 Task: Find connections with filter location Guajará Mirim with filter topic #aviationwith filter profile language French with filter current company Randstad India with filter school Malnad College of Engineering with filter industry Public Policy Offices with filter service category Demand Generation with filter keywords title Office Clerk
Action: Mouse moved to (505, 232)
Screenshot: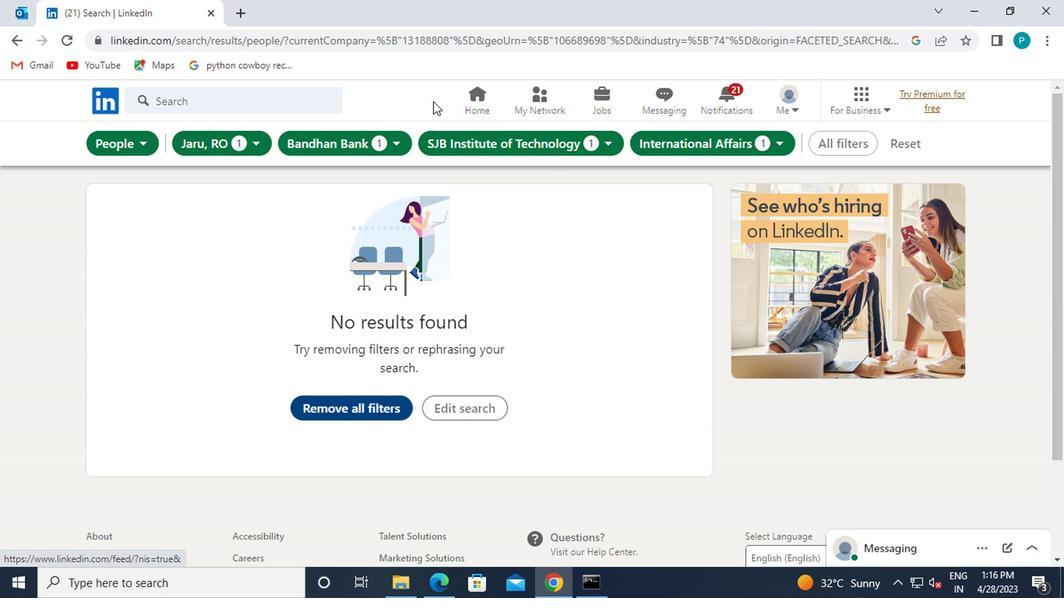 
Action: Mouse pressed left at (505, 232)
Screenshot: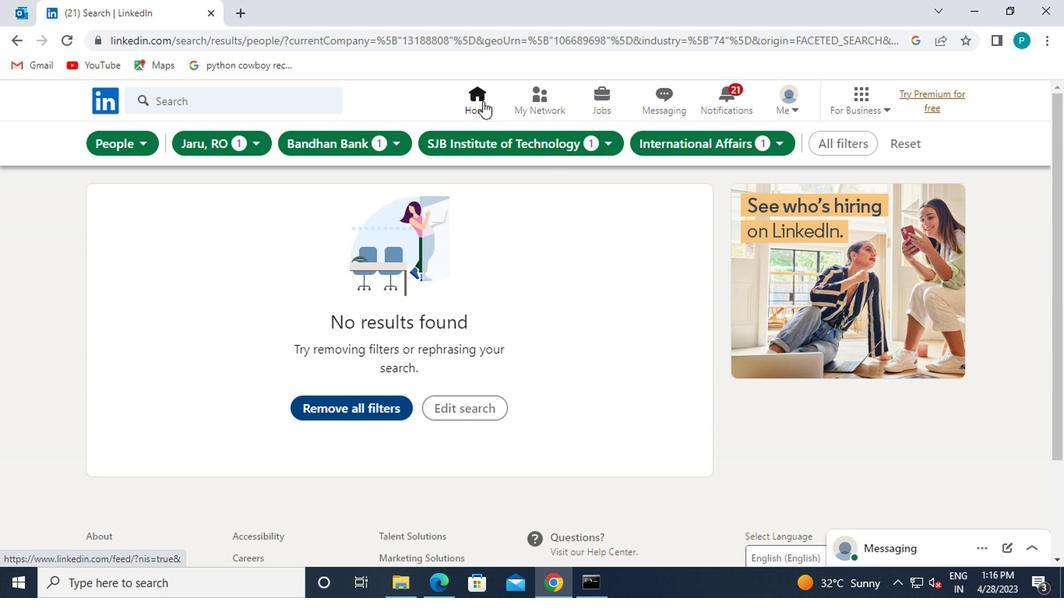 
Action: Mouse moved to (551, 228)
Screenshot: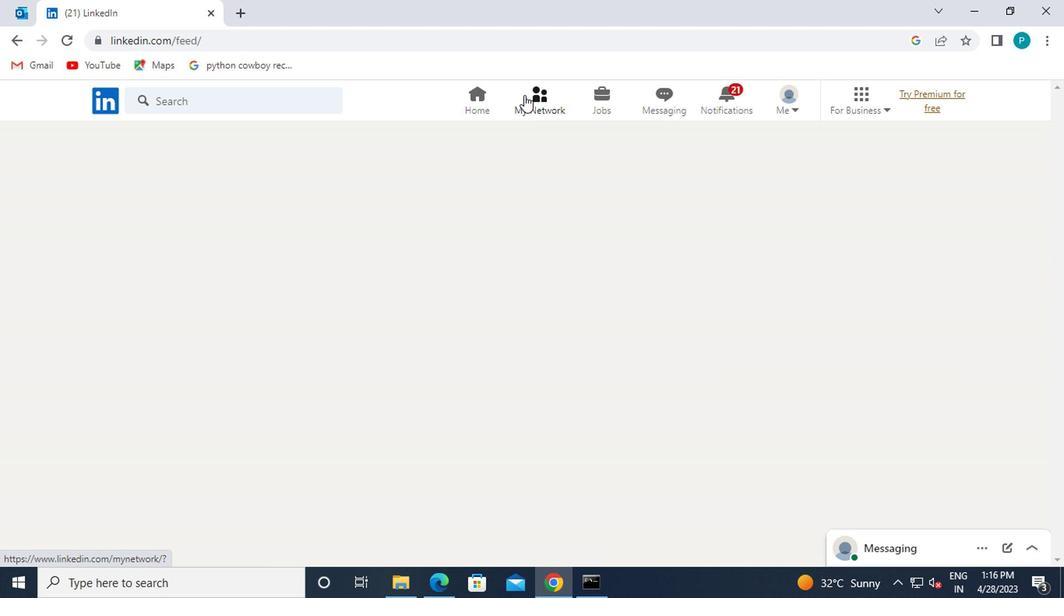 
Action: Mouse pressed left at (551, 228)
Screenshot: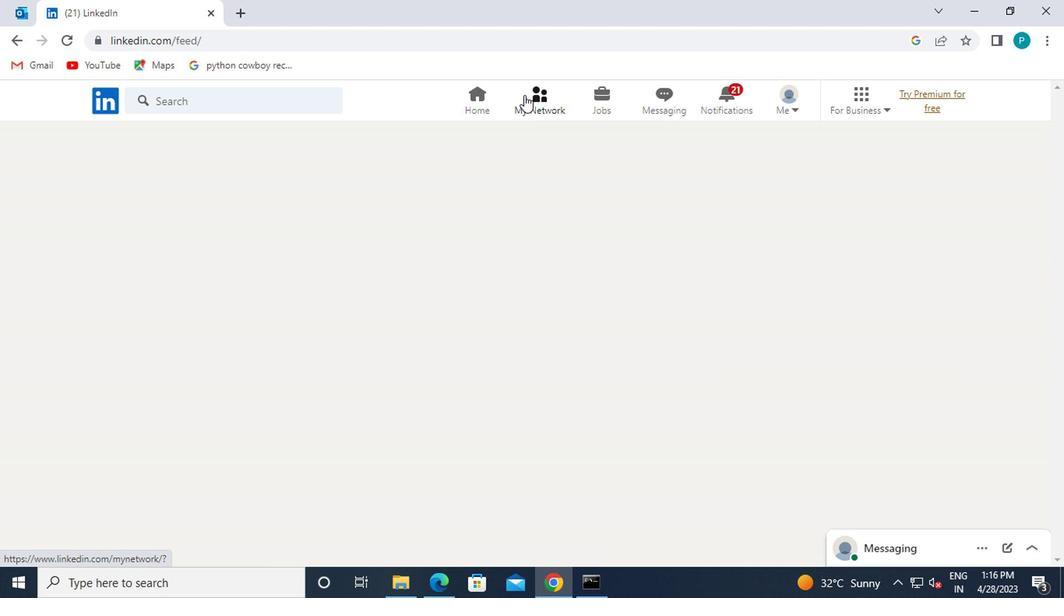 
Action: Mouse moved to (286, 282)
Screenshot: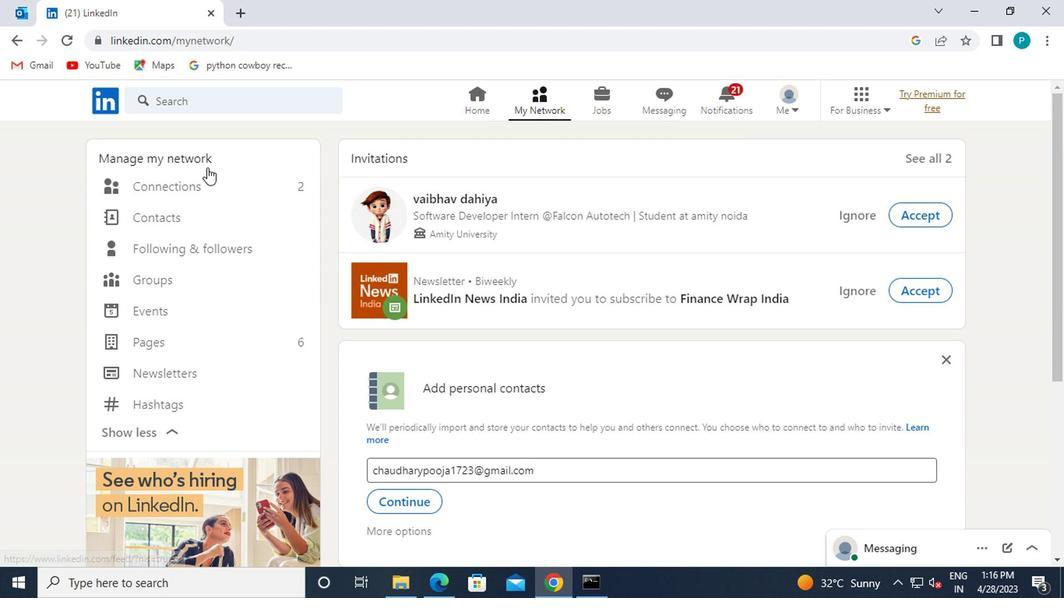
Action: Mouse pressed left at (286, 282)
Screenshot: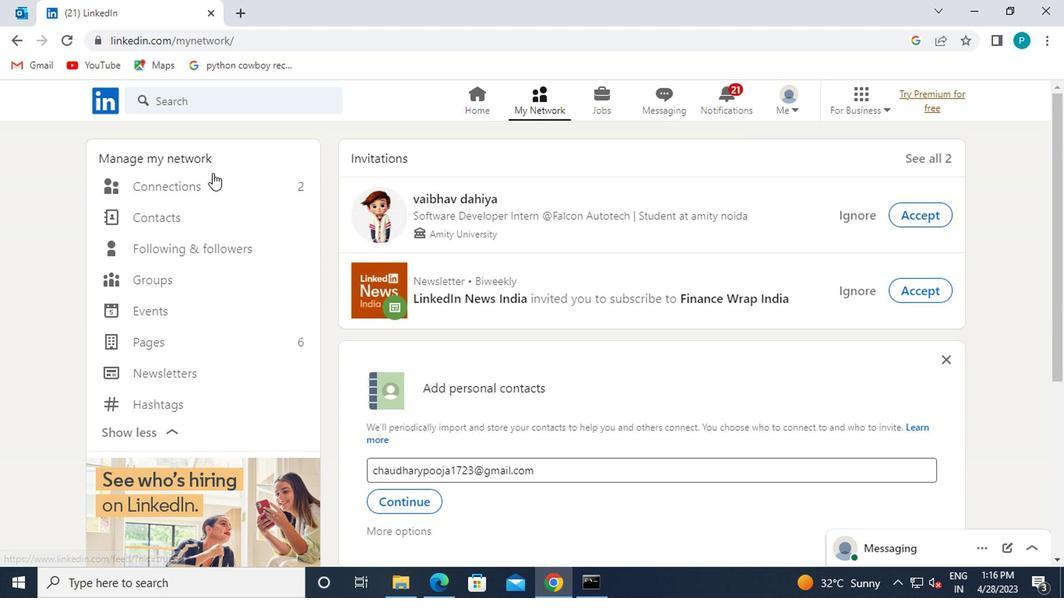 
Action: Mouse moved to (682, 282)
Screenshot: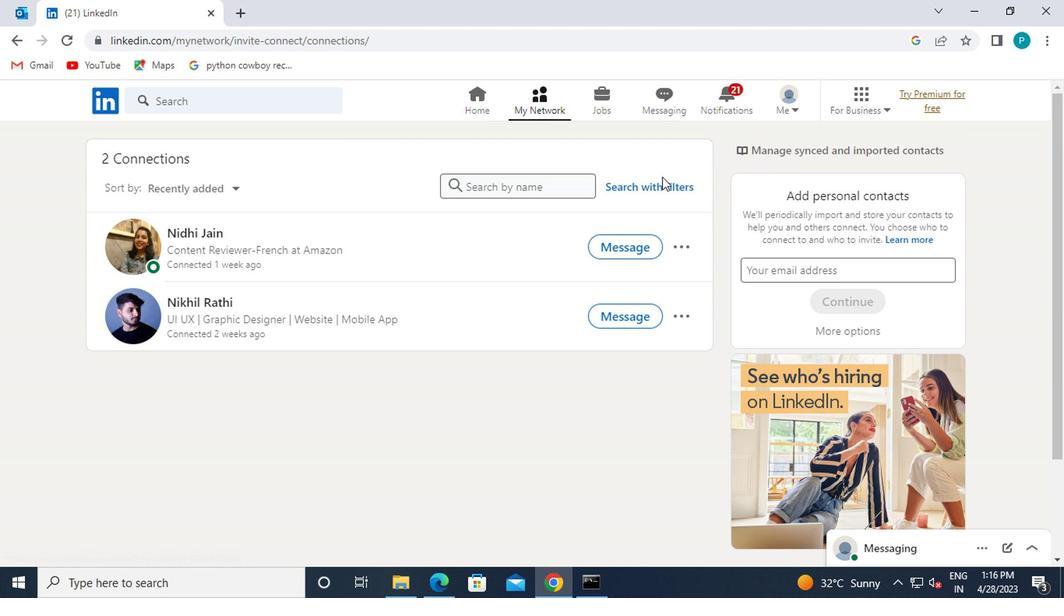 
Action: Mouse pressed left at (682, 282)
Screenshot: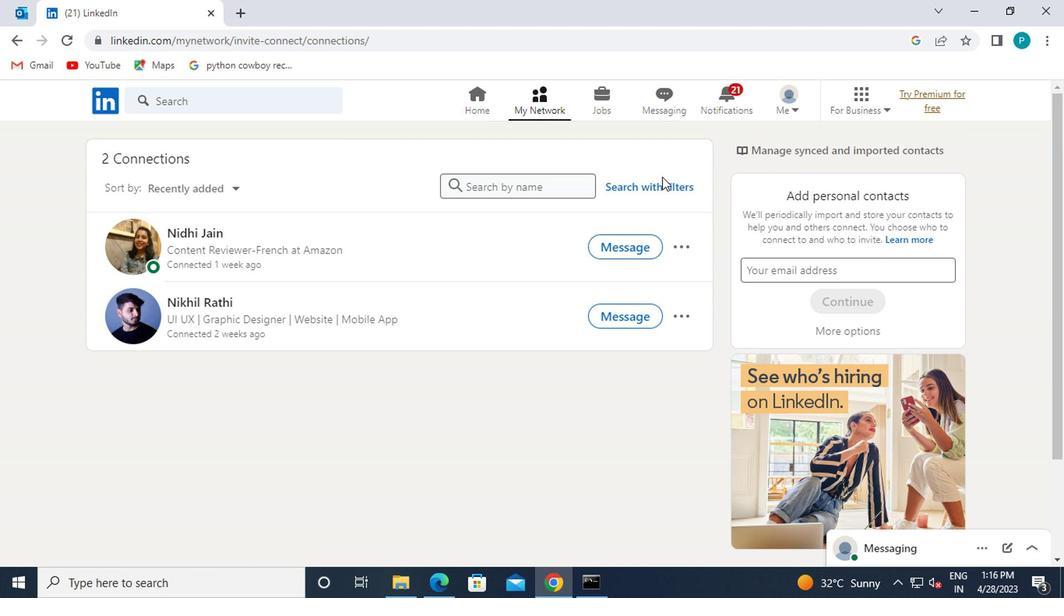 
Action: Mouse moved to (581, 256)
Screenshot: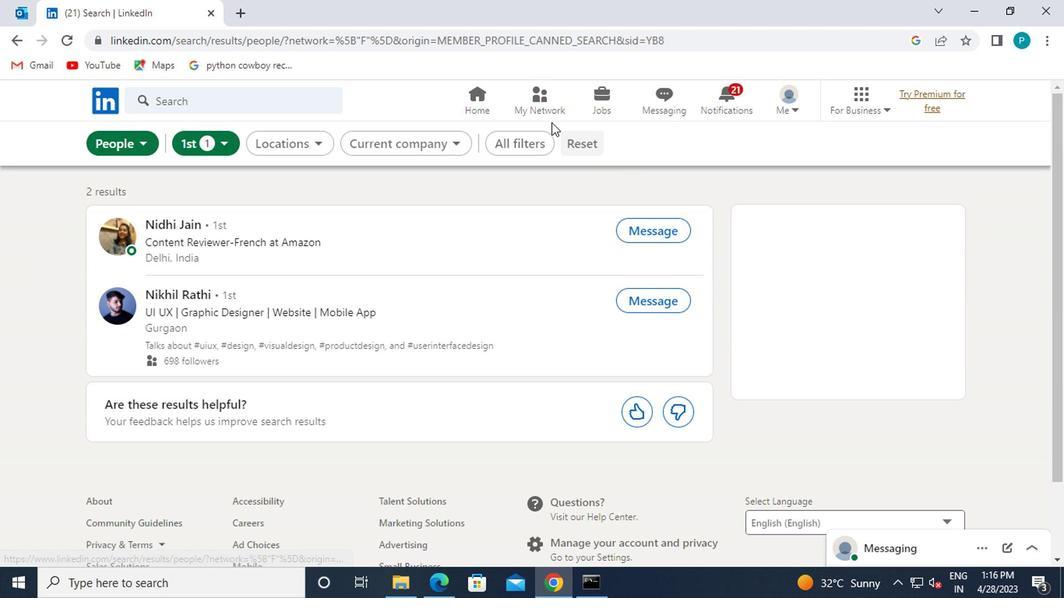 
Action: Mouse pressed left at (581, 256)
Screenshot: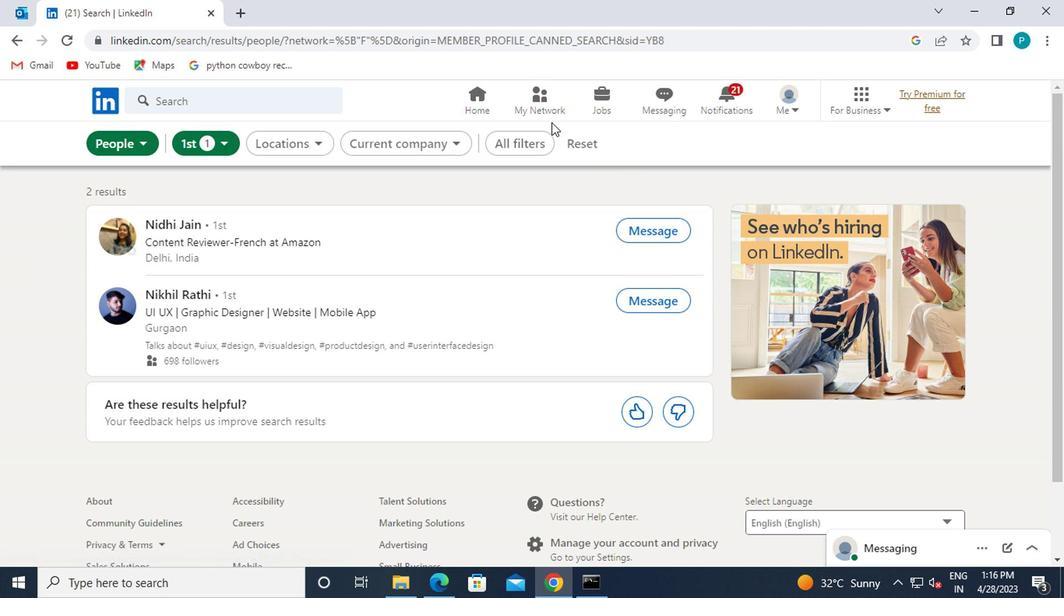 
Action: Mouse pressed left at (581, 256)
Screenshot: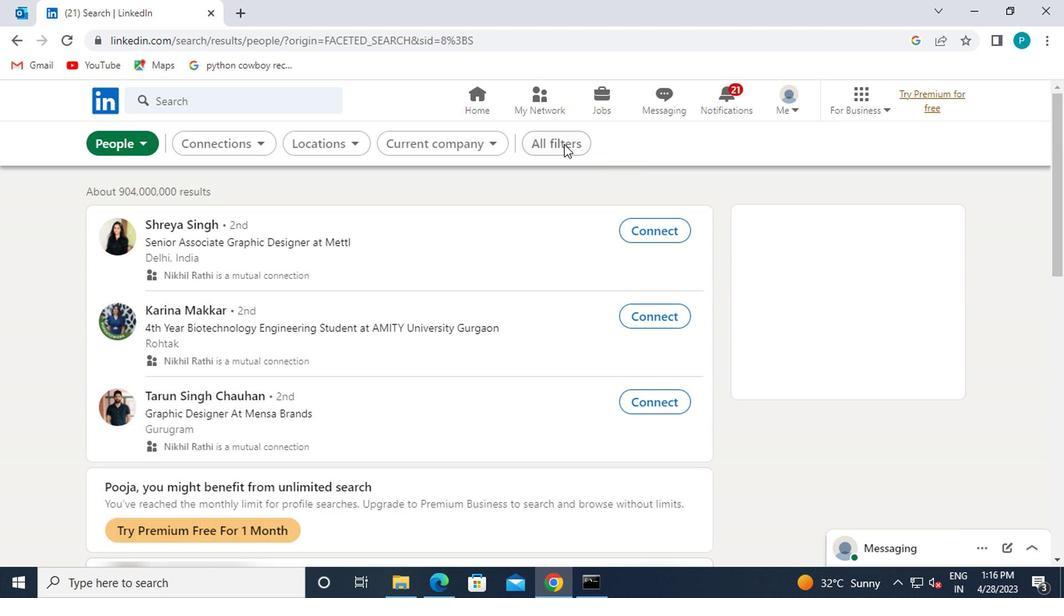 
Action: Mouse moved to (743, 311)
Screenshot: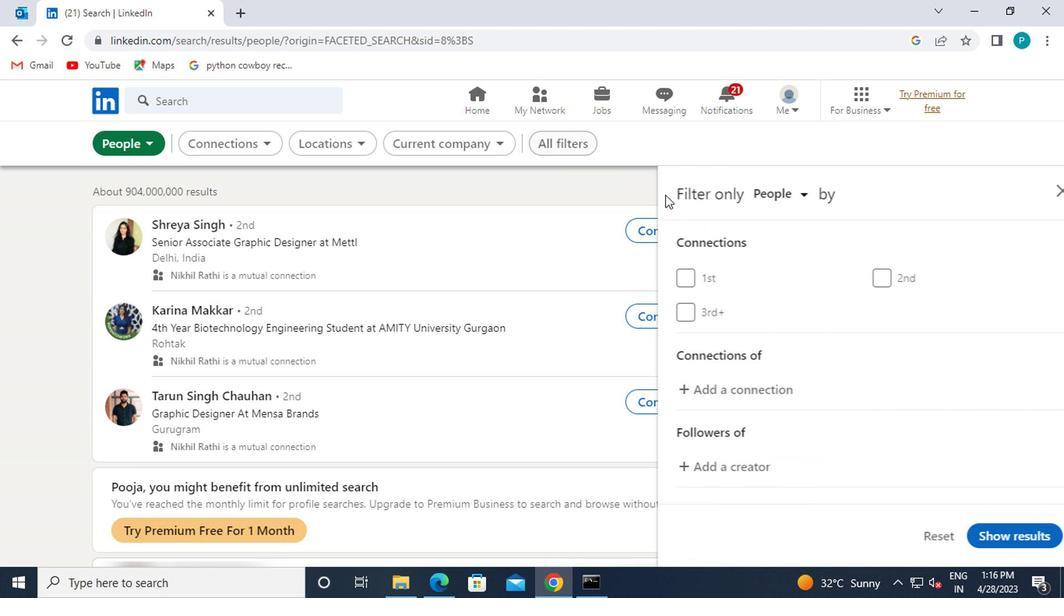 
Action: Mouse scrolled (743, 311) with delta (0, 0)
Screenshot: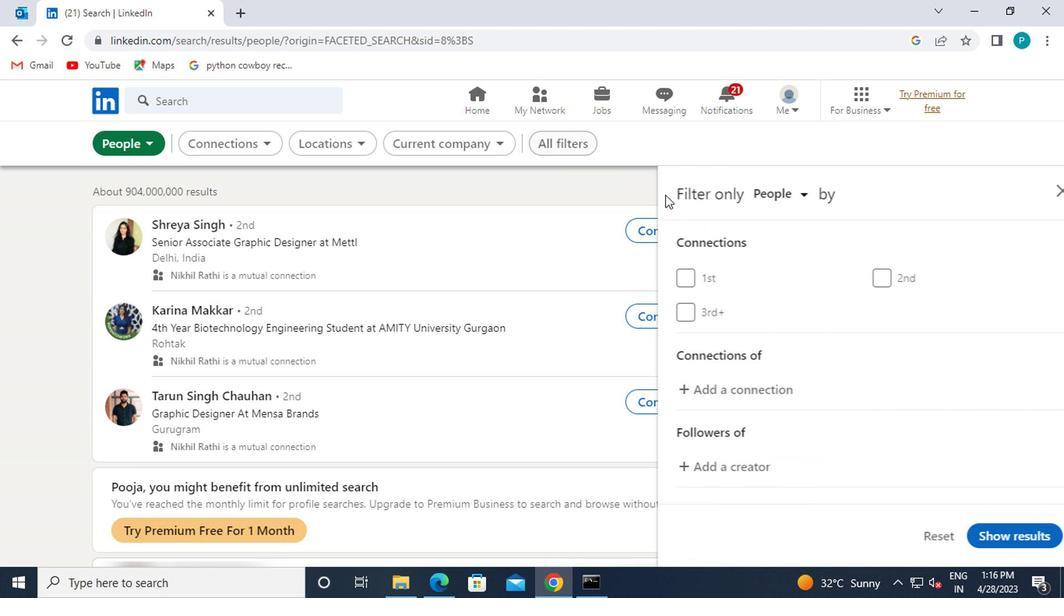 
Action: Mouse moved to (744, 312)
Screenshot: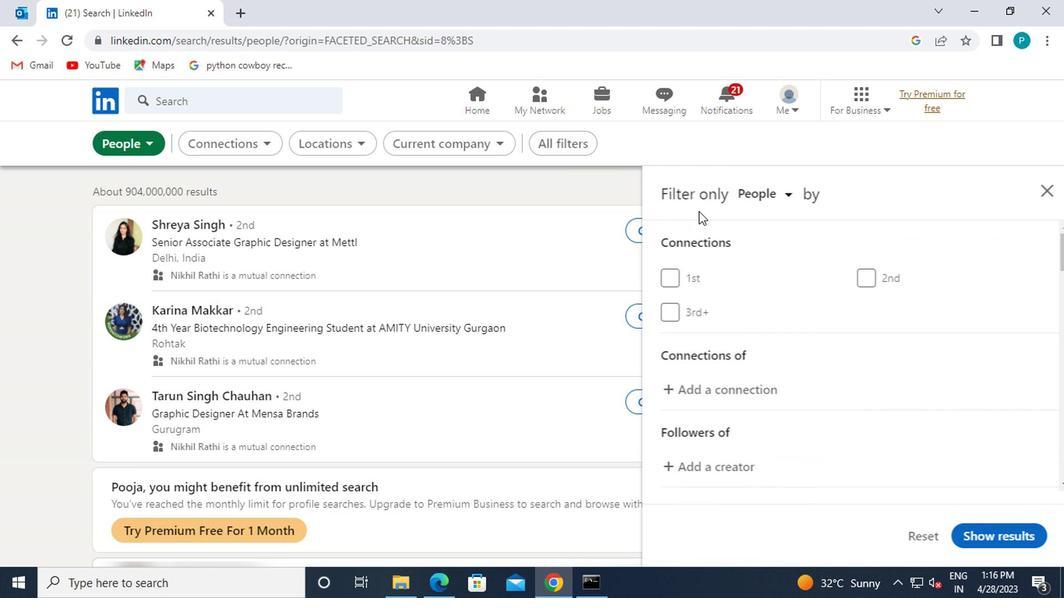 
Action: Mouse scrolled (744, 312) with delta (0, 0)
Screenshot: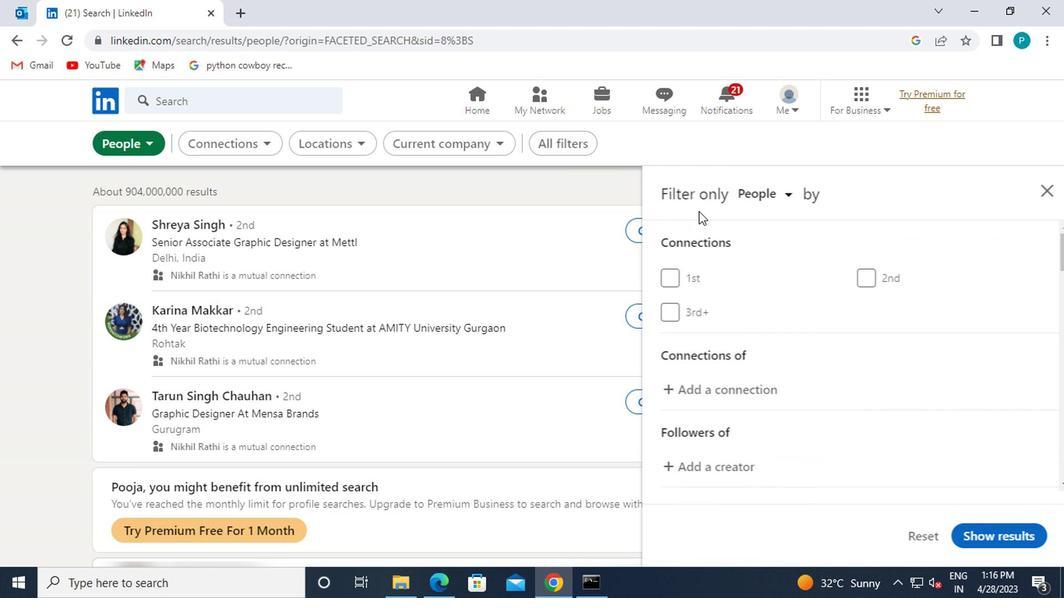 
Action: Mouse moved to (748, 318)
Screenshot: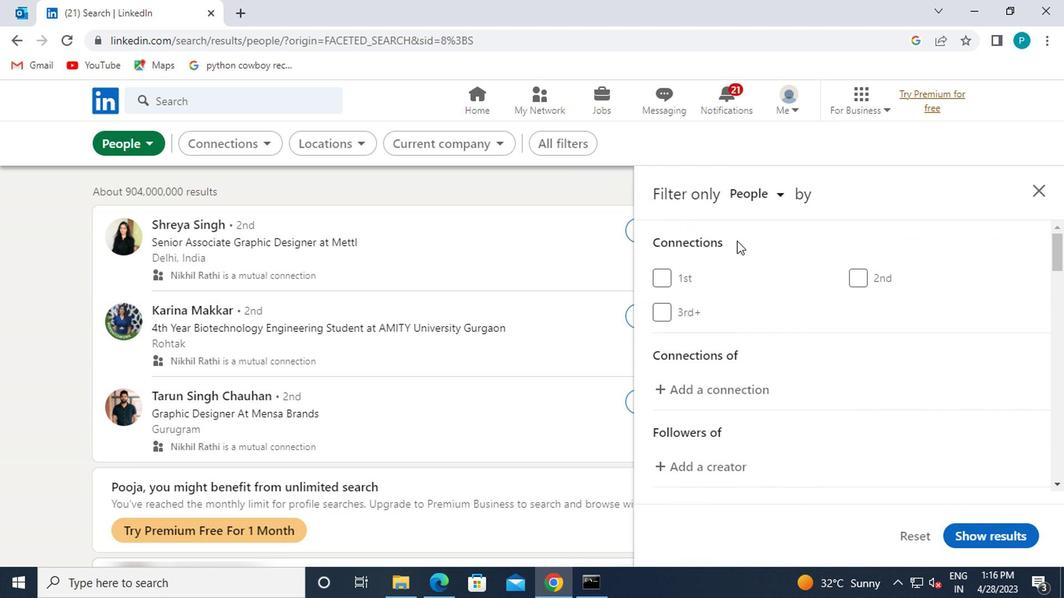 
Action: Mouse scrolled (748, 317) with delta (0, 0)
Screenshot: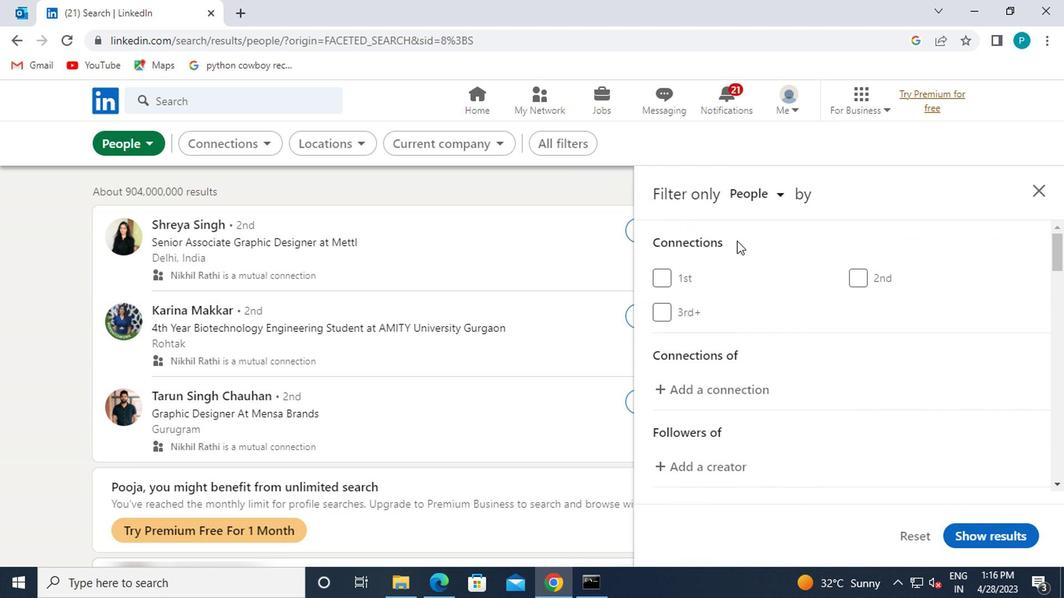 
Action: Mouse moved to (877, 392)
Screenshot: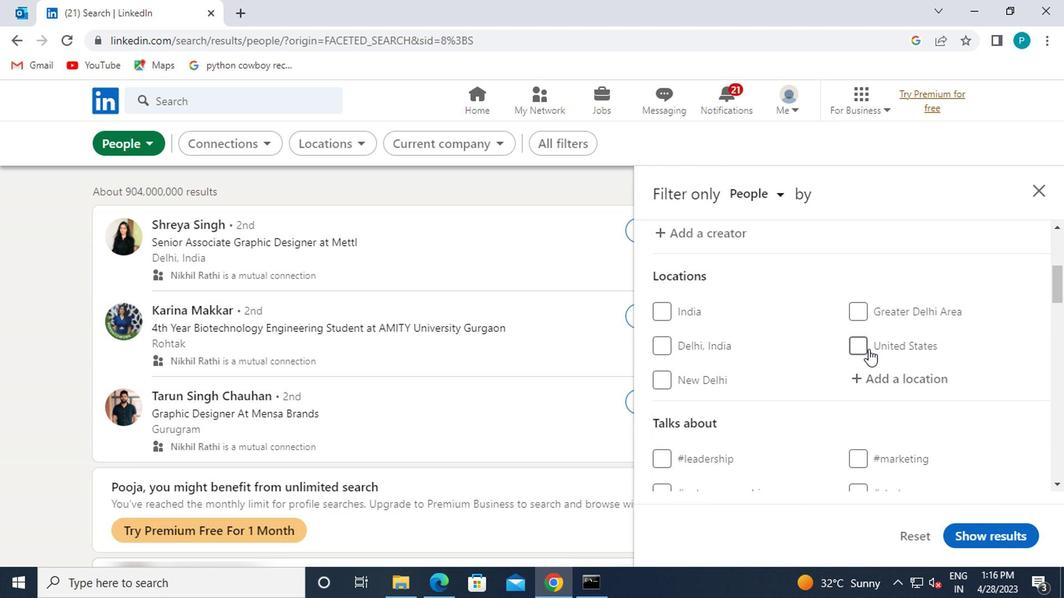 
Action: Mouse pressed left at (877, 392)
Screenshot: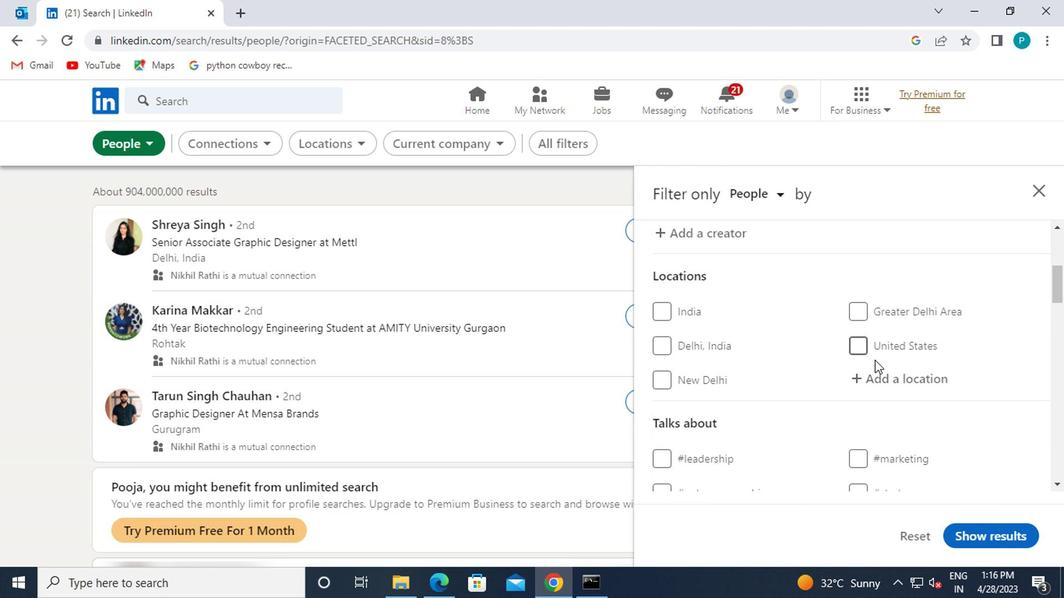 
Action: Key pressed <Key.caps_lock>g<Key.caps_lock>uajara
Screenshot: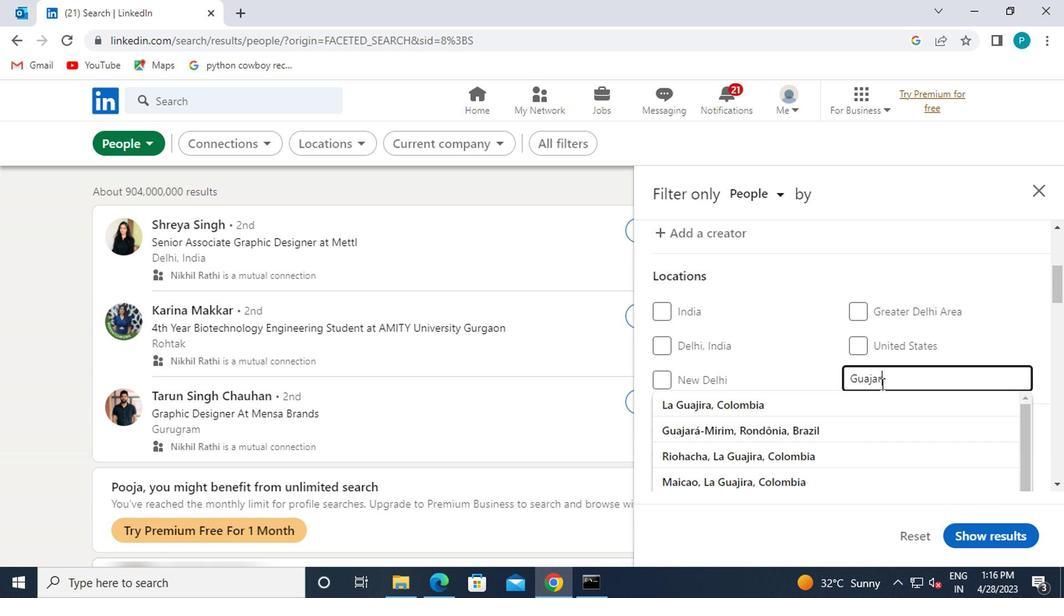 
Action: Mouse moved to (840, 402)
Screenshot: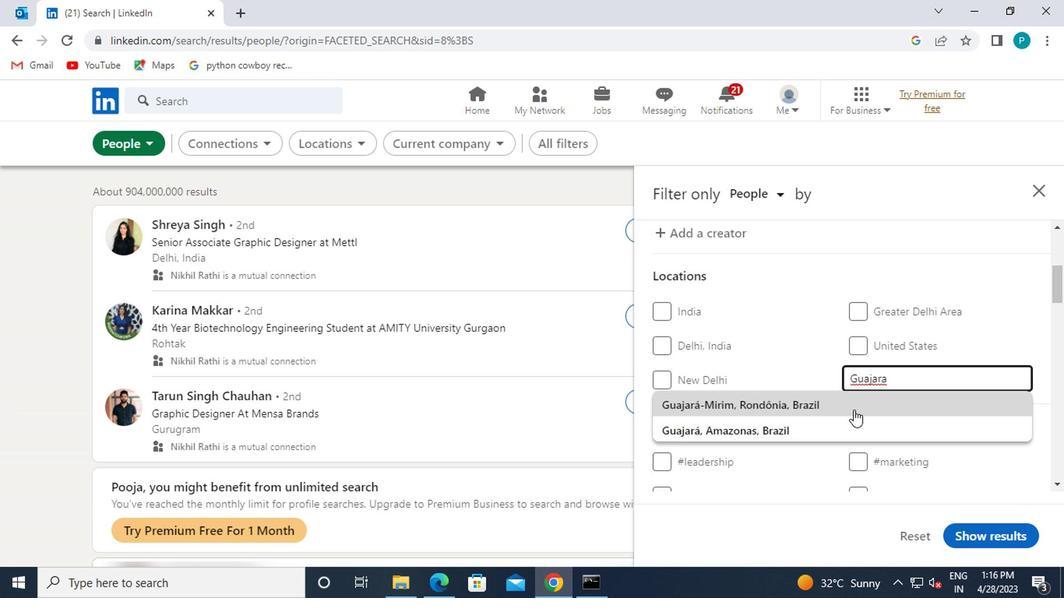 
Action: Mouse pressed left at (840, 402)
Screenshot: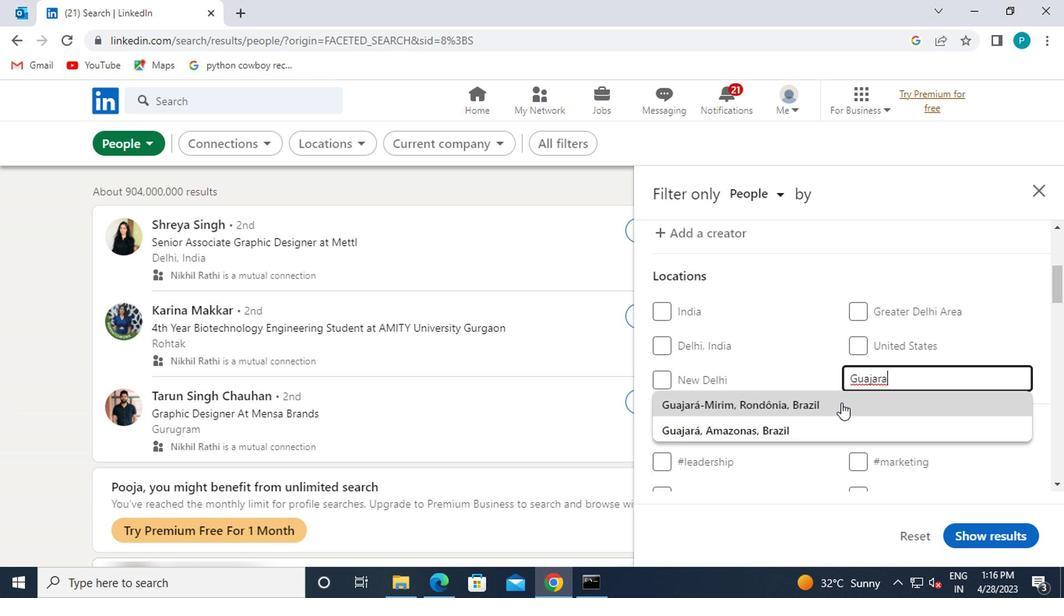 
Action: Mouse moved to (883, 402)
Screenshot: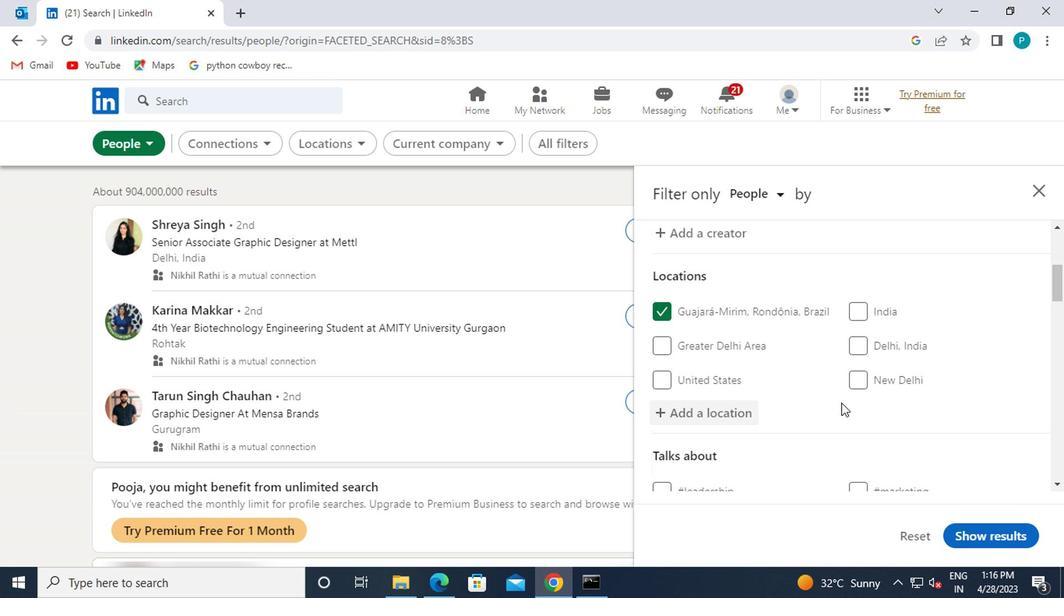 
Action: Mouse scrolled (883, 402) with delta (0, 0)
Screenshot: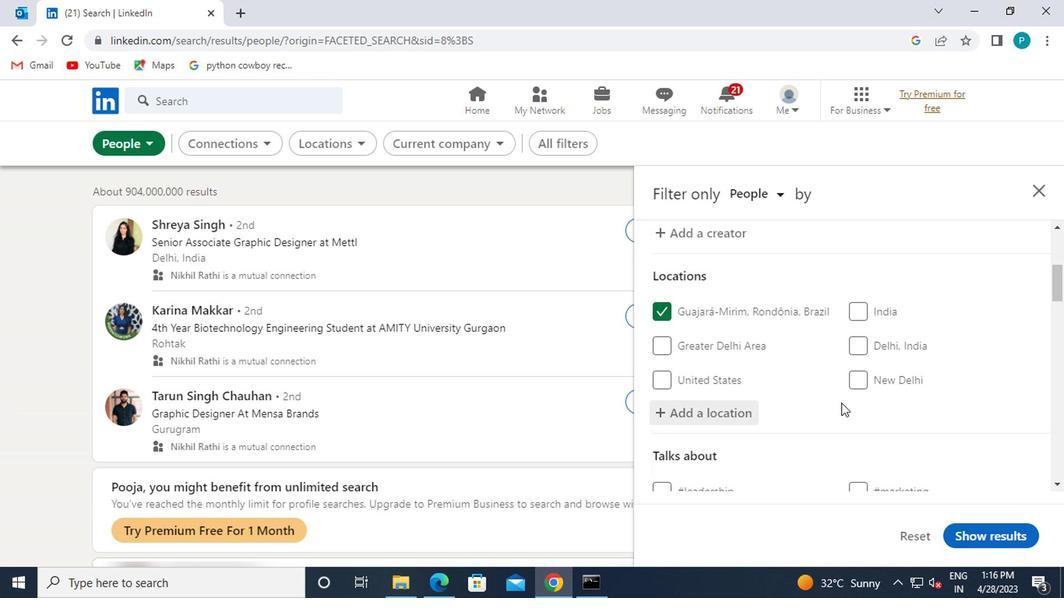 
Action: Mouse scrolled (883, 402) with delta (0, 0)
Screenshot: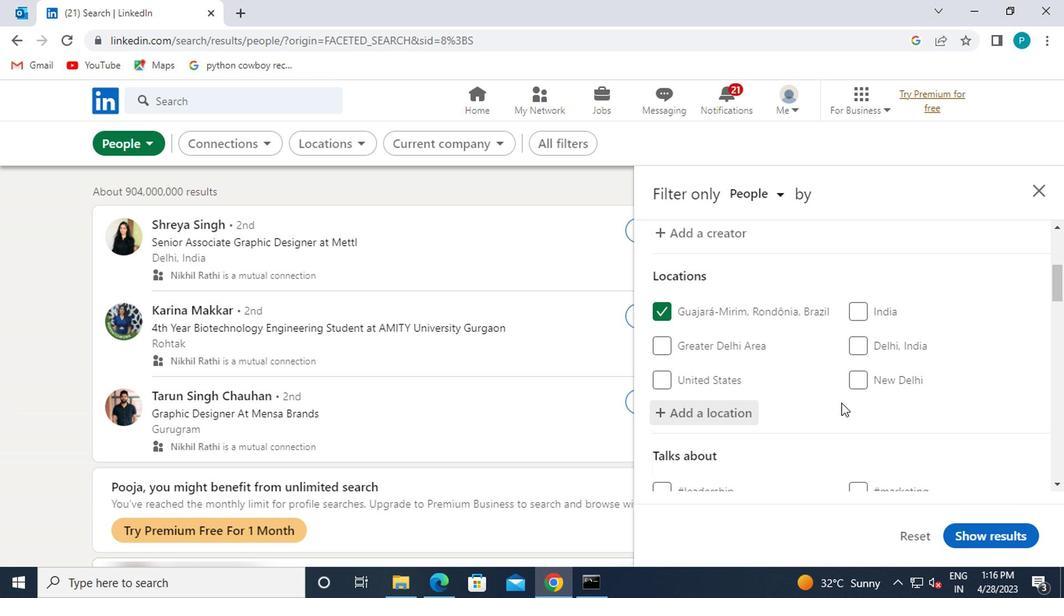 
Action: Mouse pressed left at (883, 402)
Screenshot: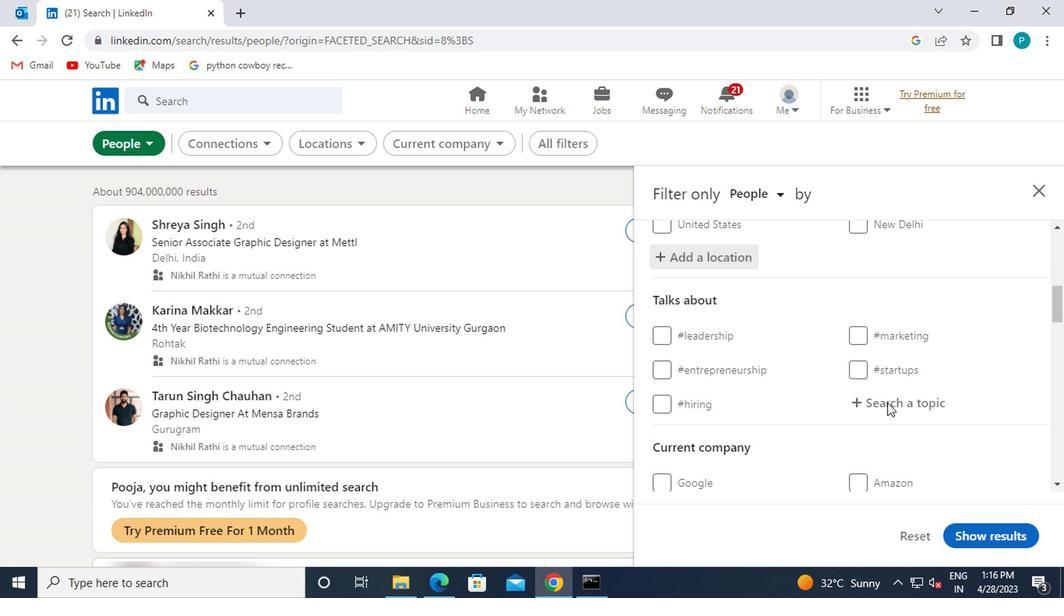 
Action: Mouse moved to (884, 402)
Screenshot: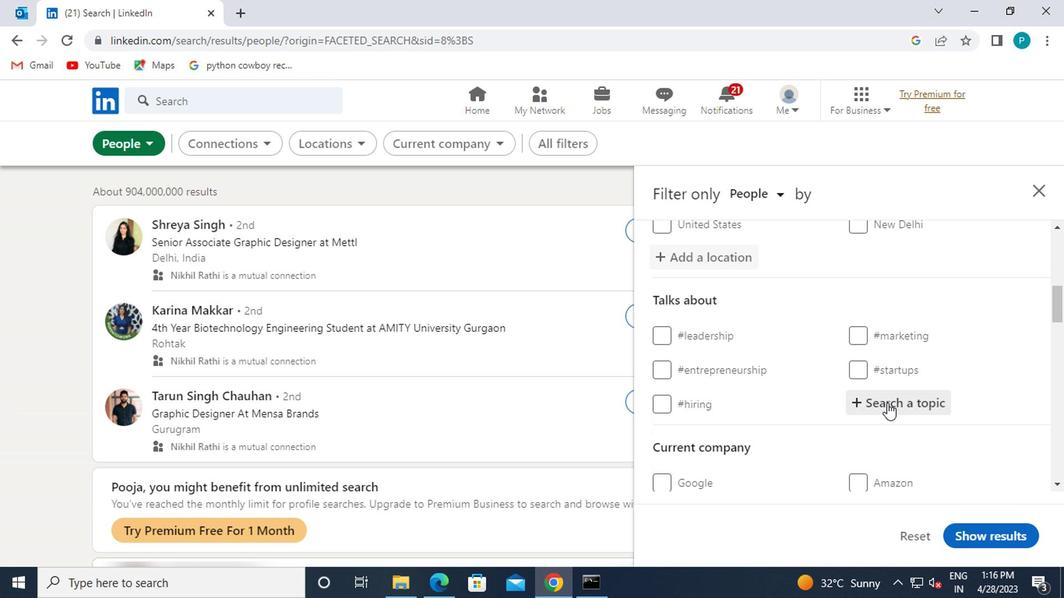 
Action: Key pressed <Key.shift>#AVIATION
Screenshot: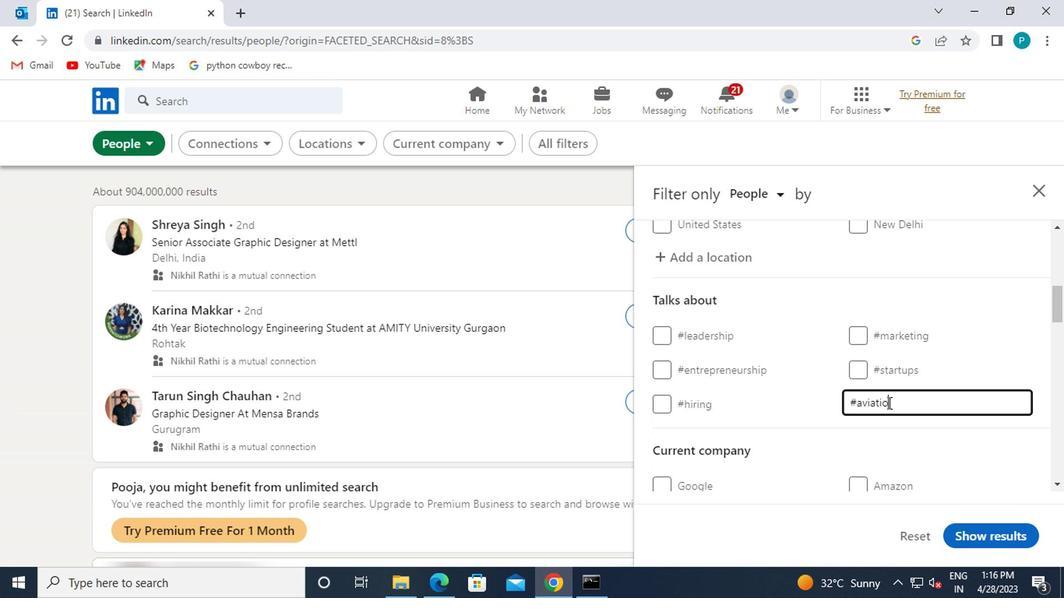 
Action: Mouse moved to (840, 402)
Screenshot: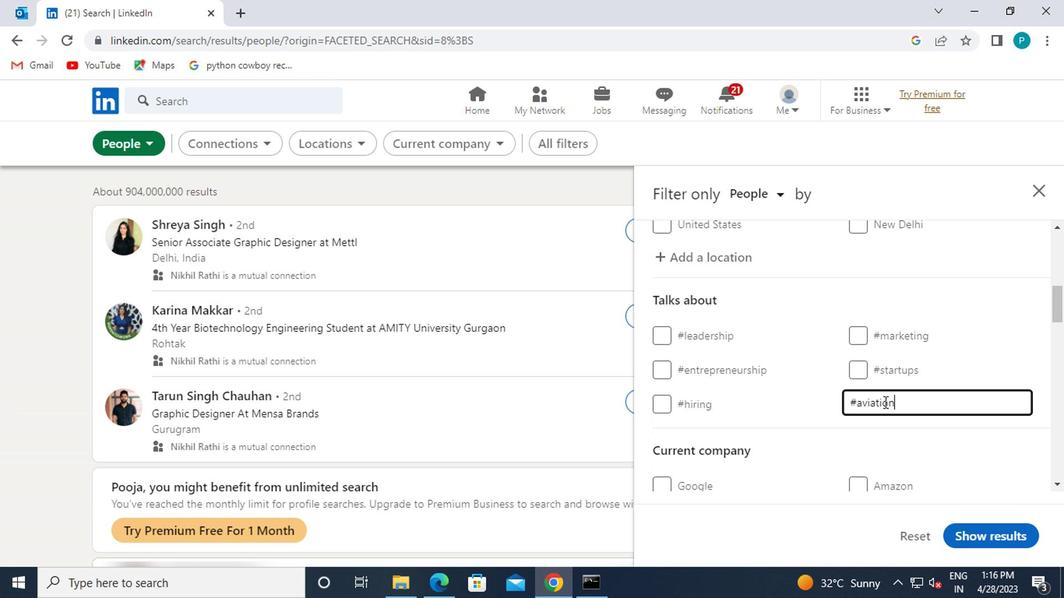 
Action: Mouse scrolled (840, 401) with delta (0, 0)
Screenshot: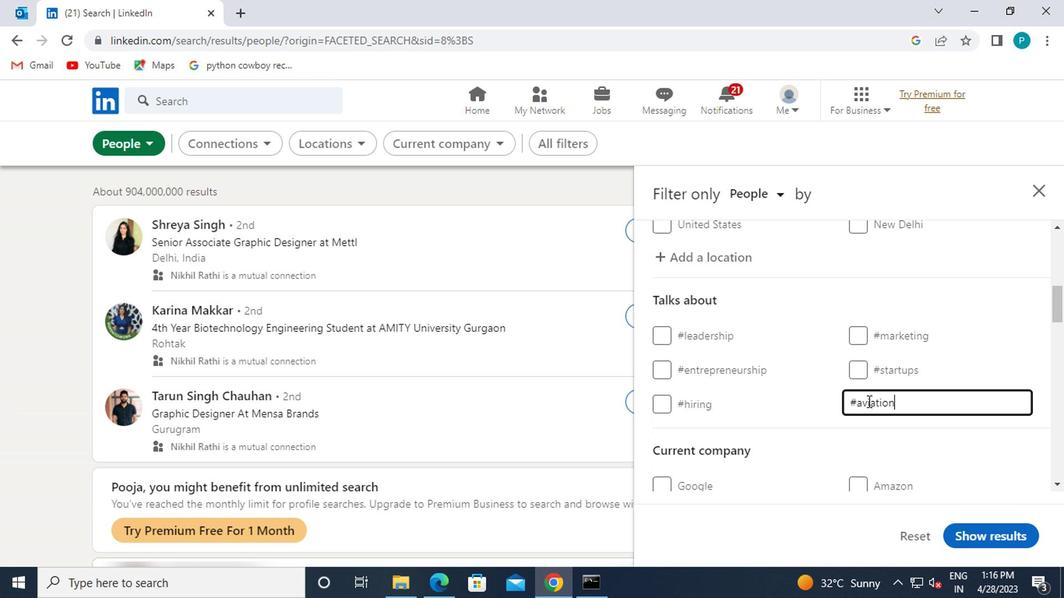 
Action: Mouse moved to (840, 402)
Screenshot: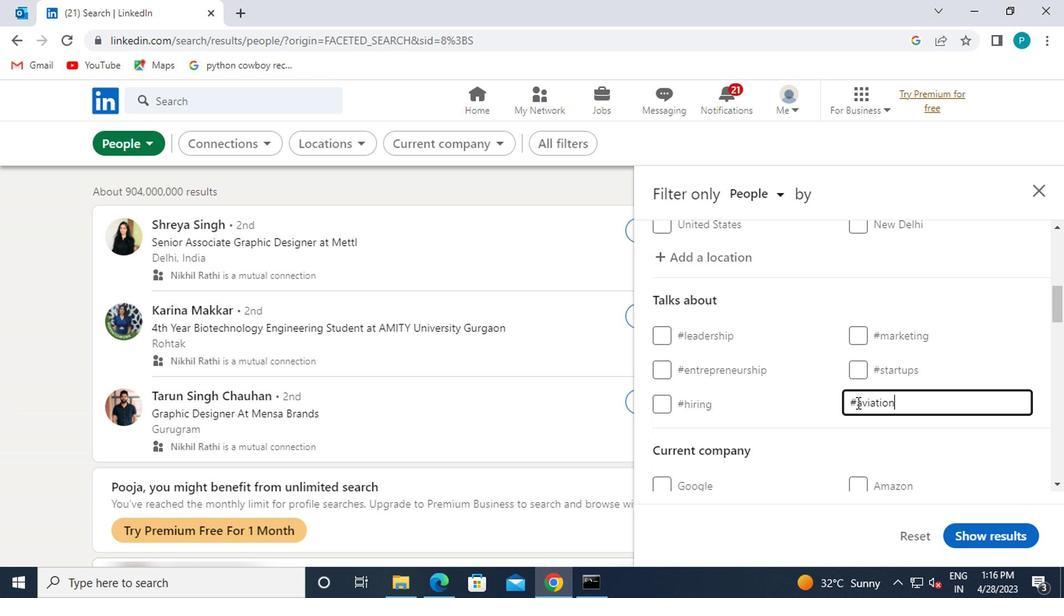 
Action: Mouse scrolled (840, 401) with delta (0, 0)
Screenshot: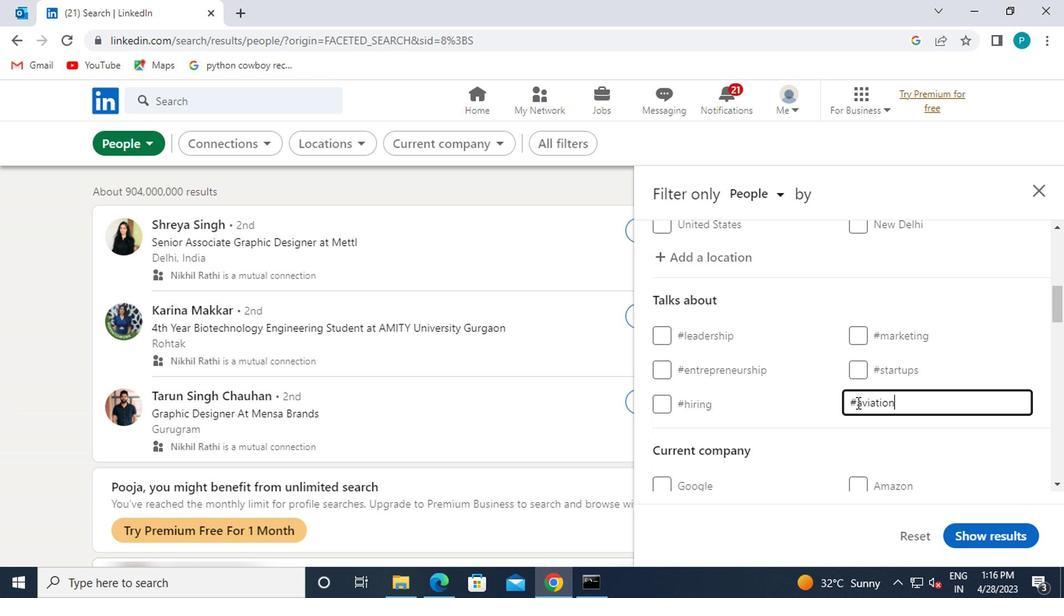 
Action: Mouse scrolled (840, 401) with delta (0, 0)
Screenshot: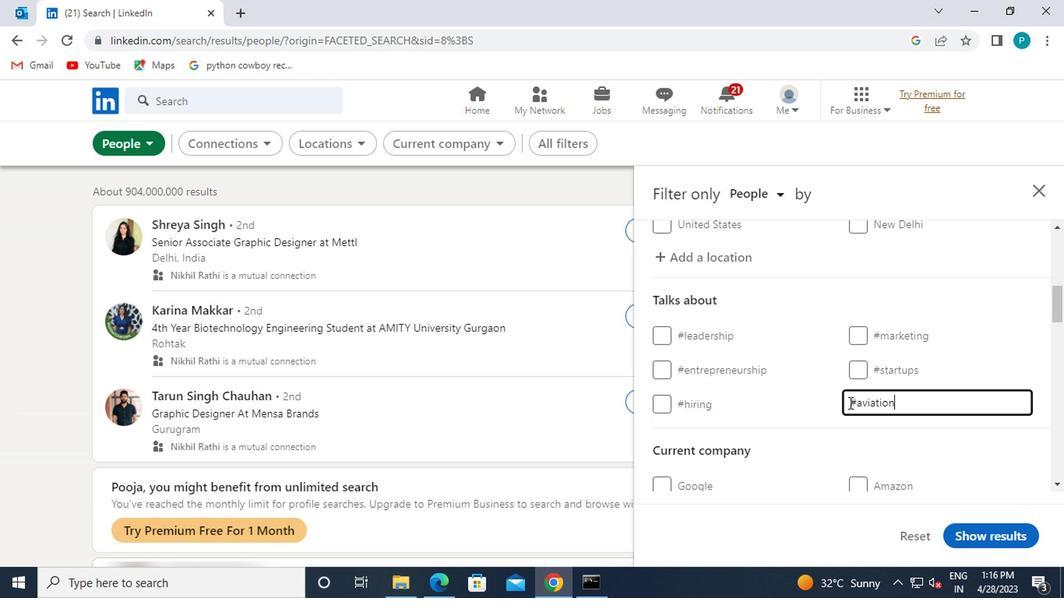 
Action: Mouse moved to (757, 389)
Screenshot: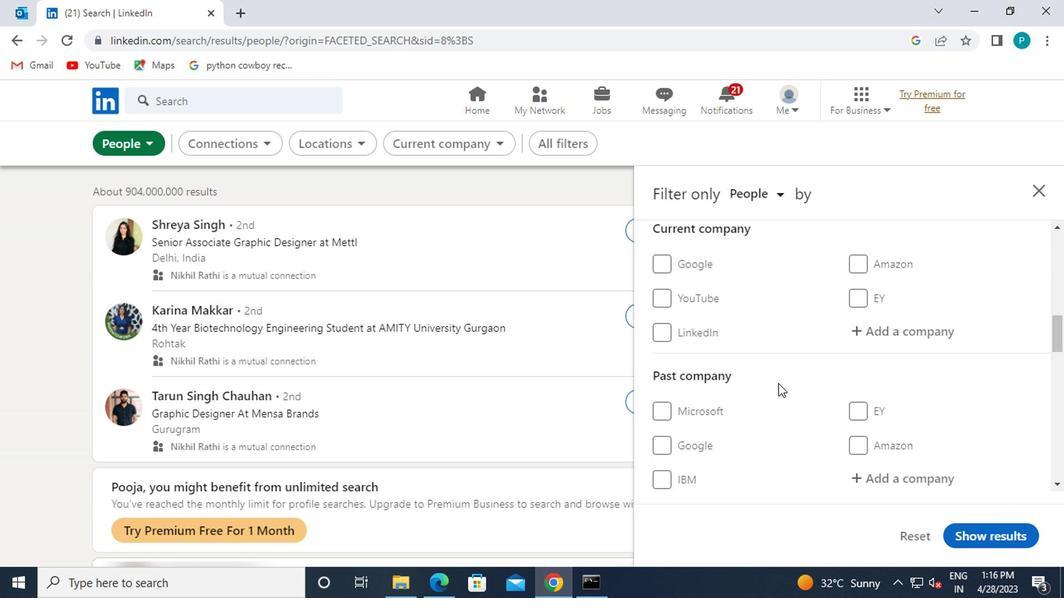 
Action: Mouse scrolled (757, 389) with delta (0, 0)
Screenshot: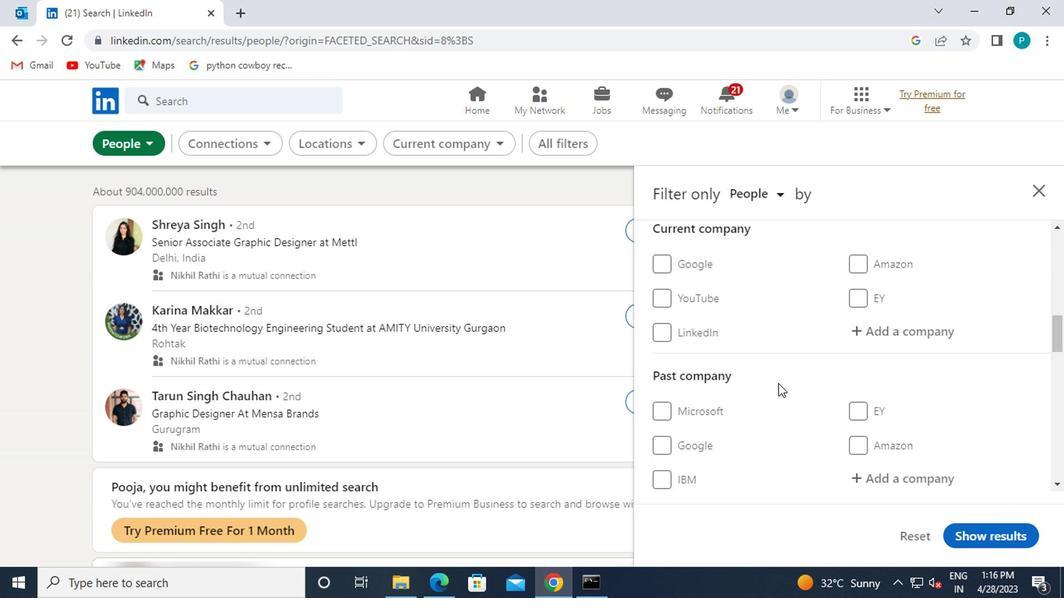 
Action: Mouse moved to (755, 389)
Screenshot: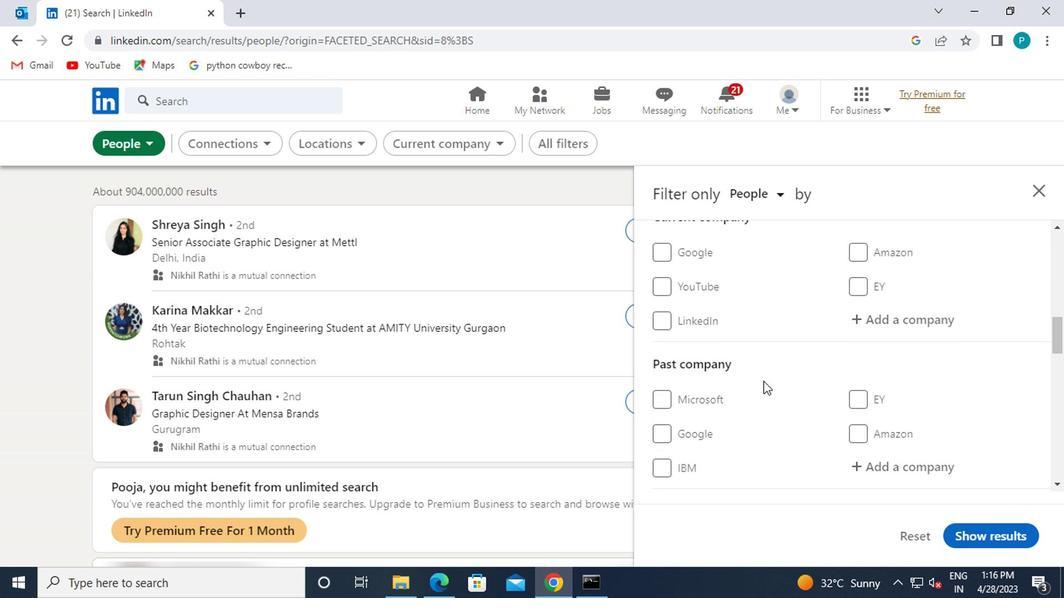 
Action: Mouse scrolled (755, 389) with delta (0, 0)
Screenshot: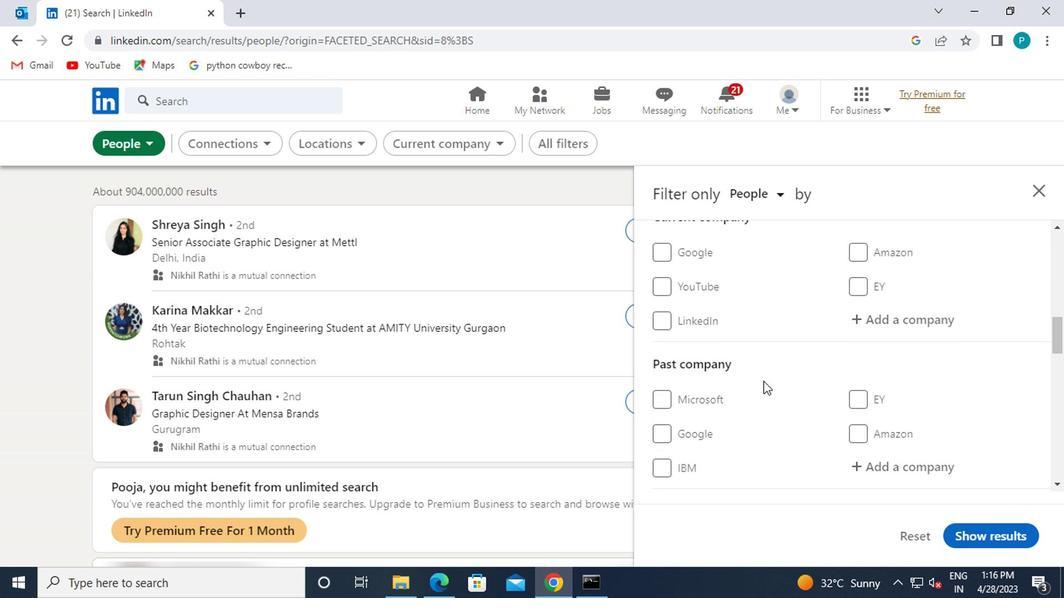 
Action: Mouse moved to (753, 389)
Screenshot: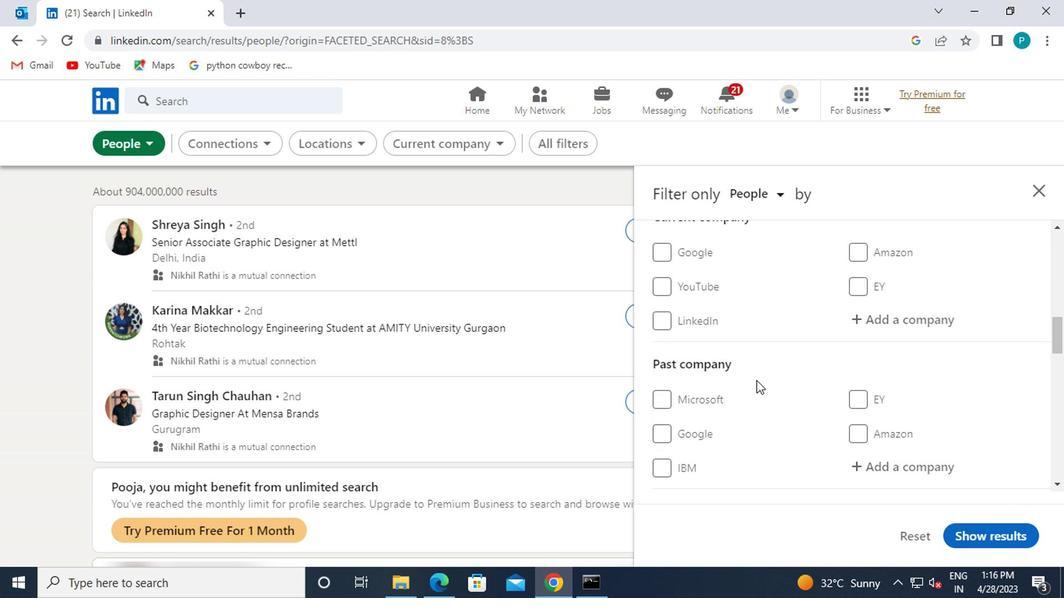 
Action: Mouse scrolled (753, 389) with delta (0, 0)
Screenshot: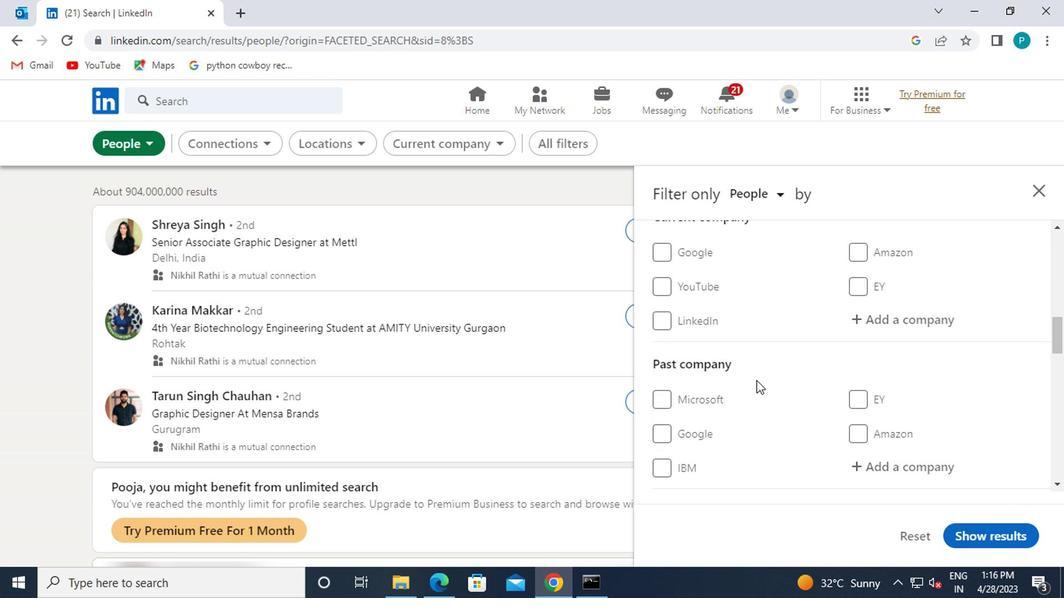 
Action: Mouse moved to (703, 390)
Screenshot: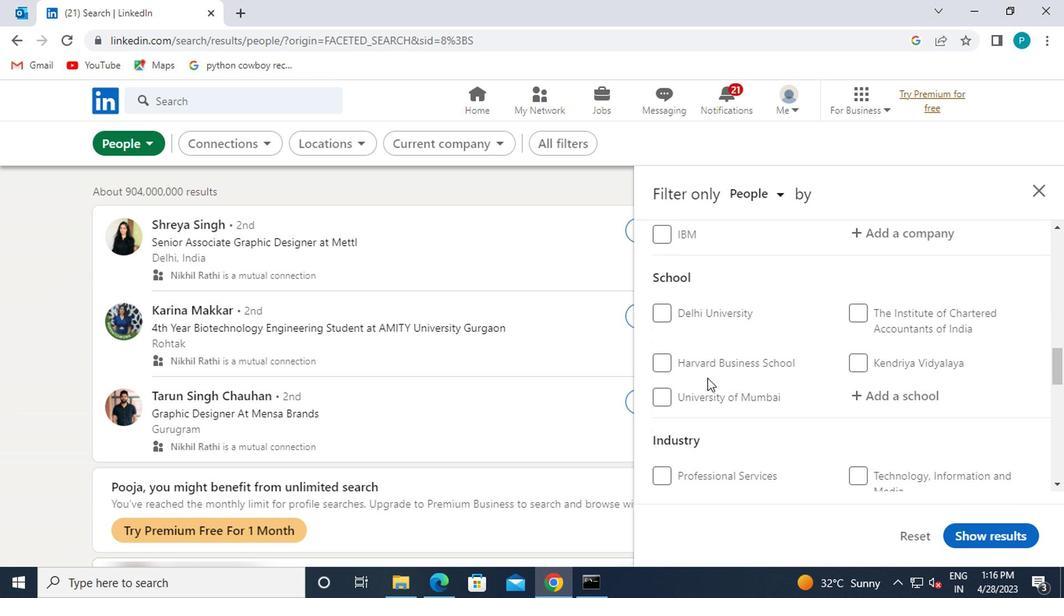 
Action: Mouse scrolled (703, 389) with delta (0, 0)
Screenshot: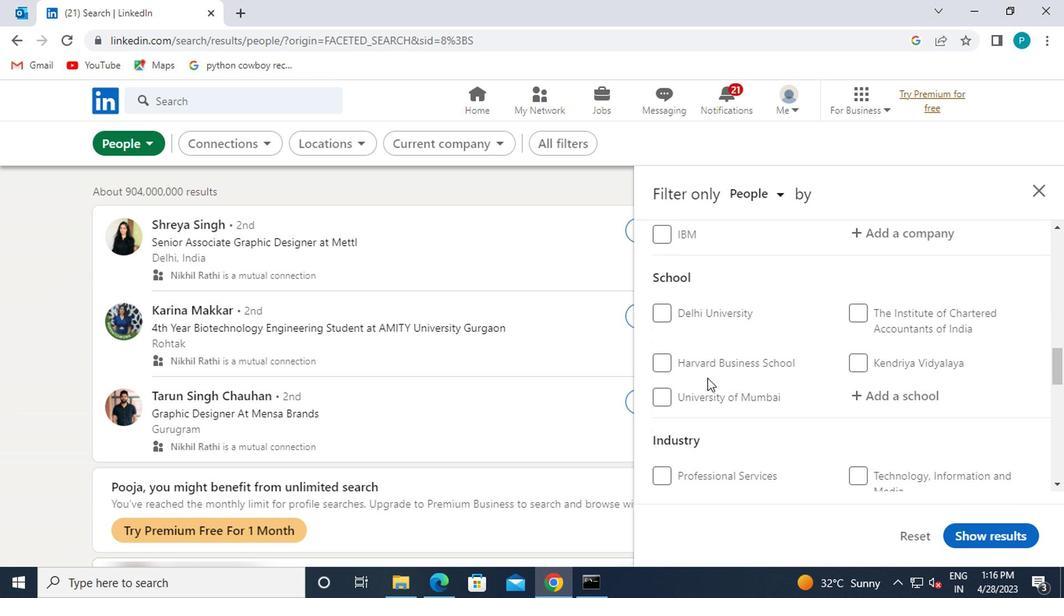 
Action: Mouse scrolled (703, 389) with delta (0, 0)
Screenshot: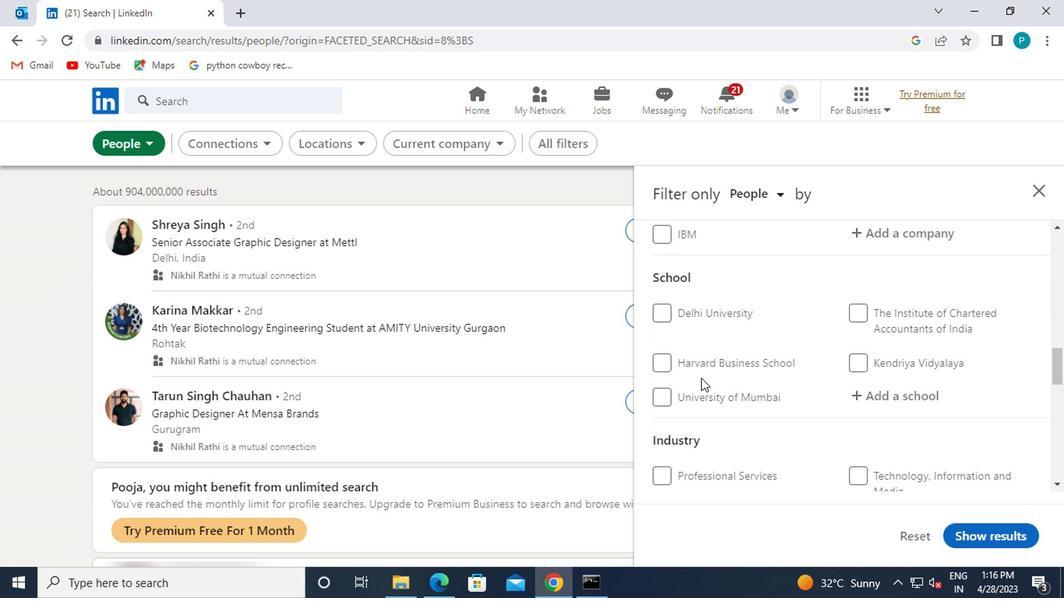 
Action: Mouse moved to (699, 399)
Screenshot: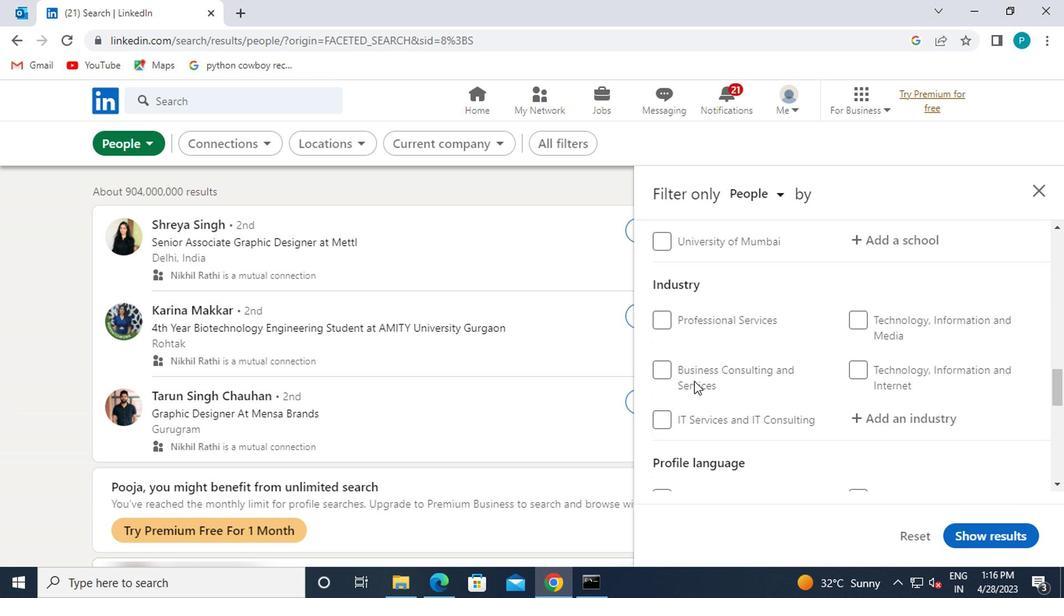 
Action: Mouse scrolled (699, 399) with delta (0, 0)
Screenshot: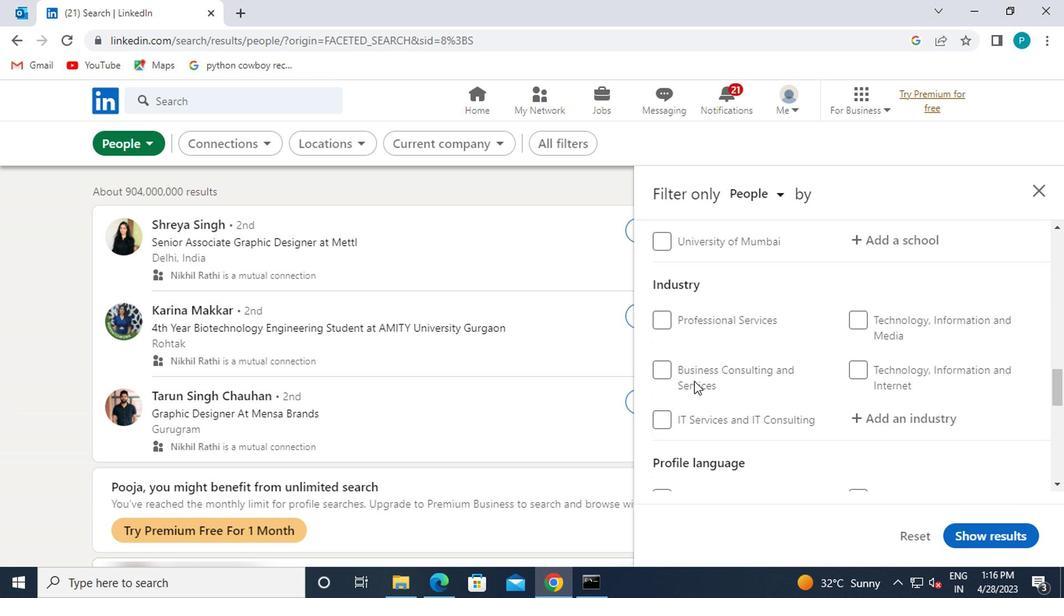 
Action: Mouse moved to (856, 413)
Screenshot: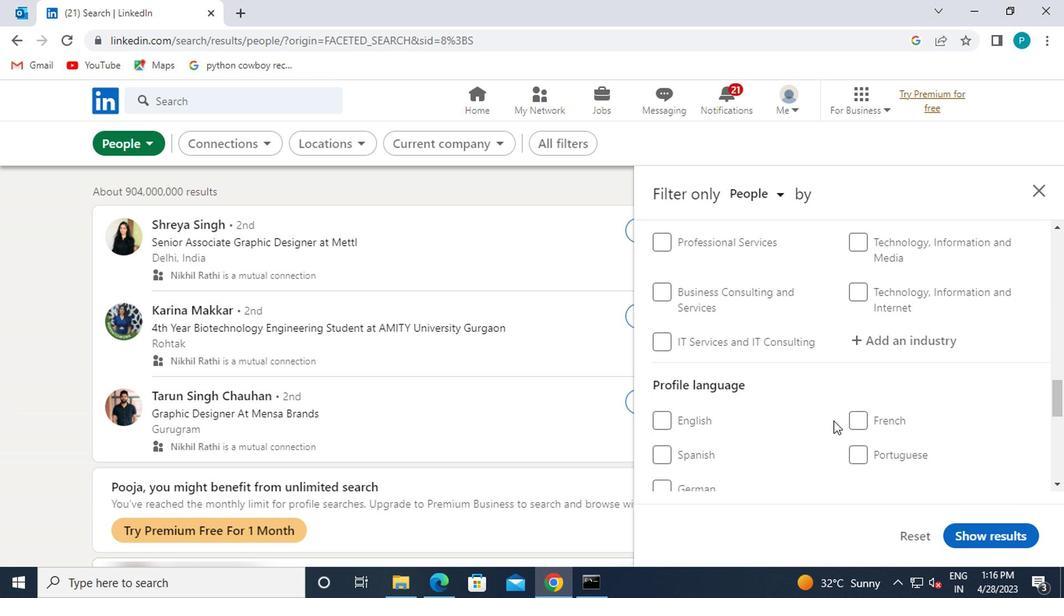 
Action: Mouse pressed left at (856, 413)
Screenshot: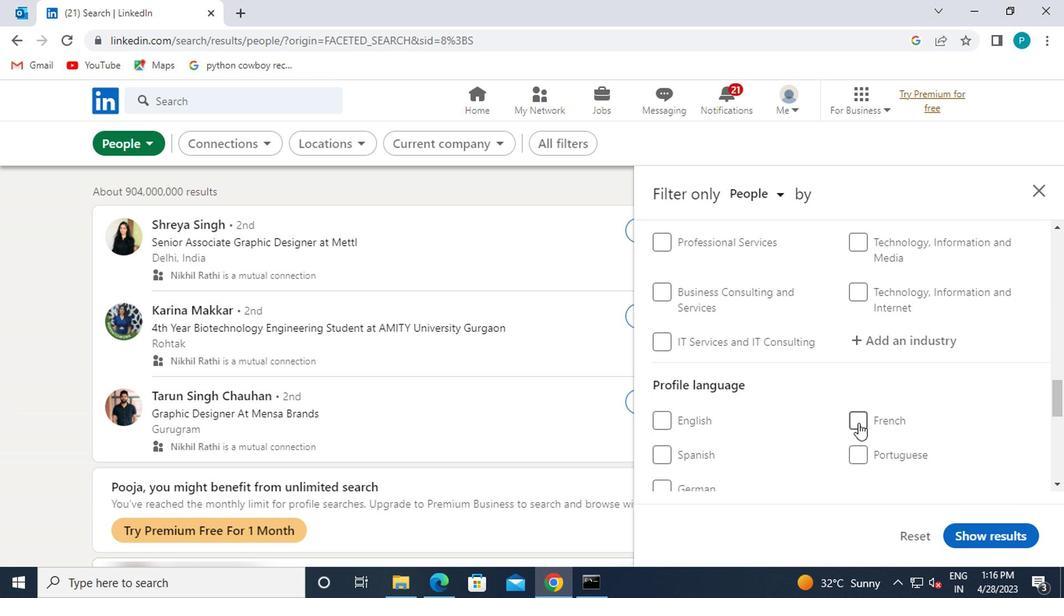 
Action: Mouse moved to (844, 402)
Screenshot: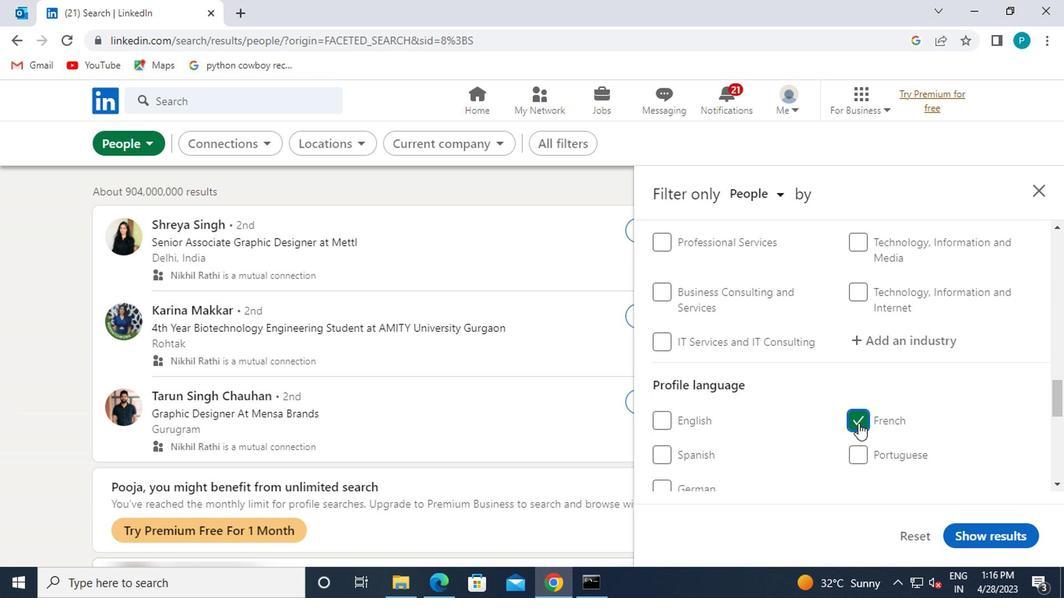 
Action: Mouse scrolled (844, 403) with delta (0, 0)
Screenshot: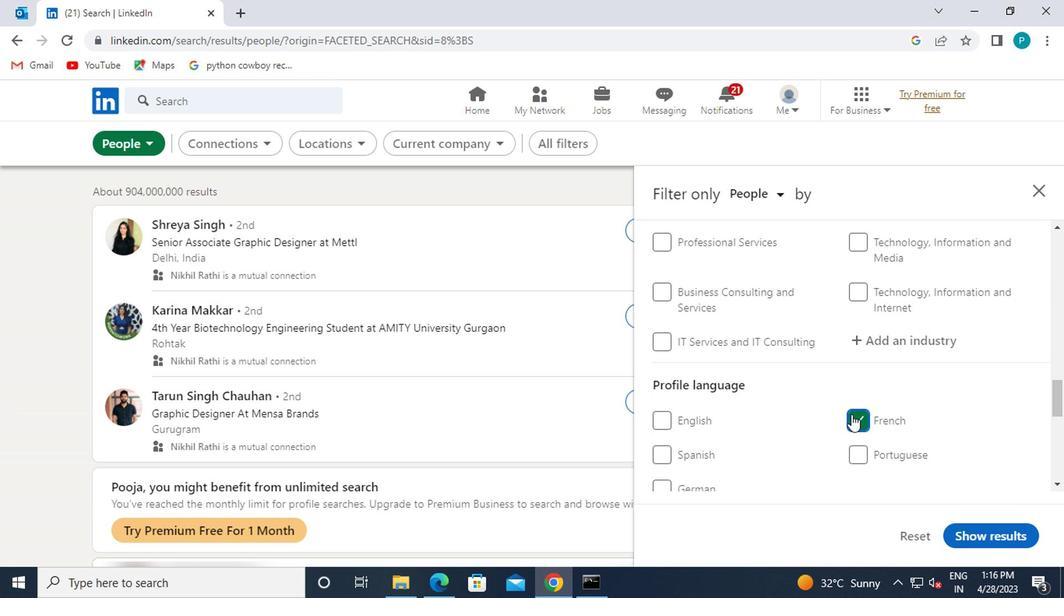 
Action: Mouse scrolled (844, 403) with delta (0, 0)
Screenshot: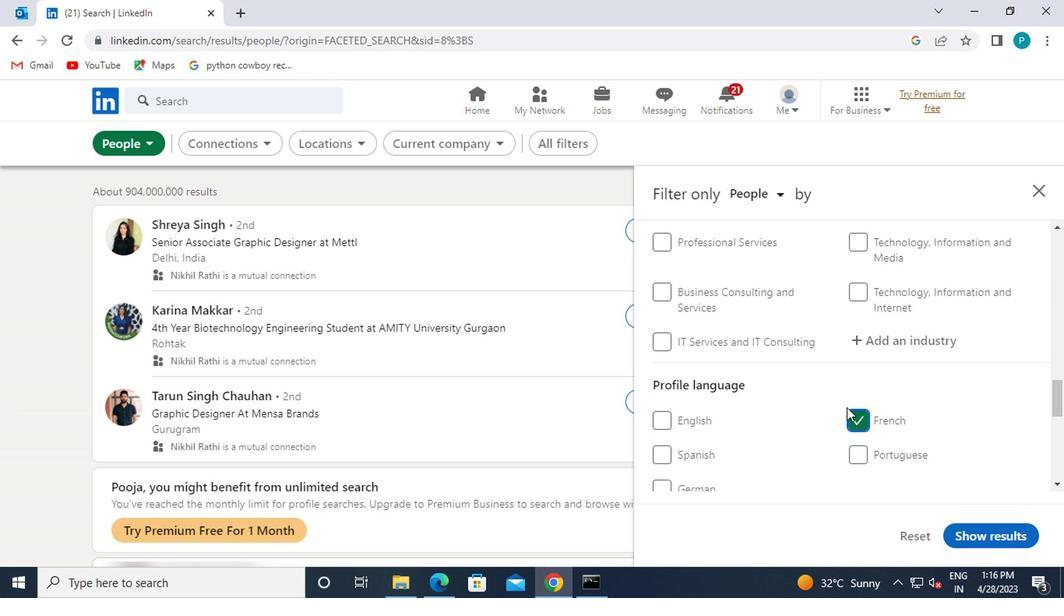 
Action: Mouse scrolled (844, 403) with delta (0, 0)
Screenshot: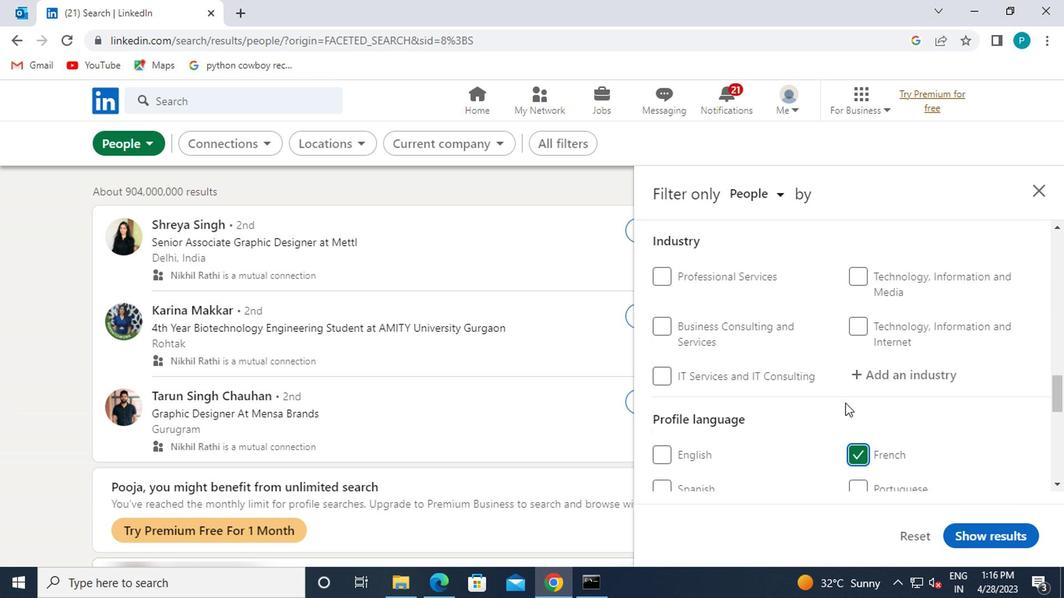 
Action: Mouse scrolled (844, 403) with delta (0, 0)
Screenshot: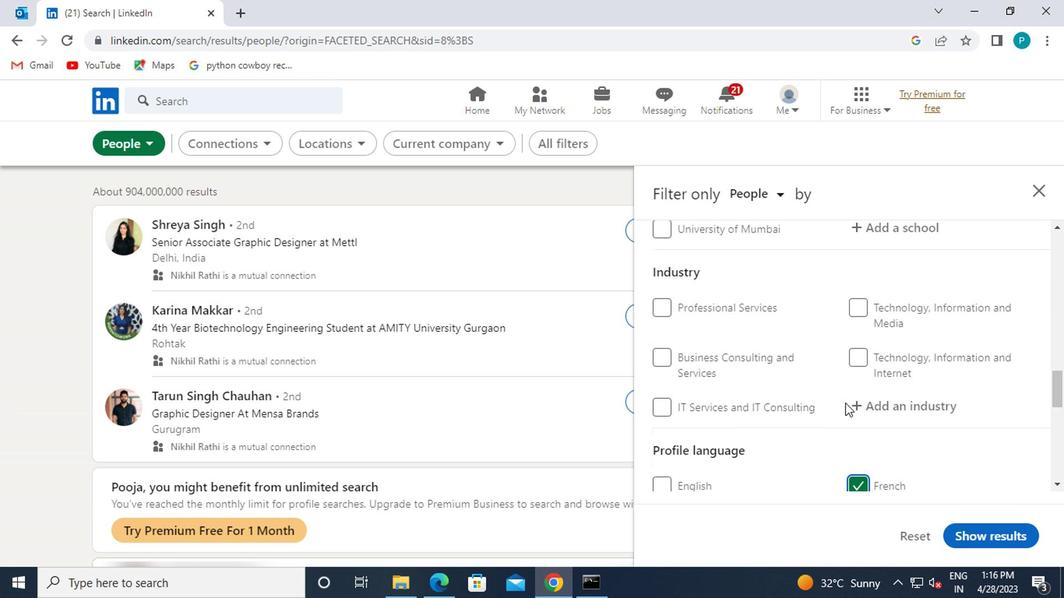 
Action: Mouse scrolled (844, 403) with delta (0, 0)
Screenshot: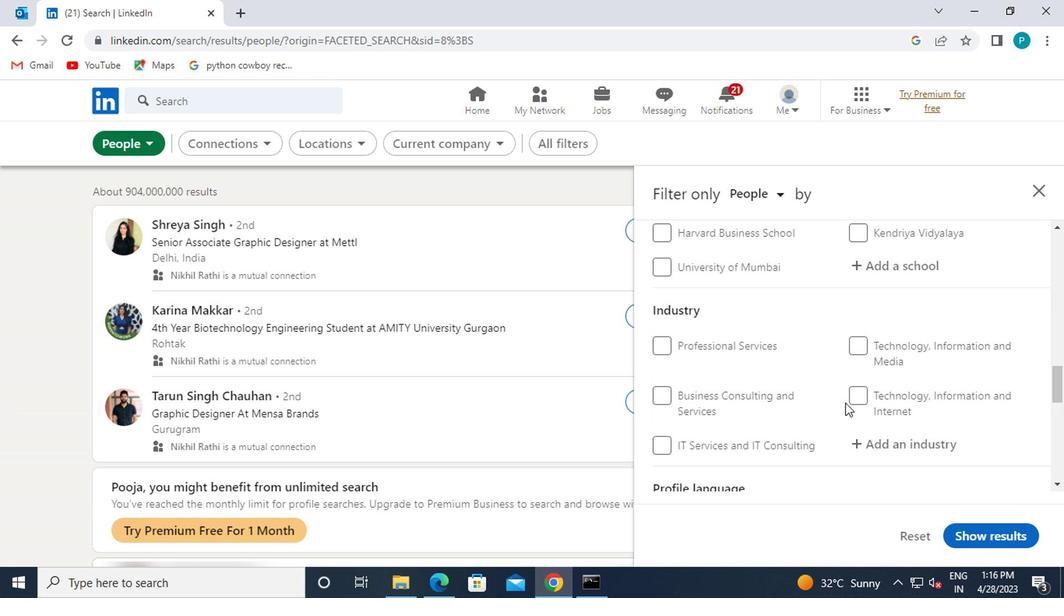 
Action: Mouse scrolled (844, 403) with delta (0, 0)
Screenshot: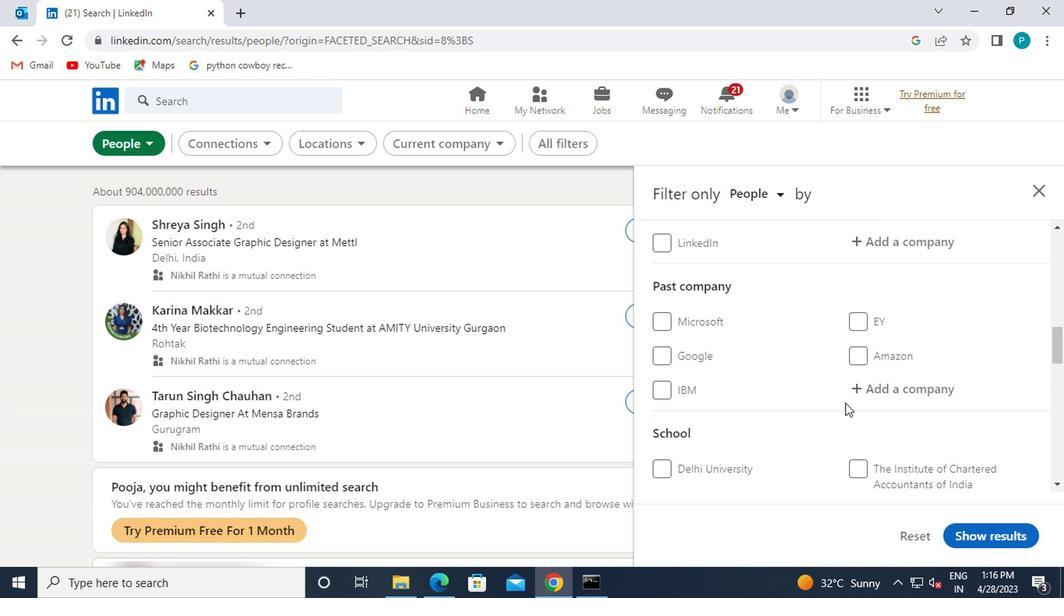 
Action: Mouse scrolled (844, 403) with delta (0, 0)
Screenshot: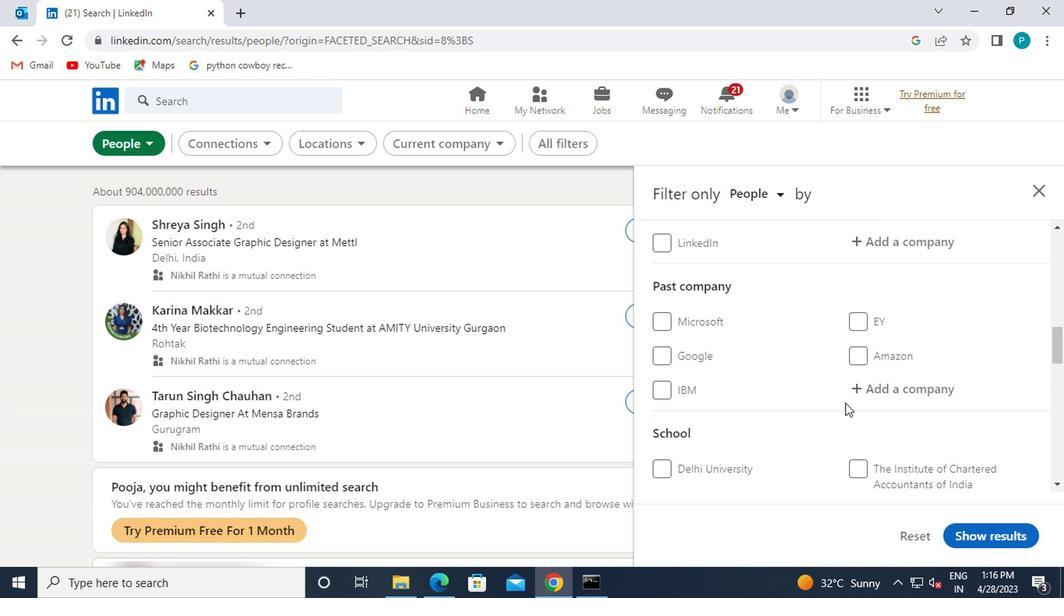 
Action: Mouse moved to (870, 400)
Screenshot: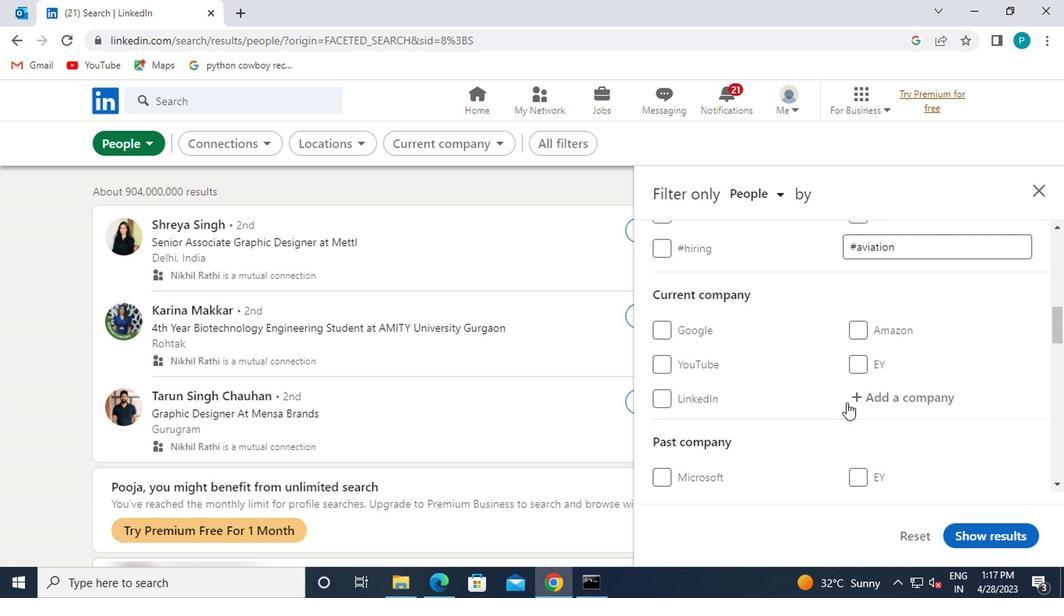 
Action: Mouse pressed left at (870, 400)
Screenshot: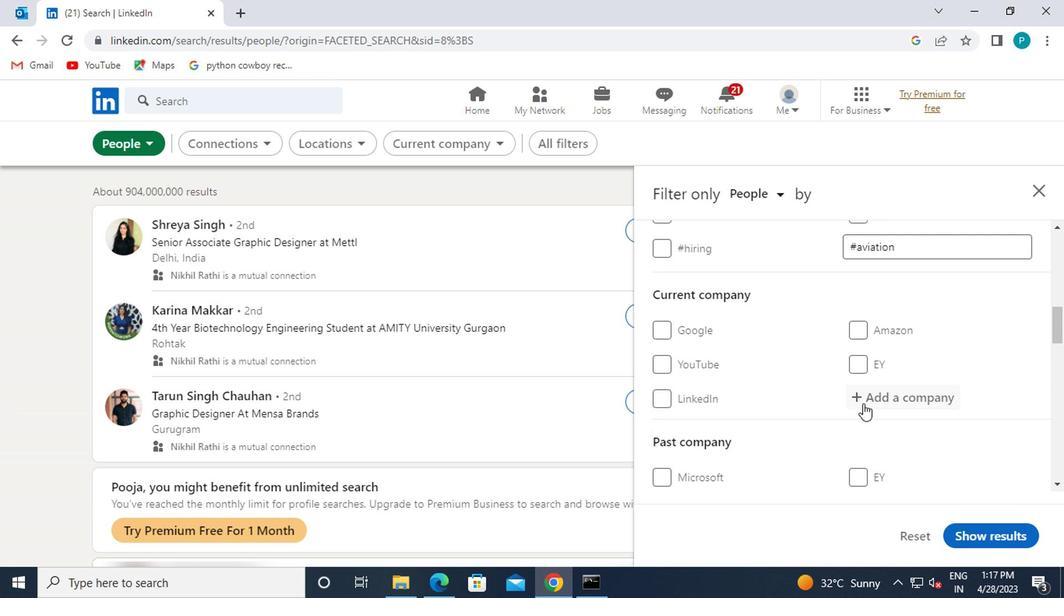 
Action: Key pressed <Key.caps_lock>R<Key.caps_lock>ANDSTAD
Screenshot: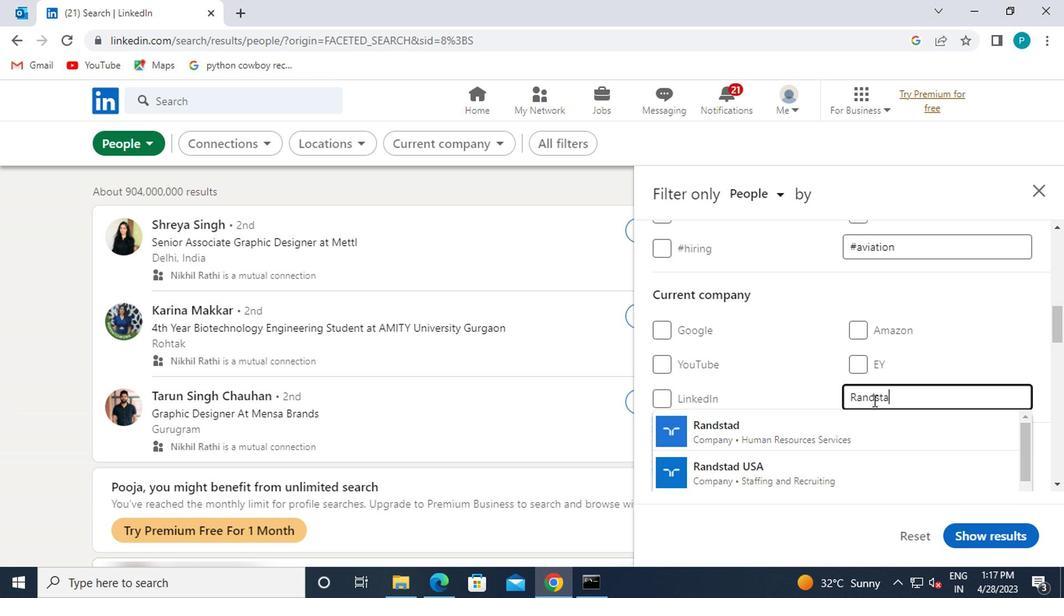 
Action: Mouse moved to (852, 408)
Screenshot: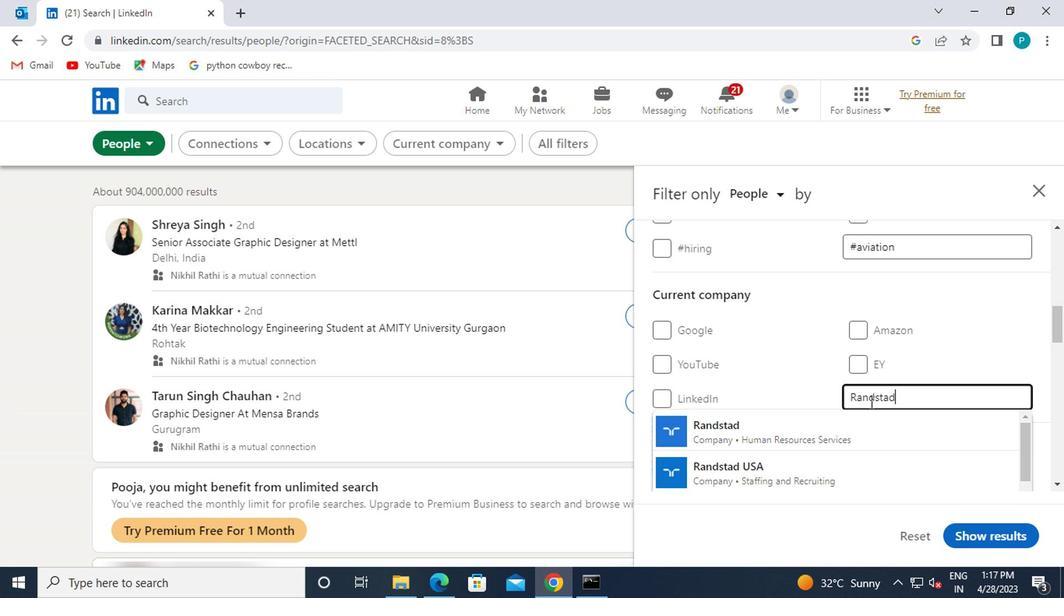 
Action: Mouse scrolled (852, 407) with delta (0, 0)
Screenshot: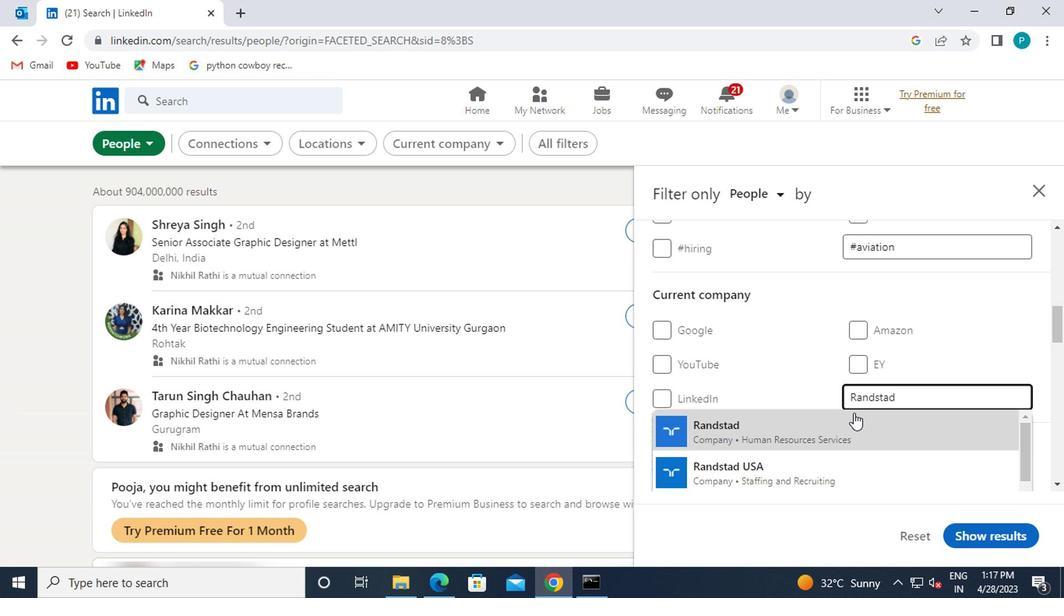 
Action: Mouse moved to (854, 407)
Screenshot: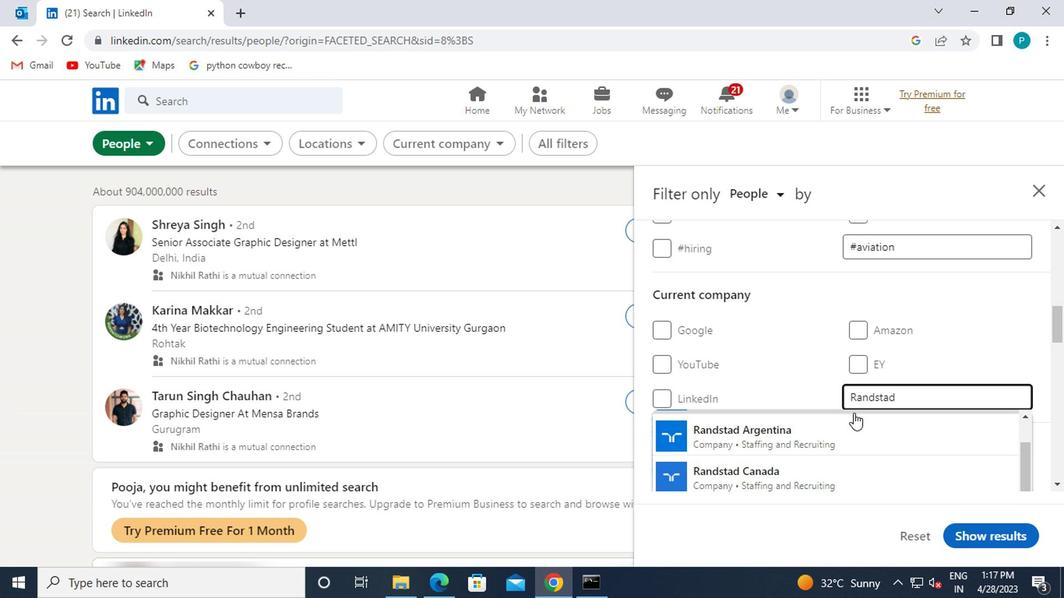 
Action: Key pressed <Key.space><Key.caps_lock>I<Key.caps_lock>ND
Screenshot: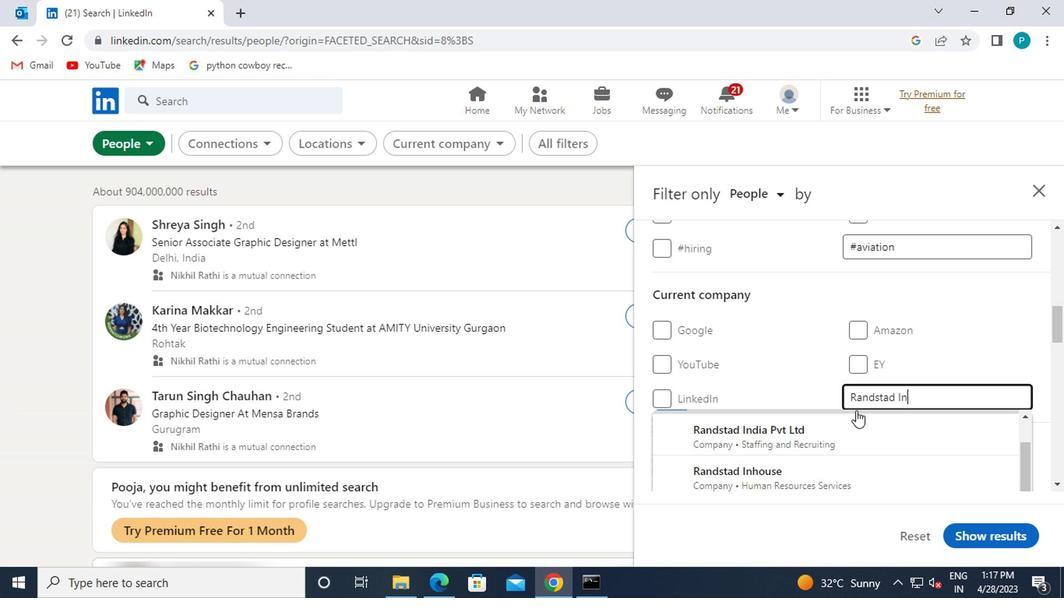 
Action: Mouse moved to (847, 416)
Screenshot: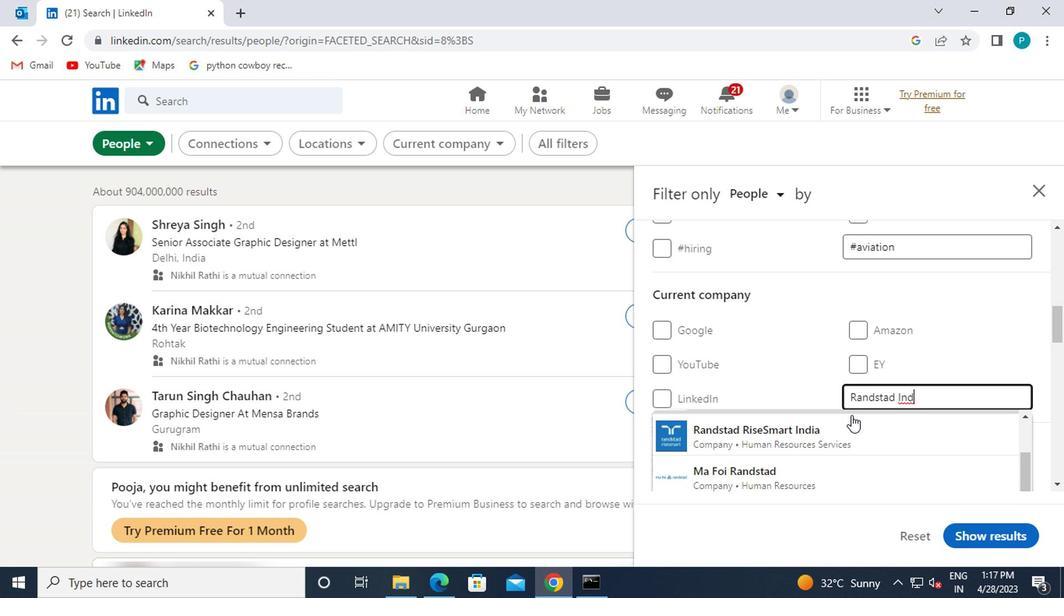 
Action: Mouse scrolled (847, 417) with delta (0, 0)
Screenshot: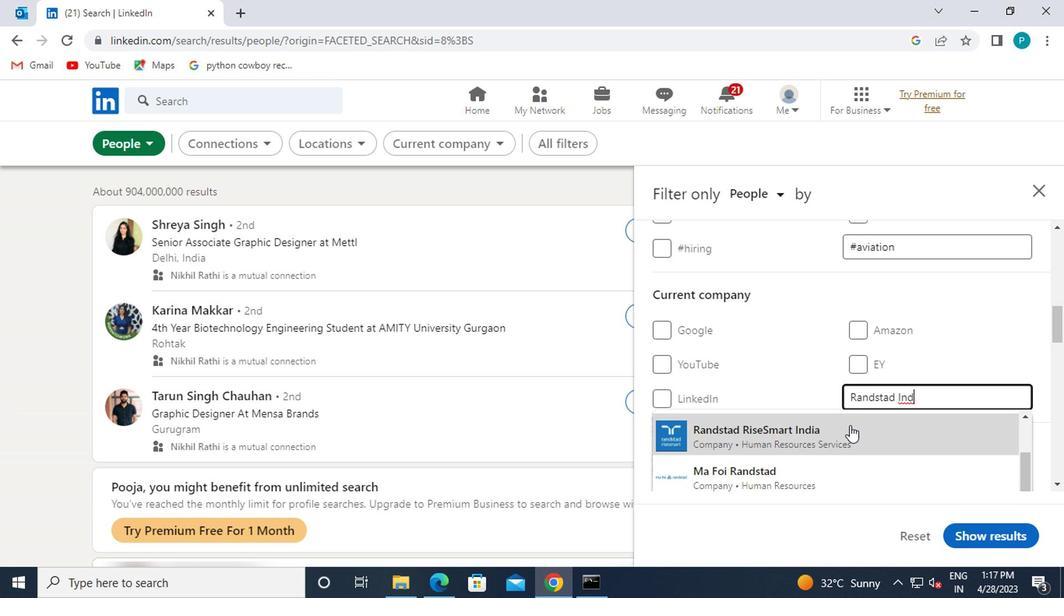 
Action: Mouse scrolled (847, 417) with delta (0, 0)
Screenshot: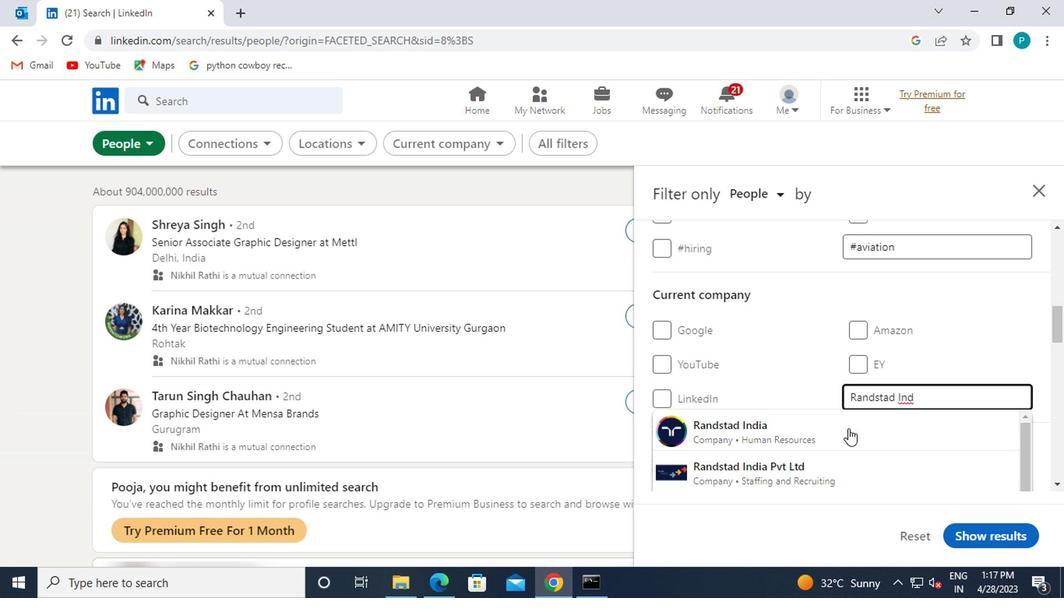 
Action: Mouse moved to (829, 421)
Screenshot: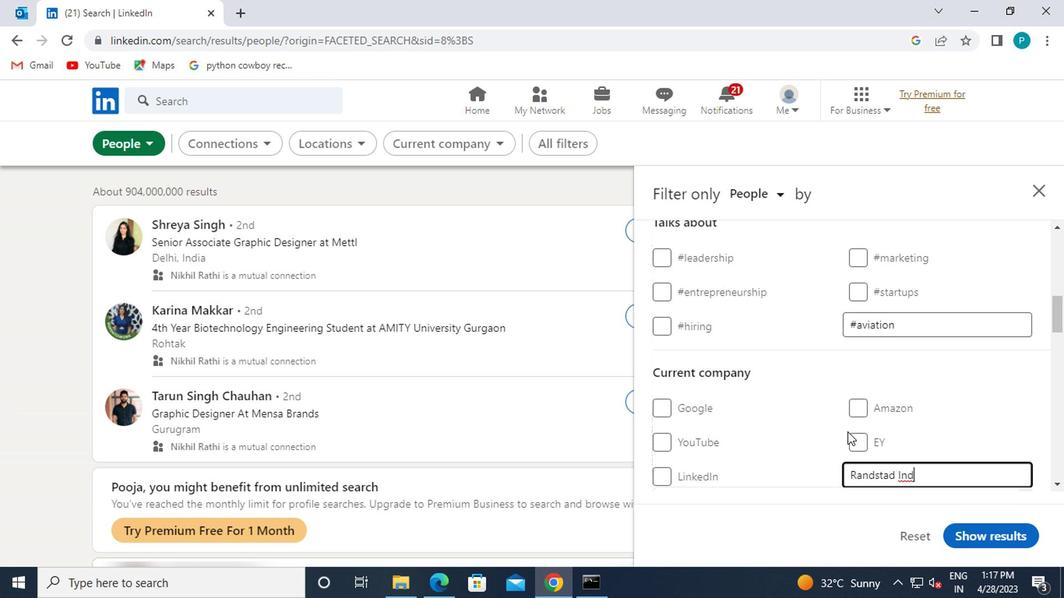 
Action: Mouse scrolled (829, 421) with delta (0, 0)
Screenshot: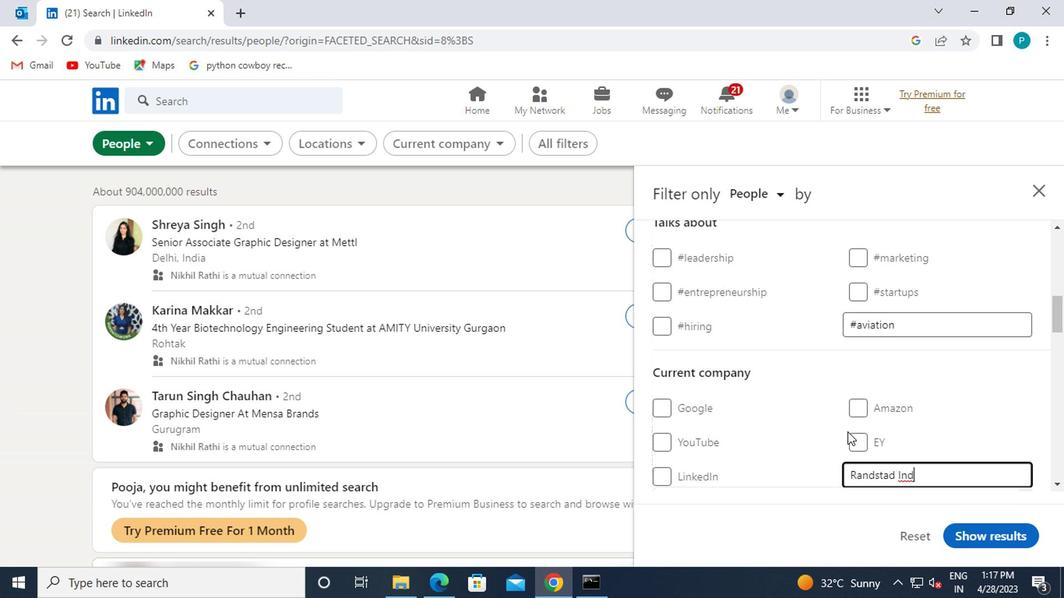 
Action: Mouse moved to (817, 417)
Screenshot: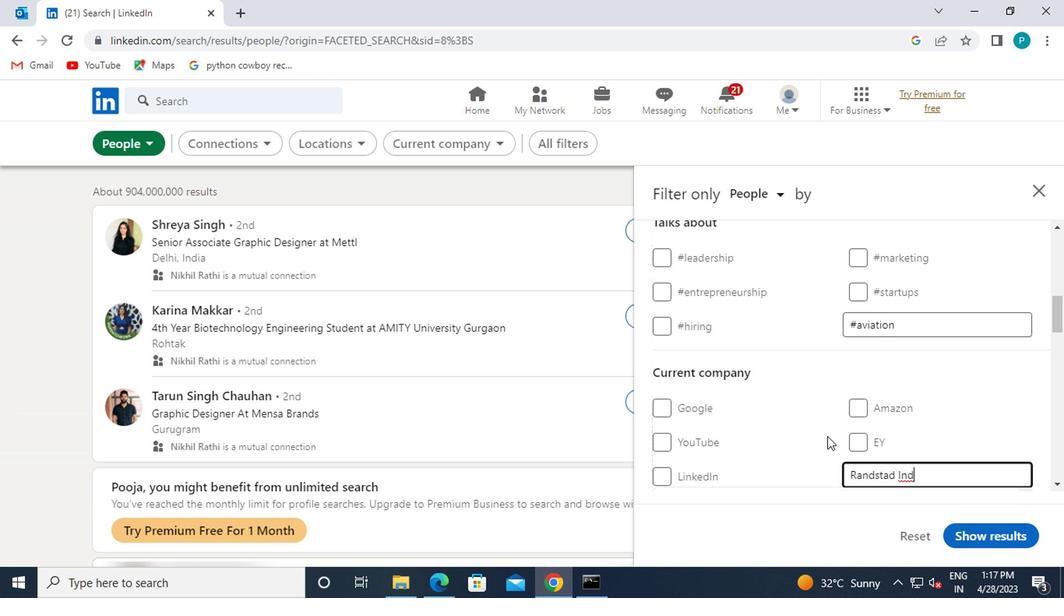 
Action: Mouse scrolled (817, 416) with delta (0, 0)
Screenshot: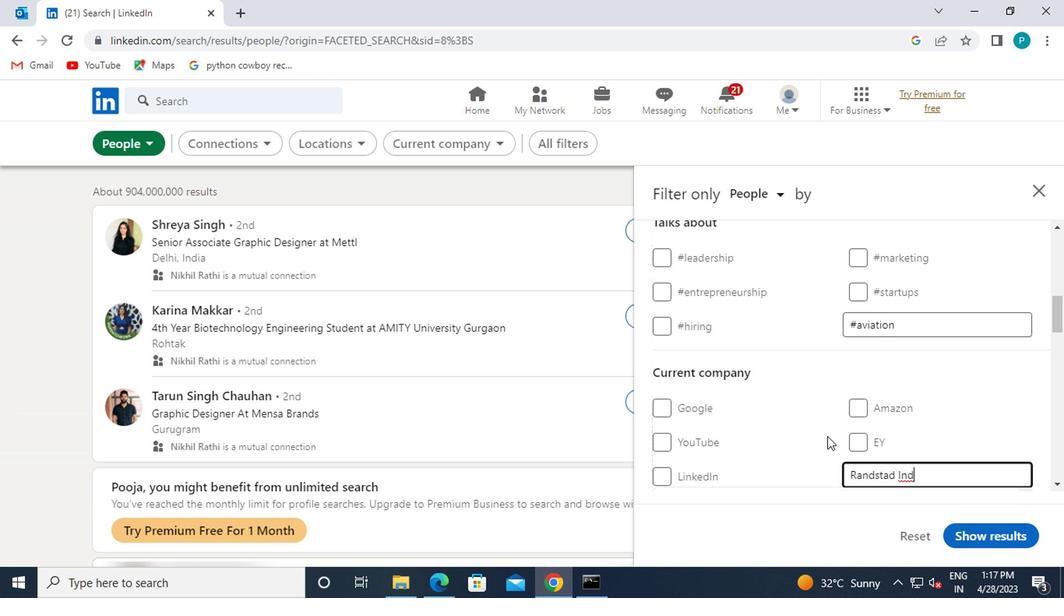 
Action: Mouse moved to (812, 414)
Screenshot: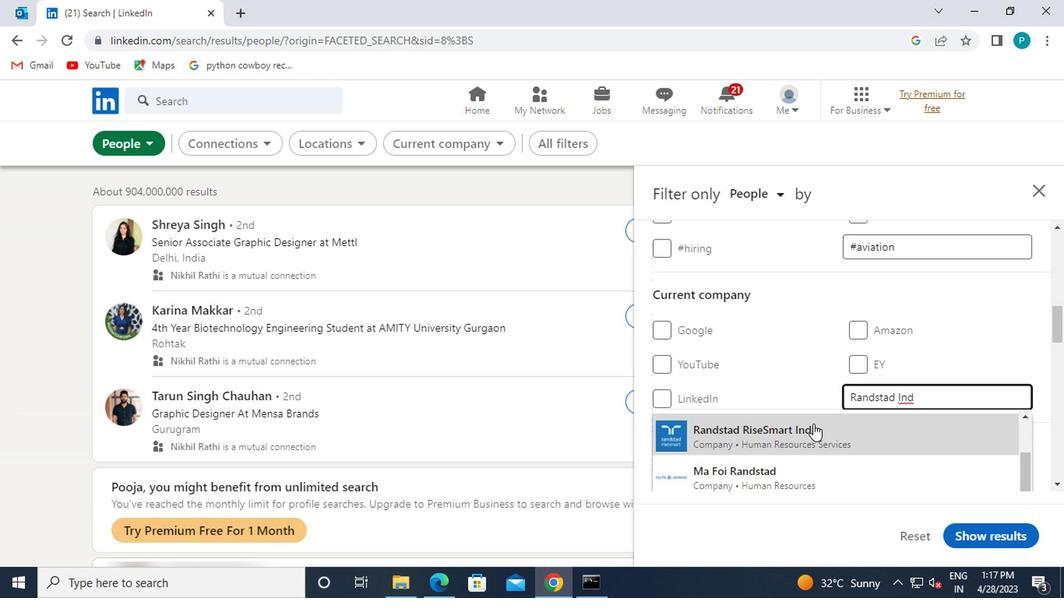 
Action: Mouse scrolled (812, 414) with delta (0, 0)
Screenshot: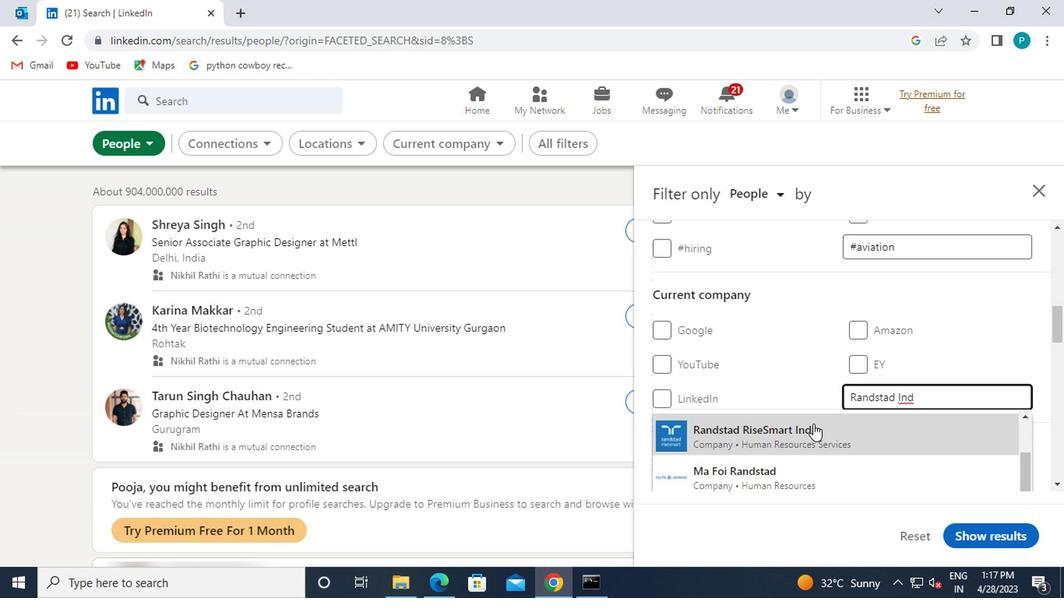 
Action: Mouse moved to (812, 417)
Screenshot: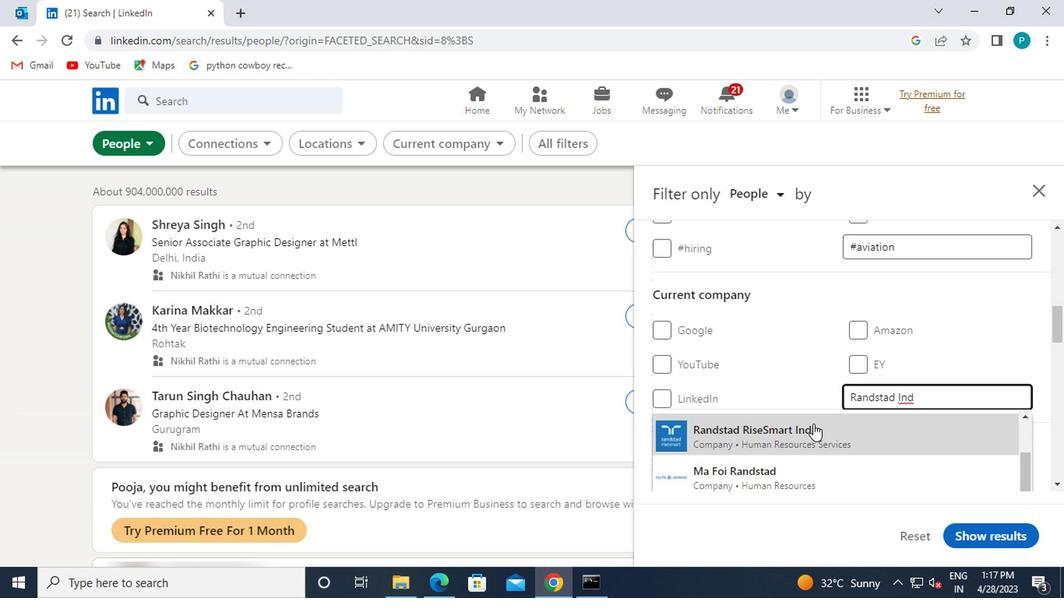 
Action: Mouse scrolled (812, 418) with delta (0, 0)
Screenshot: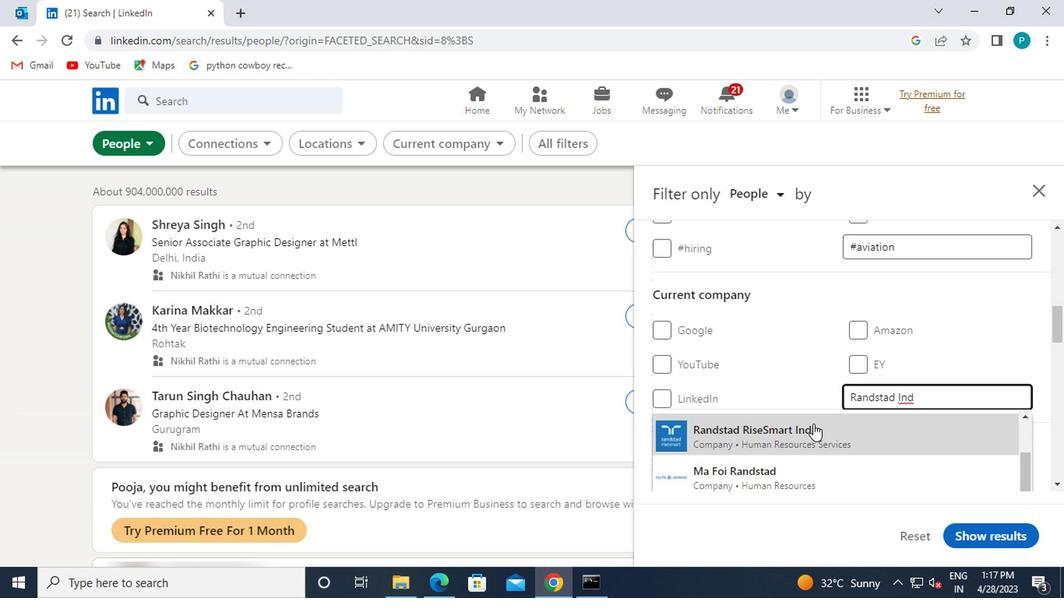 
Action: Mouse moved to (812, 422)
Screenshot: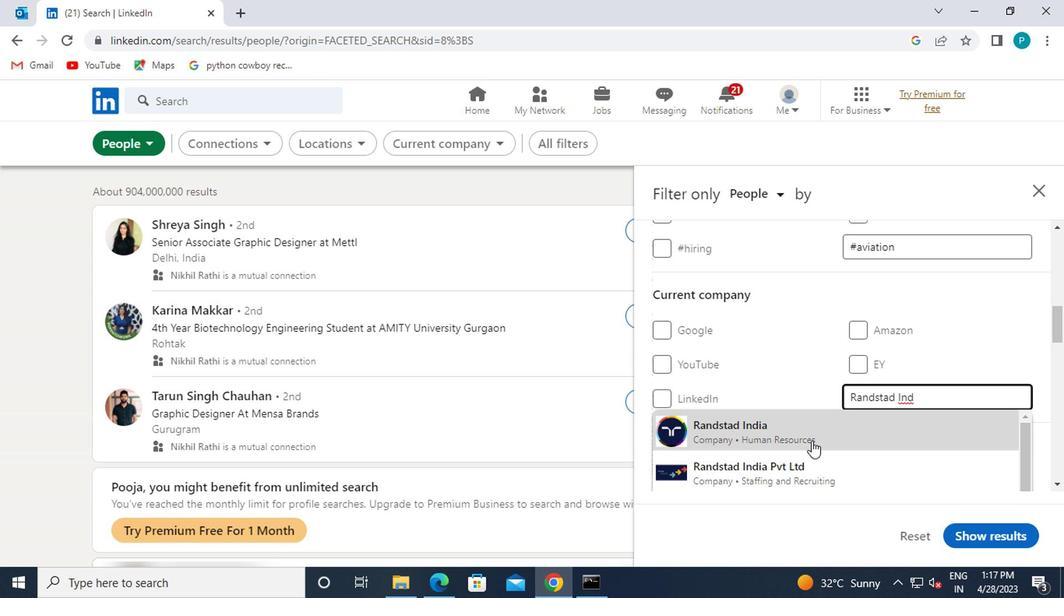 
Action: Mouse pressed left at (812, 422)
Screenshot: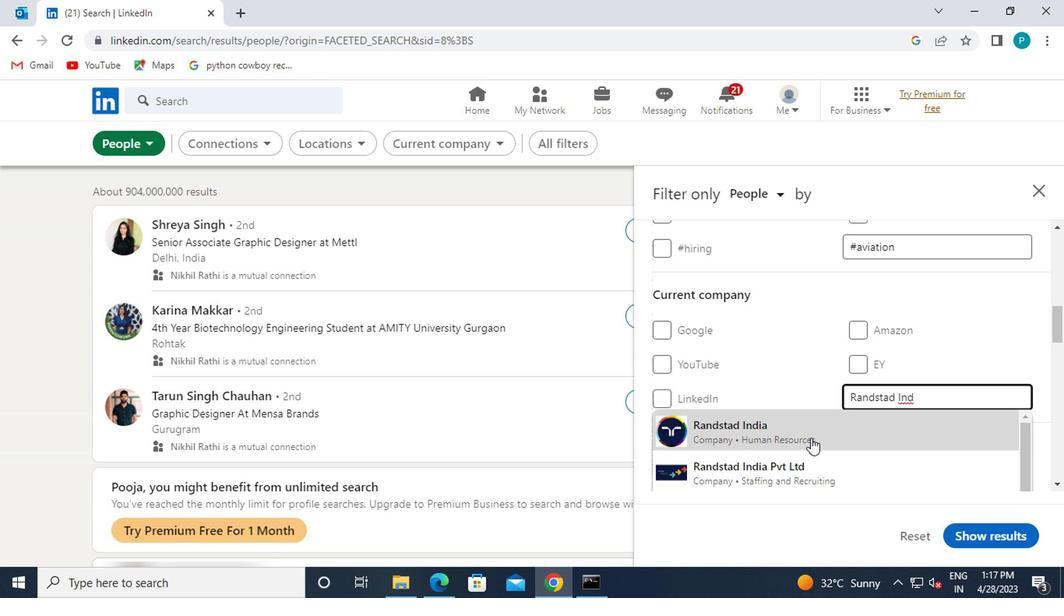 
Action: Mouse moved to (769, 415)
Screenshot: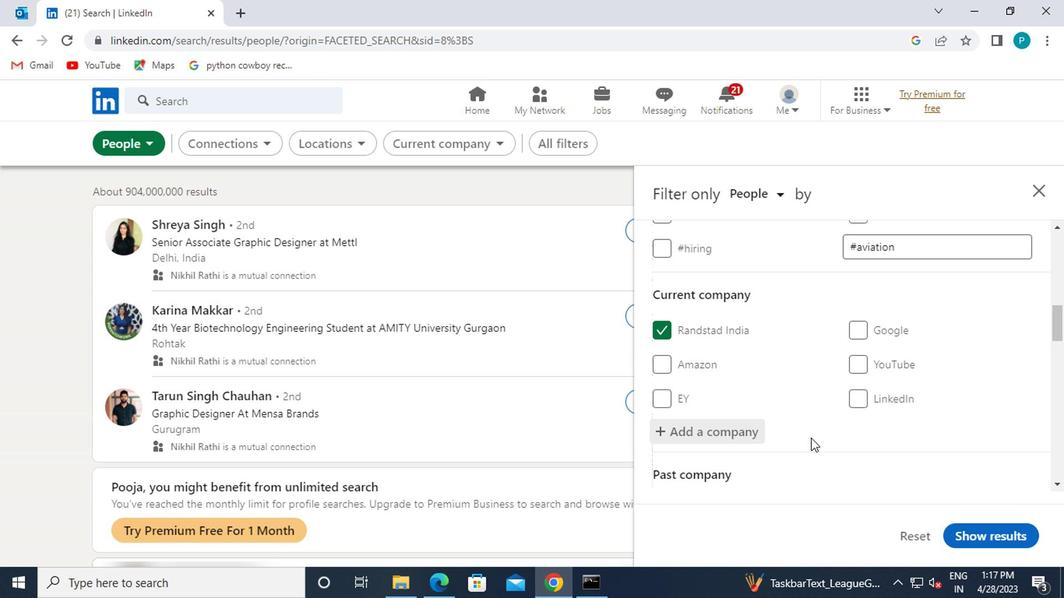 
Action: Mouse scrolled (769, 414) with delta (0, 0)
Screenshot: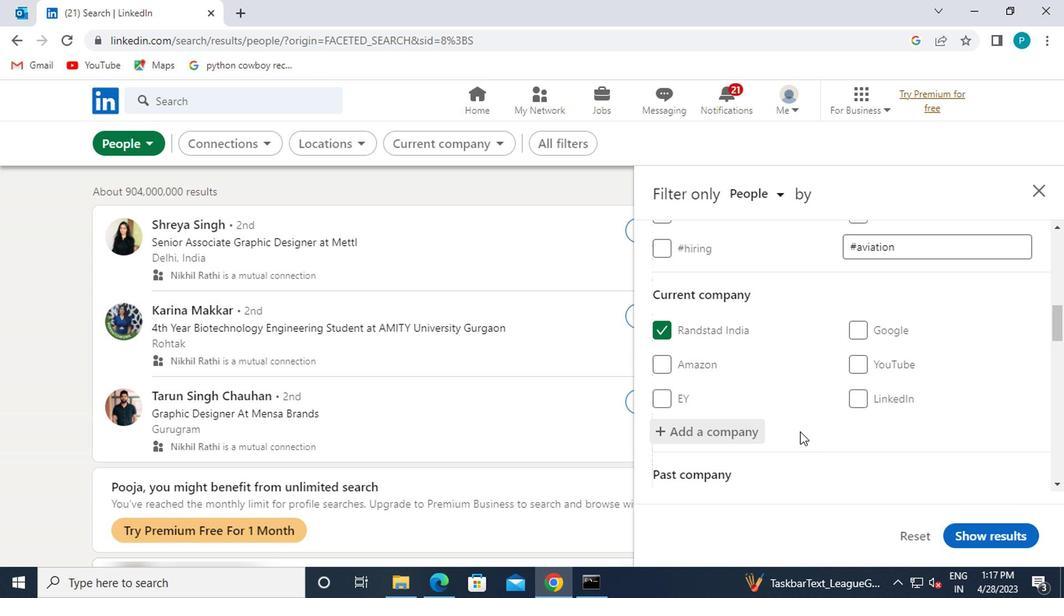 
Action: Mouse scrolled (769, 414) with delta (0, 0)
Screenshot: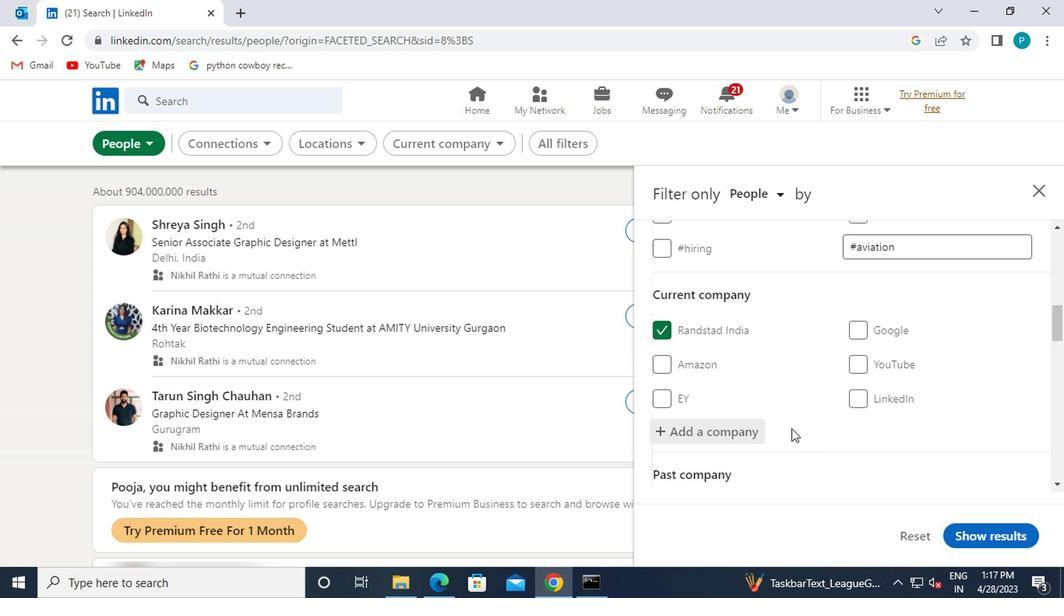 
Action: Mouse moved to (855, 416)
Screenshot: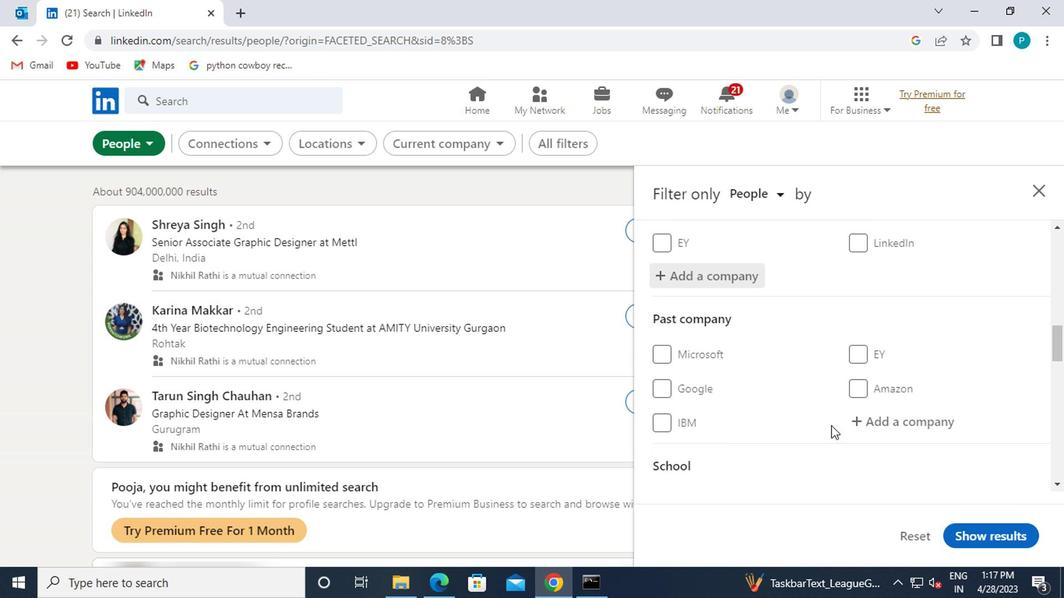 
Action: Mouse scrolled (855, 416) with delta (0, 0)
Screenshot: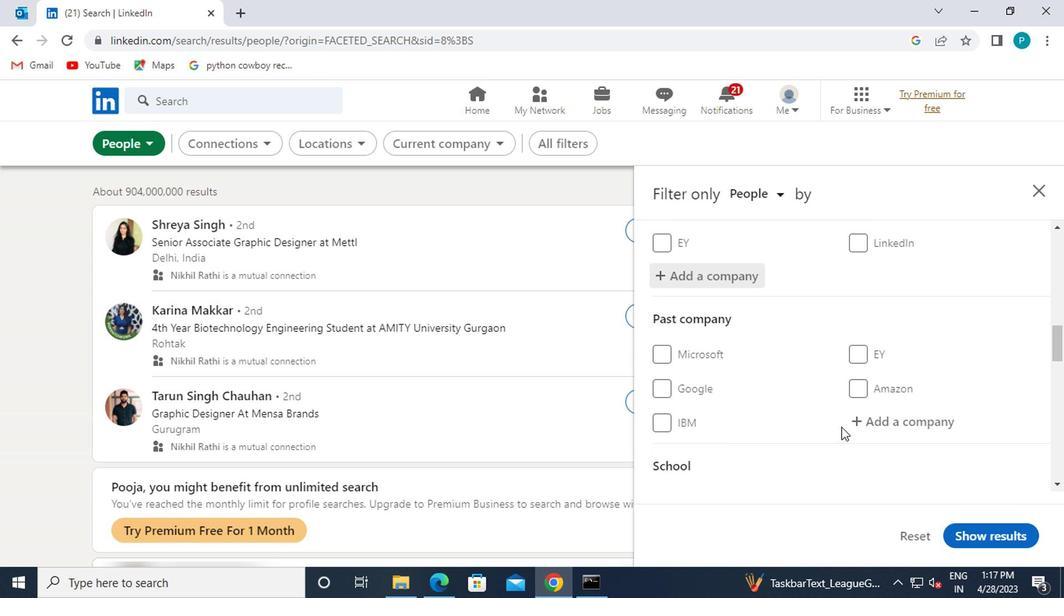 
Action: Mouse moved to (876, 439)
Screenshot: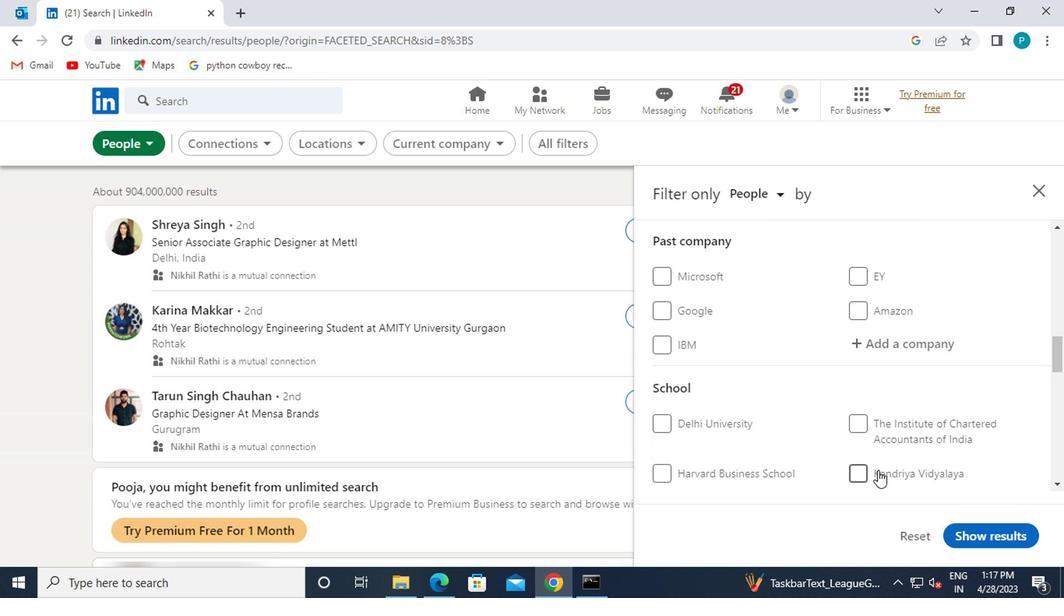 
Action: Mouse scrolled (876, 439) with delta (0, 0)
Screenshot: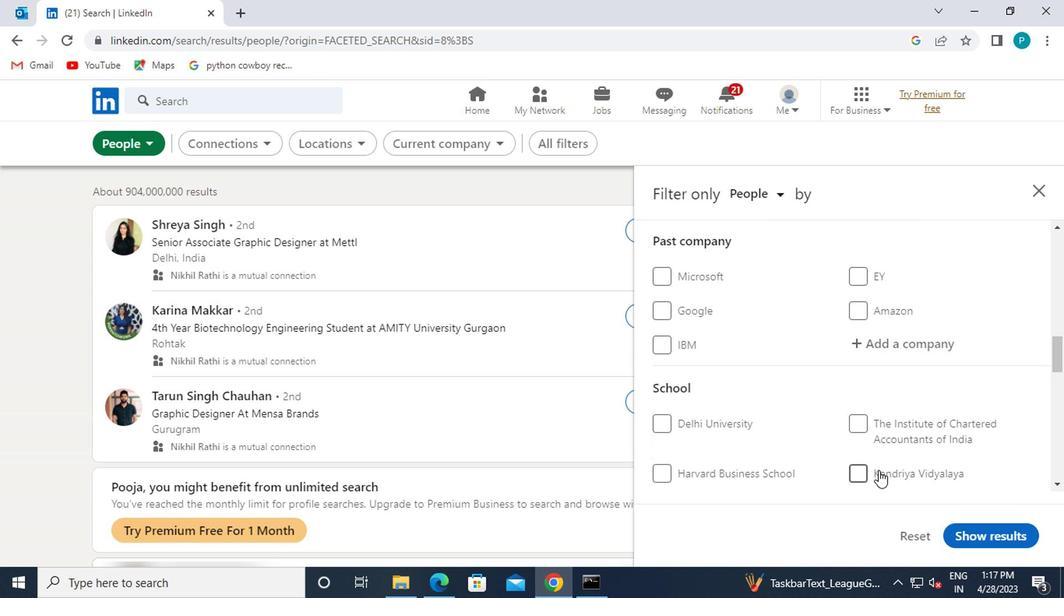
Action: Mouse moved to (873, 421)
Screenshot: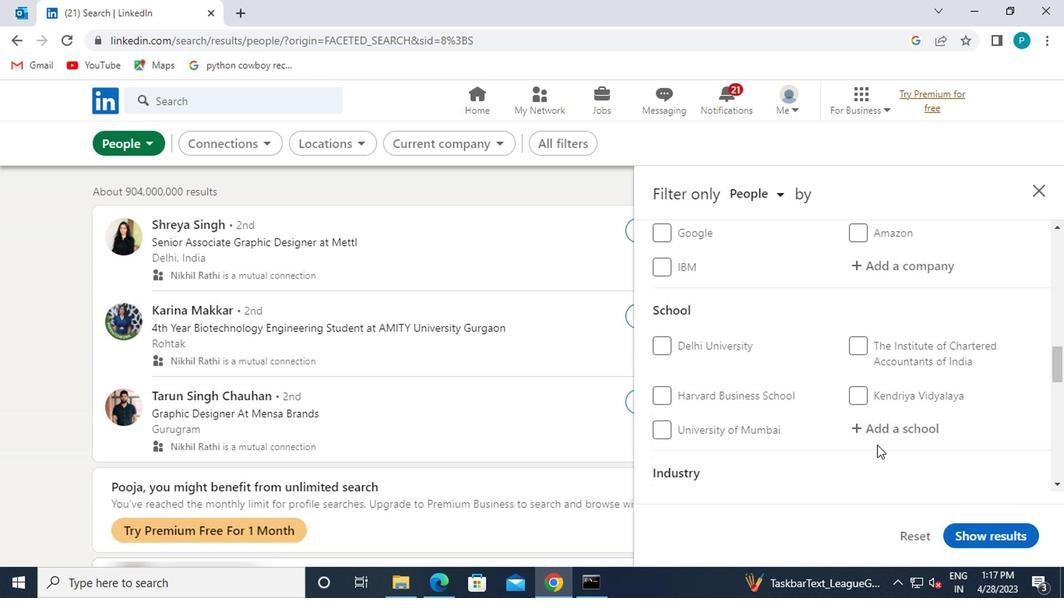 
Action: Mouse pressed left at (873, 421)
Screenshot: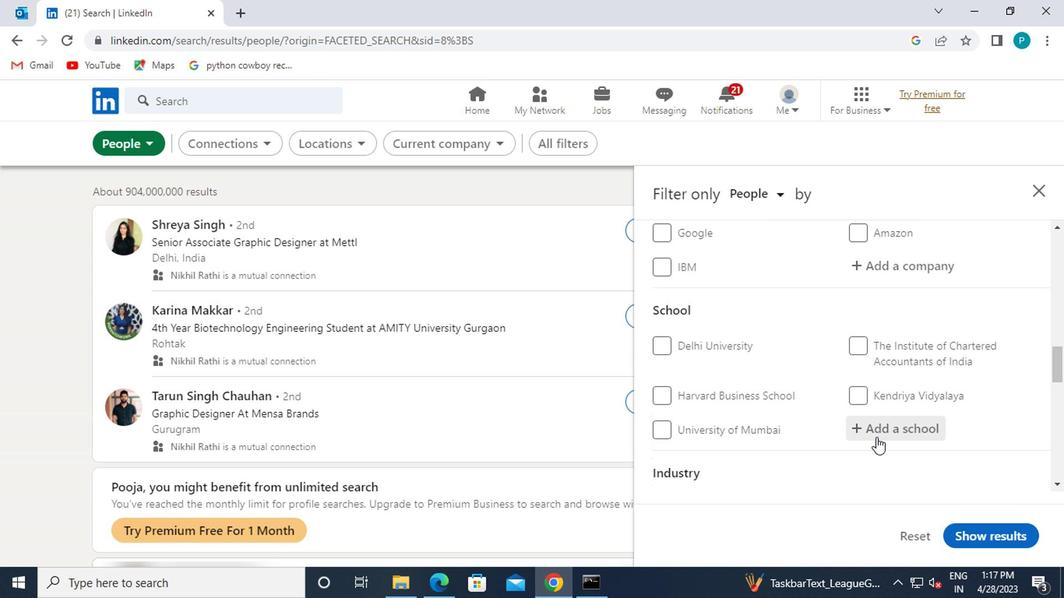 
Action: Key pressed <Key.caps_lock>M<Key.caps_lock>ALNAD
Screenshot: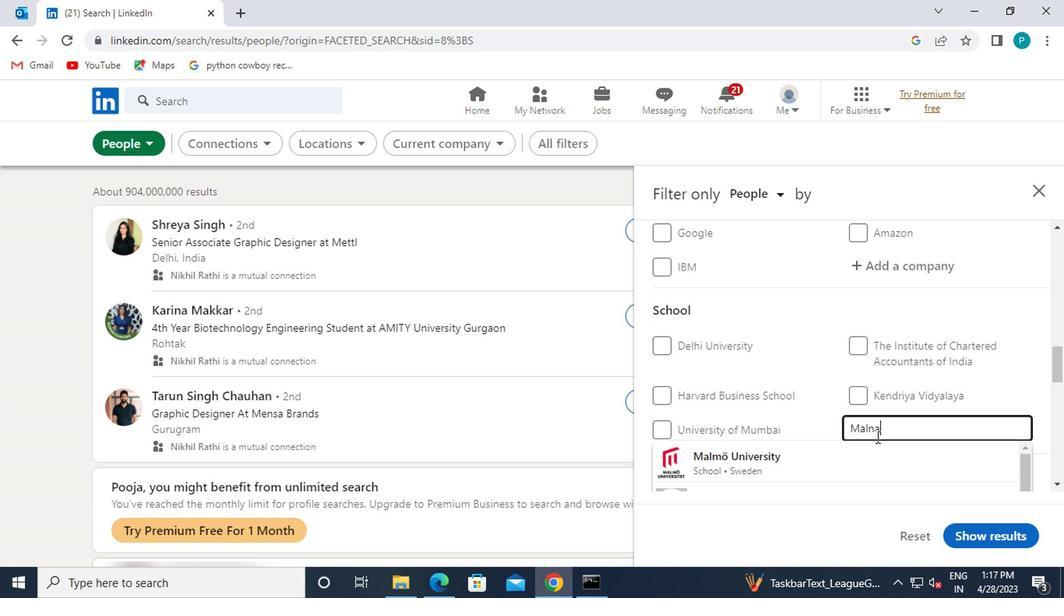 
Action: Mouse moved to (840, 382)
Screenshot: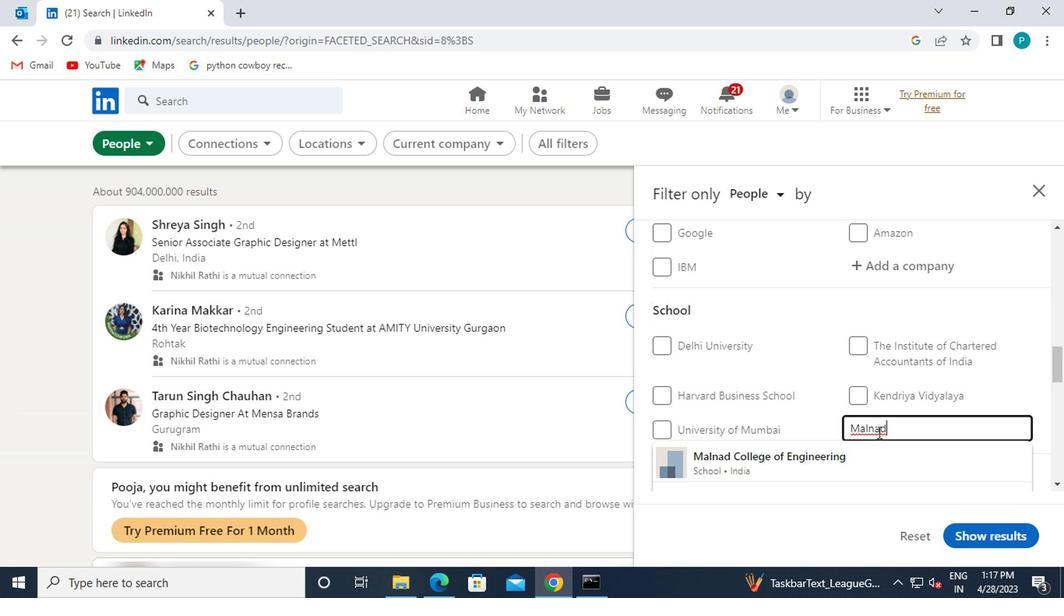 
Action: Mouse scrolled (840, 381) with delta (0, 0)
Screenshot: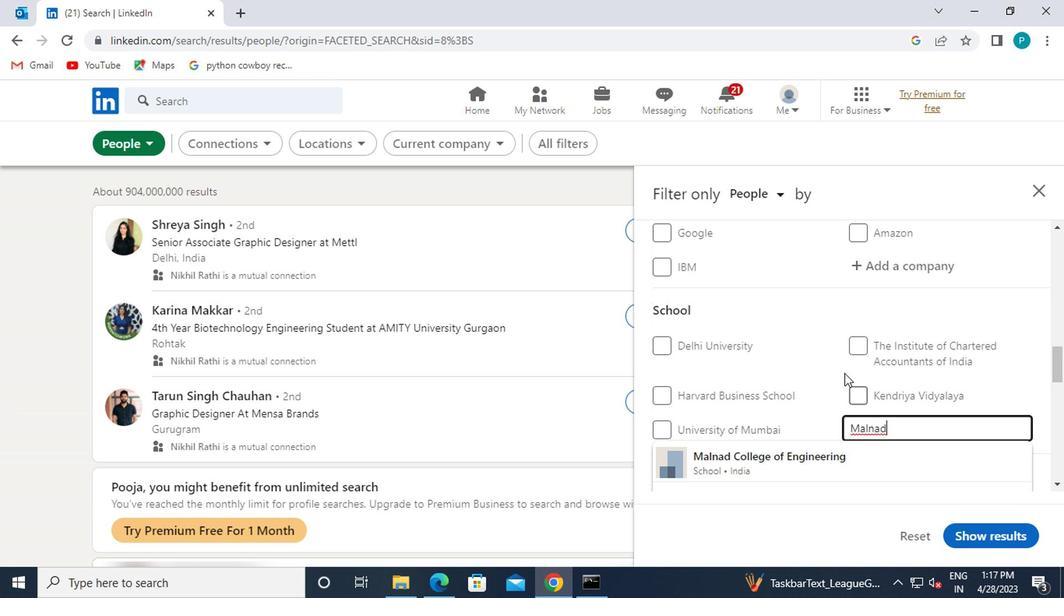 
Action: Mouse moved to (799, 387)
Screenshot: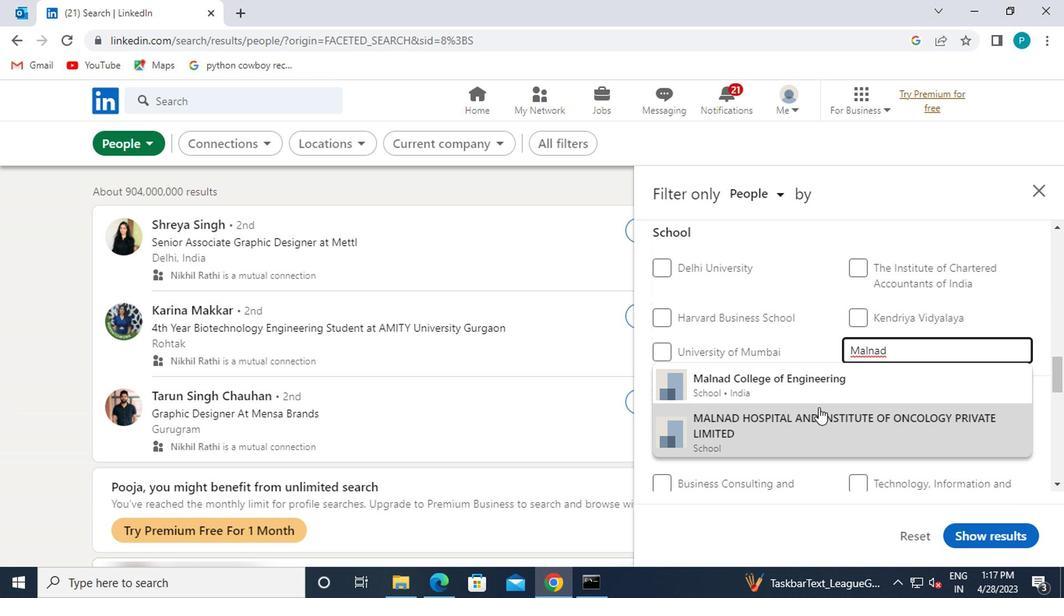 
Action: Mouse pressed left at (799, 387)
Screenshot: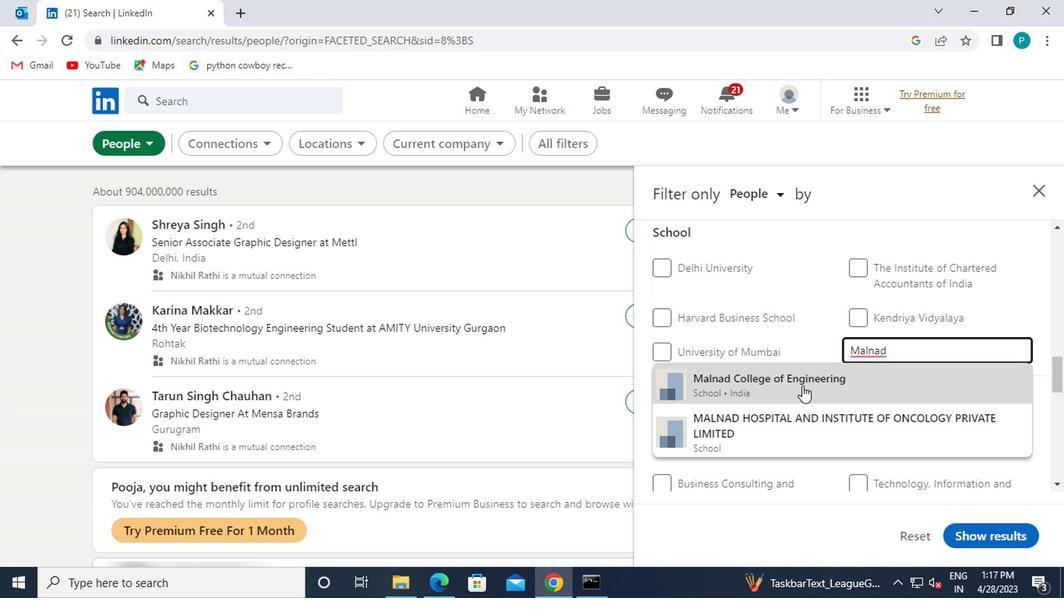 
Action: Mouse scrolled (799, 387) with delta (0, 0)
Screenshot: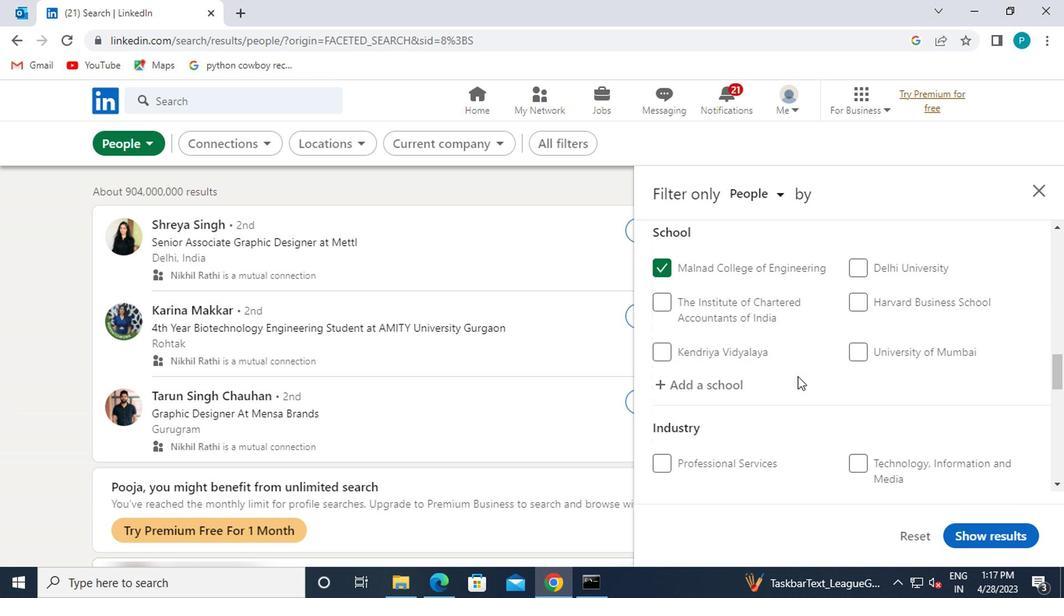 
Action: Mouse scrolled (799, 387) with delta (0, 0)
Screenshot: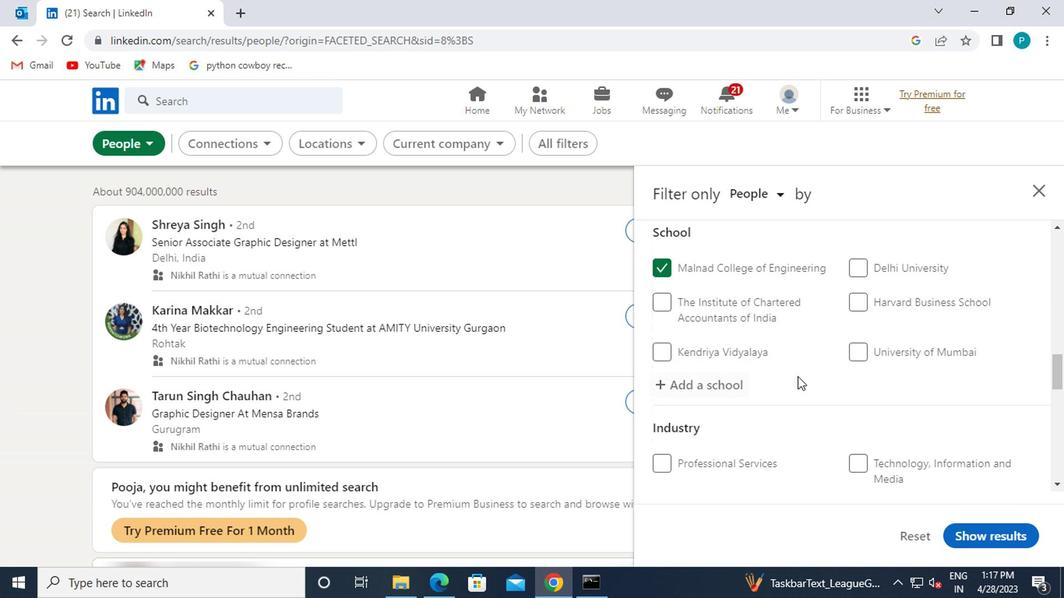
Action: Mouse moved to (873, 403)
Screenshot: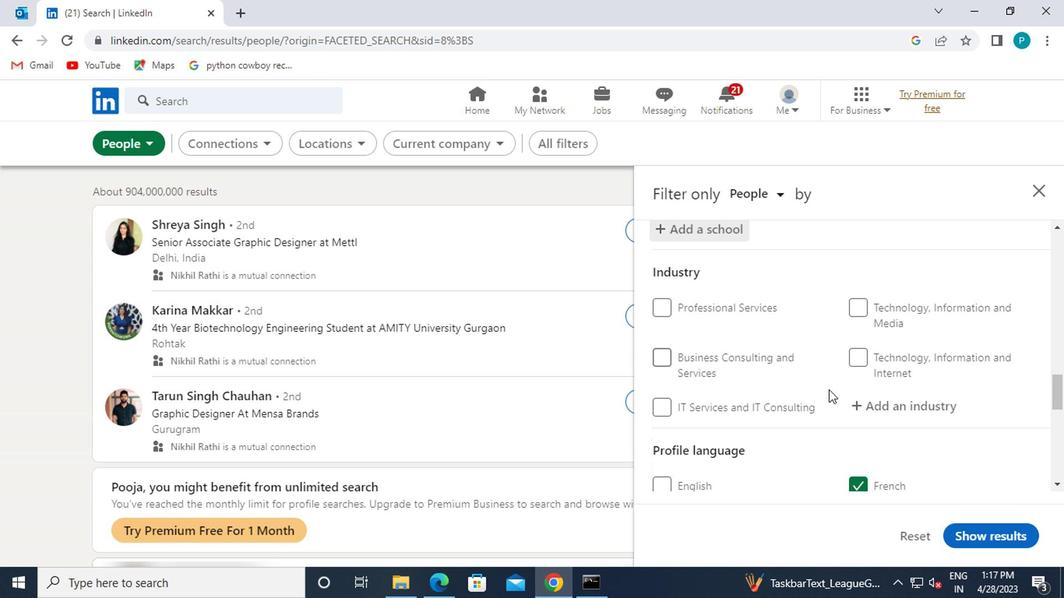 
Action: Mouse pressed left at (873, 403)
Screenshot: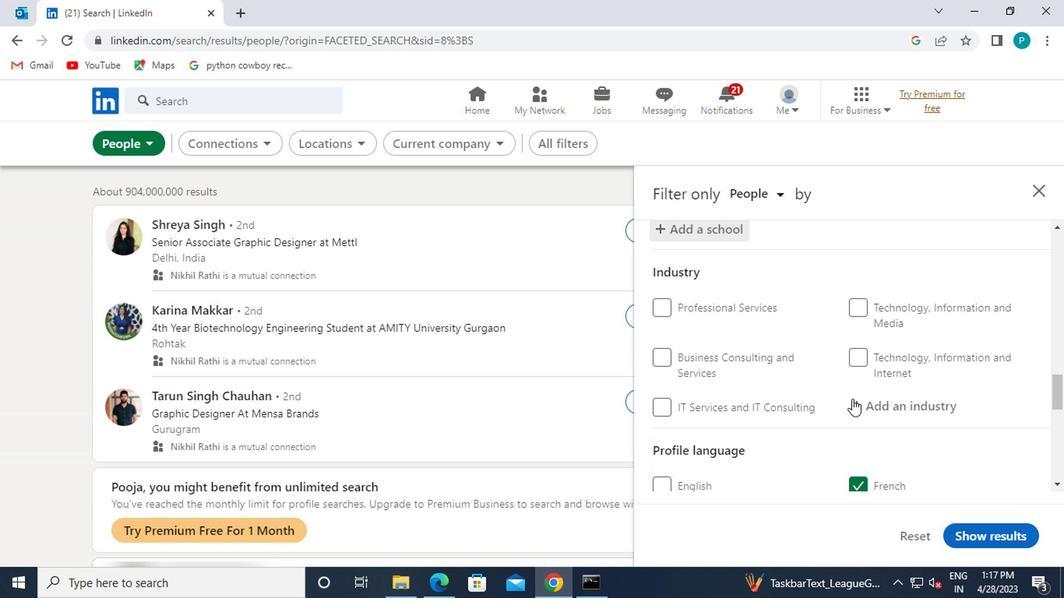 
Action: Mouse moved to (875, 403)
Screenshot: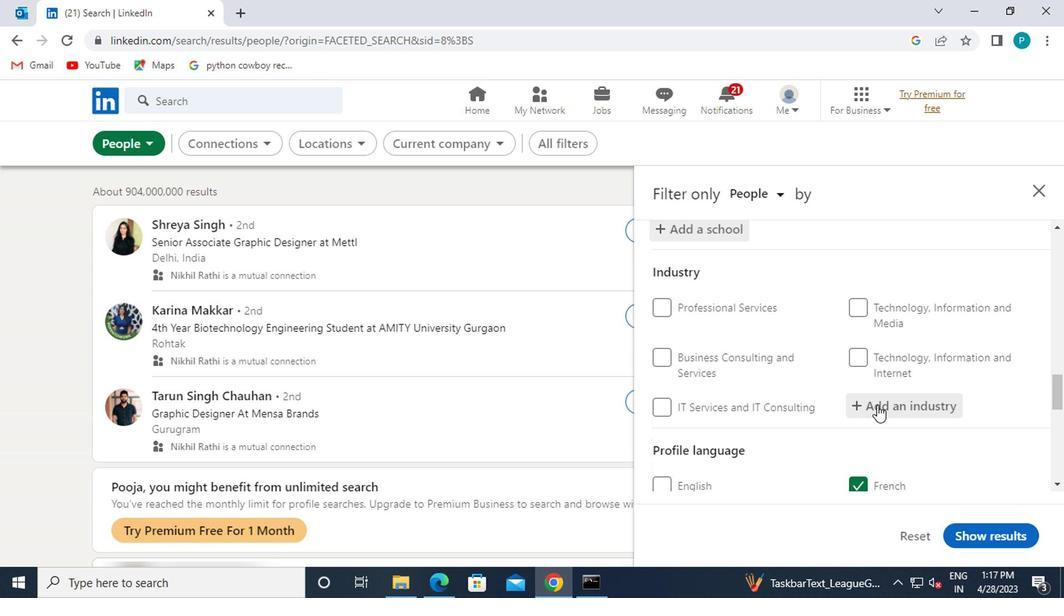 
Action: Key pressed <Key.caps_lock>P<Key.caps_lock>UBLIC
Screenshot: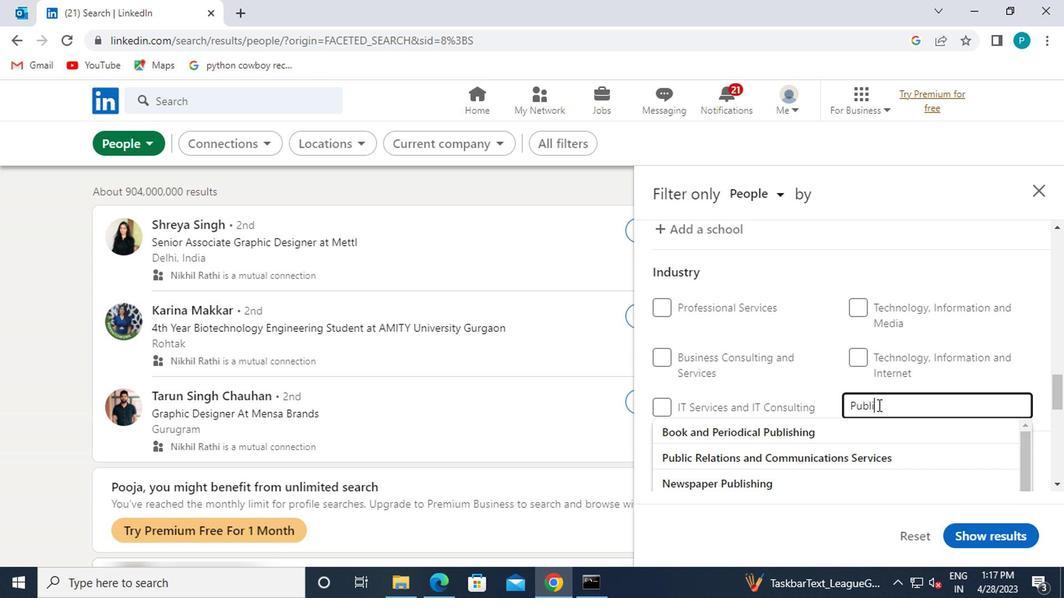 
Action: Mouse moved to (870, 416)
Screenshot: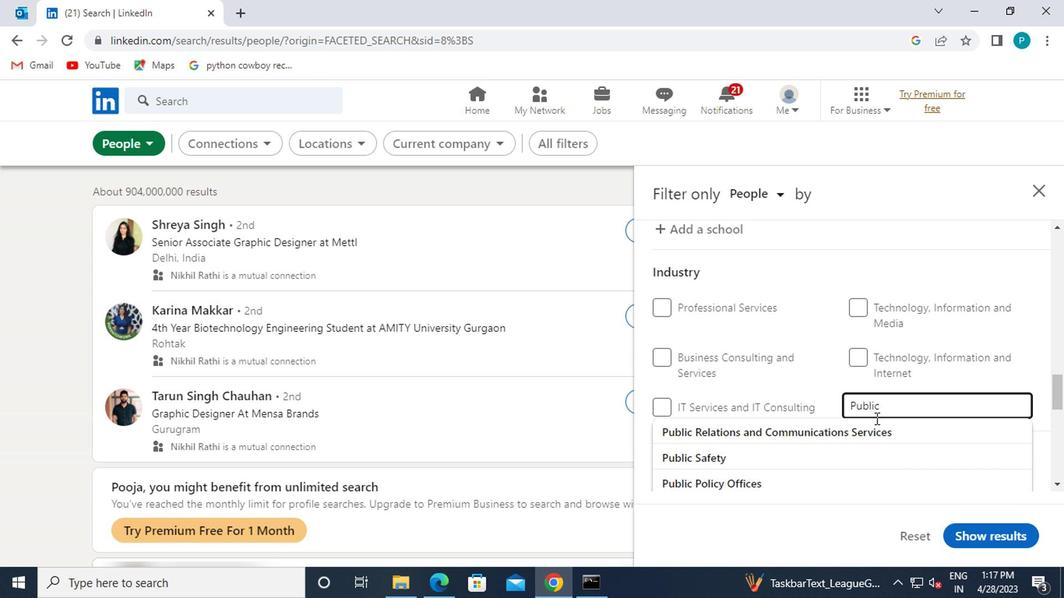 
Action: Mouse scrolled (870, 416) with delta (0, 0)
Screenshot: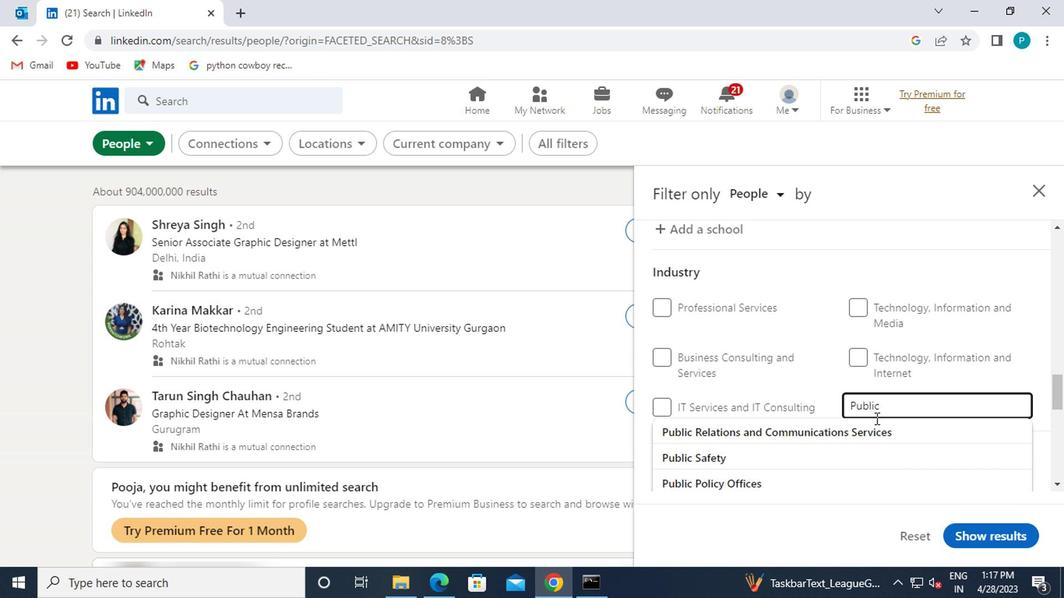 
Action: Mouse moved to (804, 403)
Screenshot: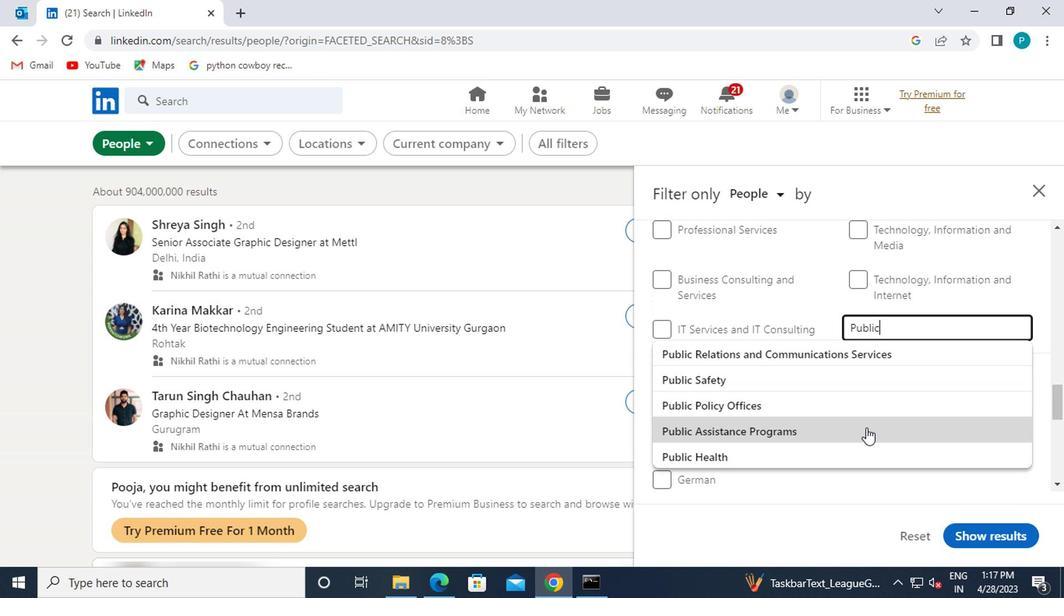 
Action: Mouse pressed left at (804, 403)
Screenshot: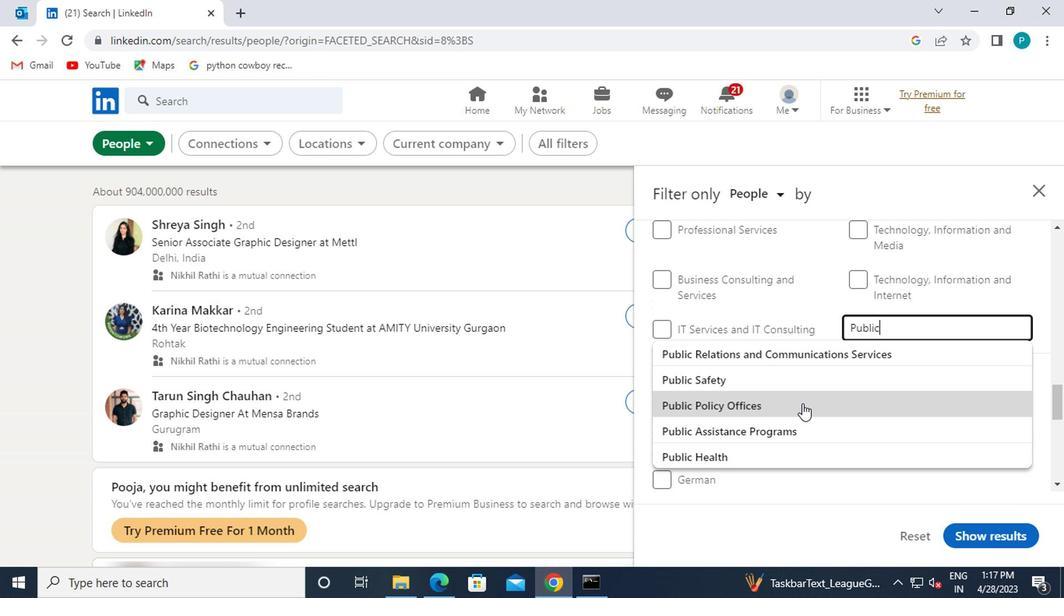 
Action: Mouse scrolled (804, 402) with delta (0, 0)
Screenshot: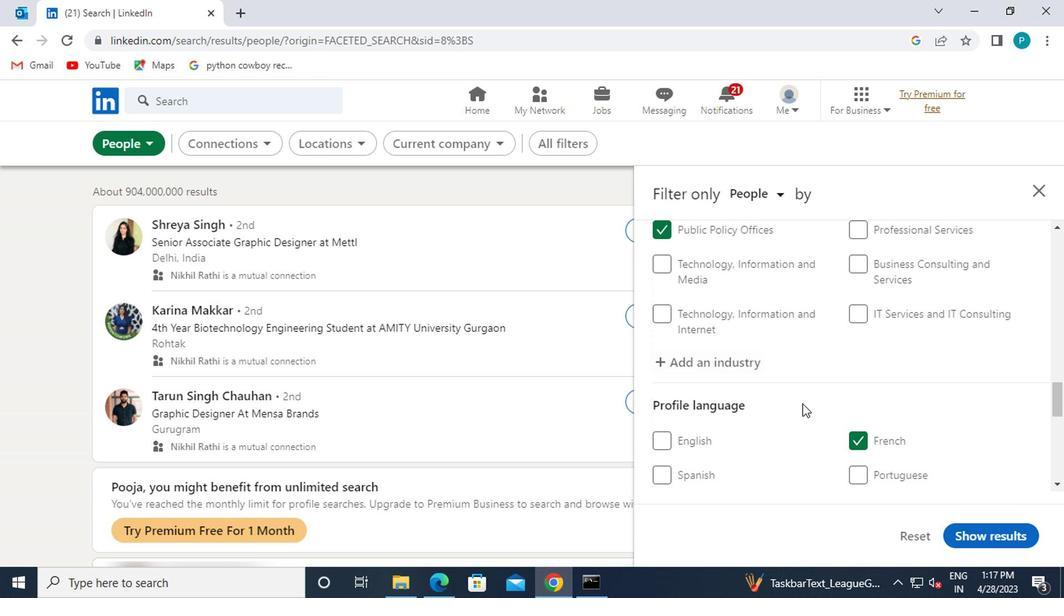 
Action: Mouse scrolled (804, 402) with delta (0, 0)
Screenshot: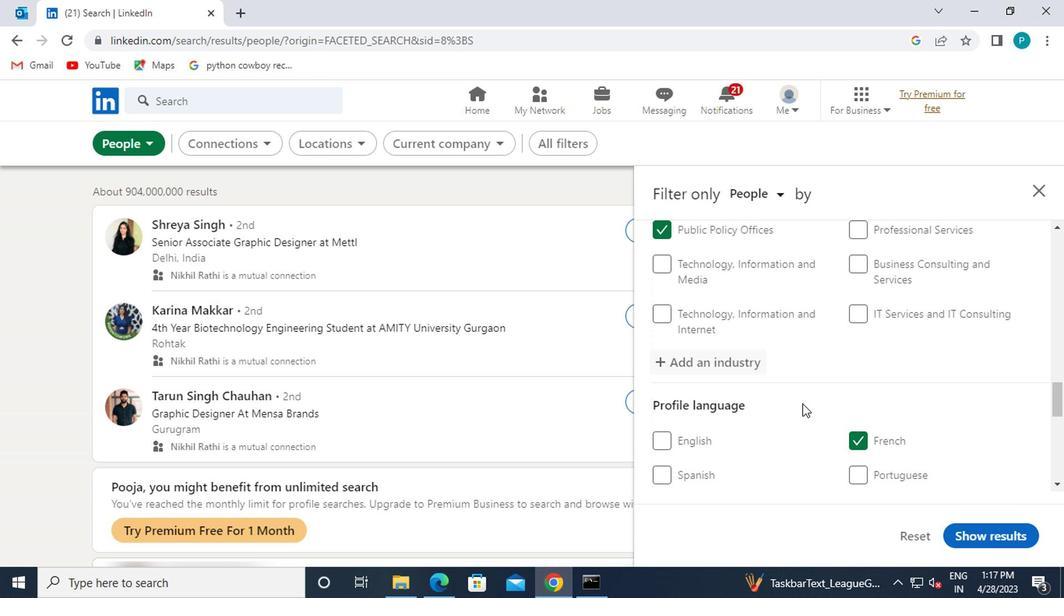 
Action: Mouse moved to (803, 403)
Screenshot: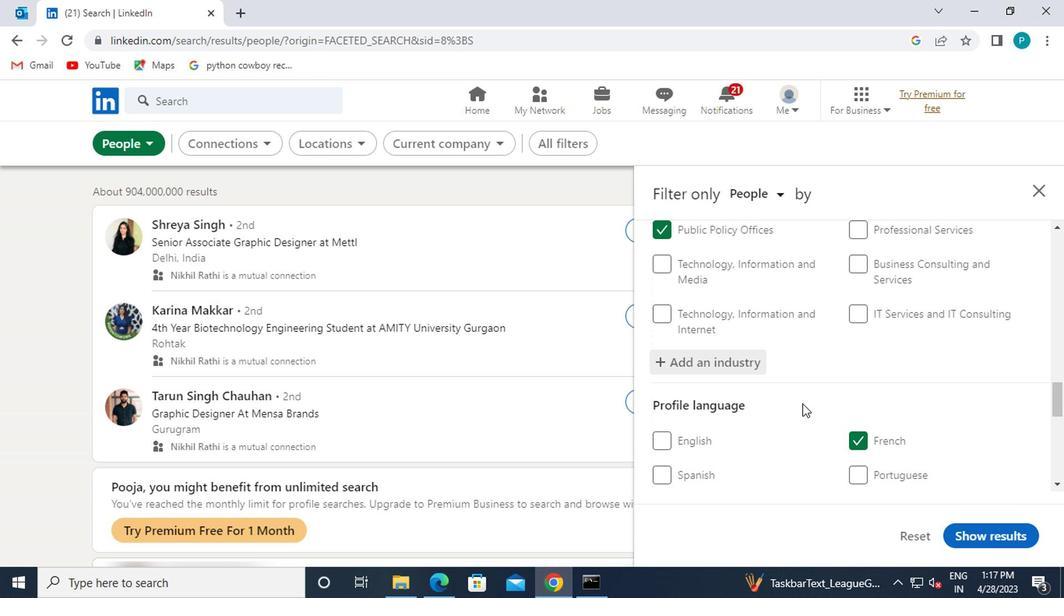 
Action: Mouse scrolled (803, 402) with delta (0, 0)
Screenshot: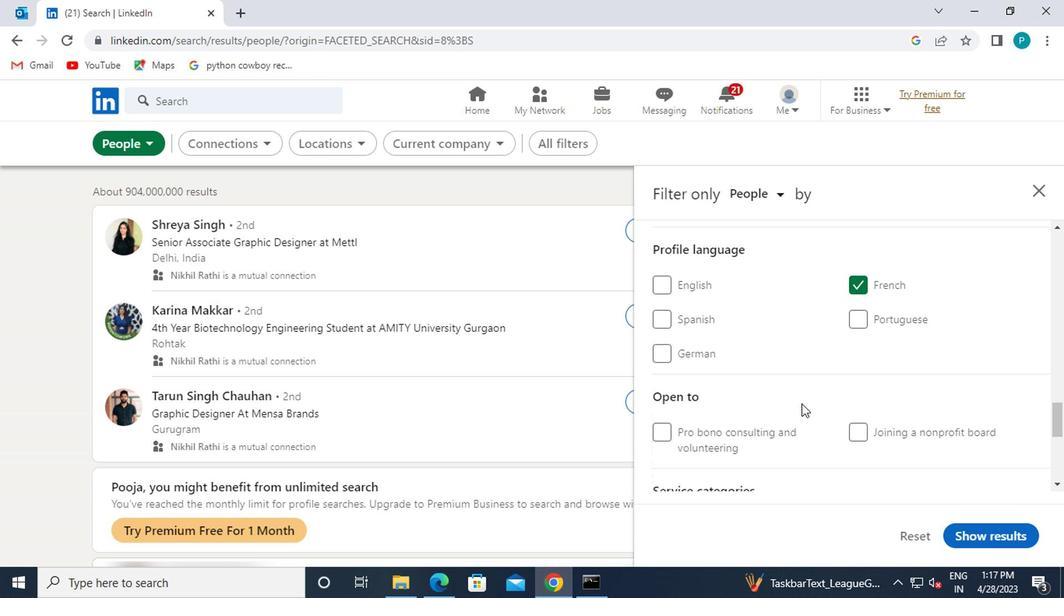 
Action: Mouse scrolled (803, 402) with delta (0, 0)
Screenshot: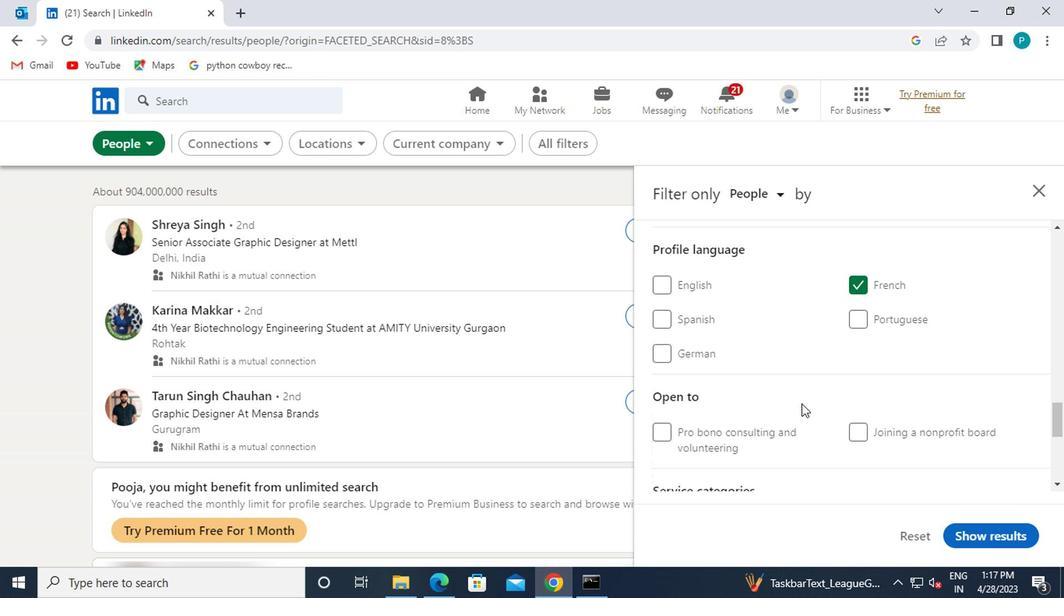 
Action: Mouse moved to (873, 419)
Screenshot: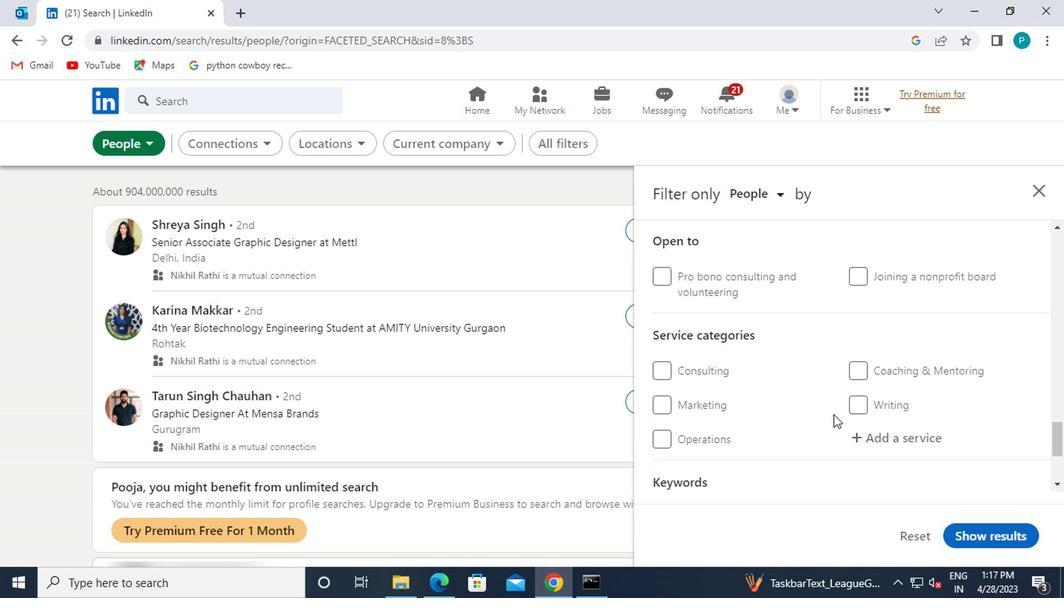 
Action: Mouse pressed left at (873, 419)
Screenshot: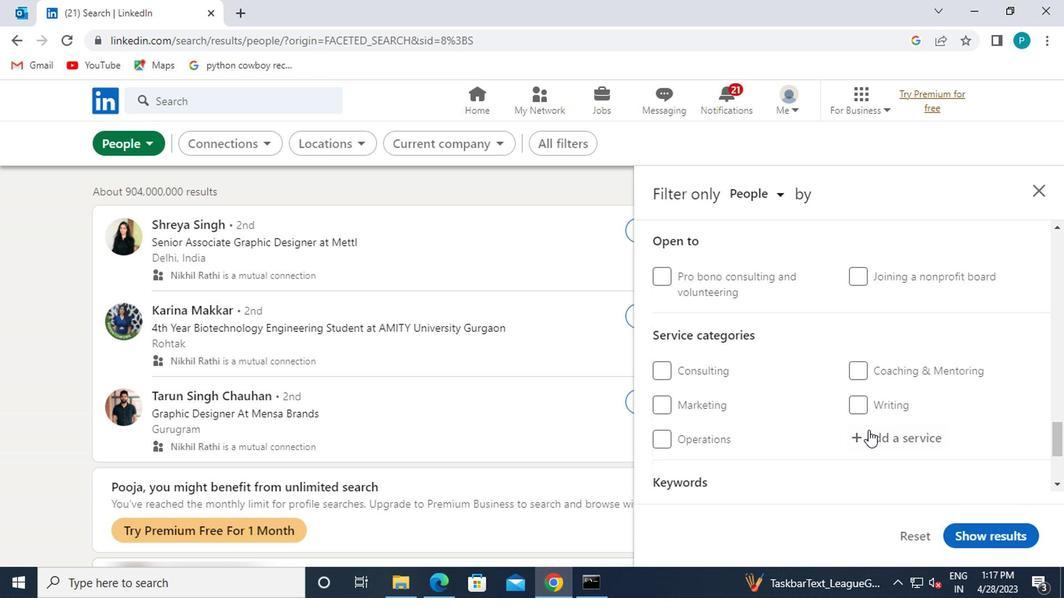 
Action: Key pressed <Key.caps_lock>D<Key.caps_lock>EMAND
Screenshot: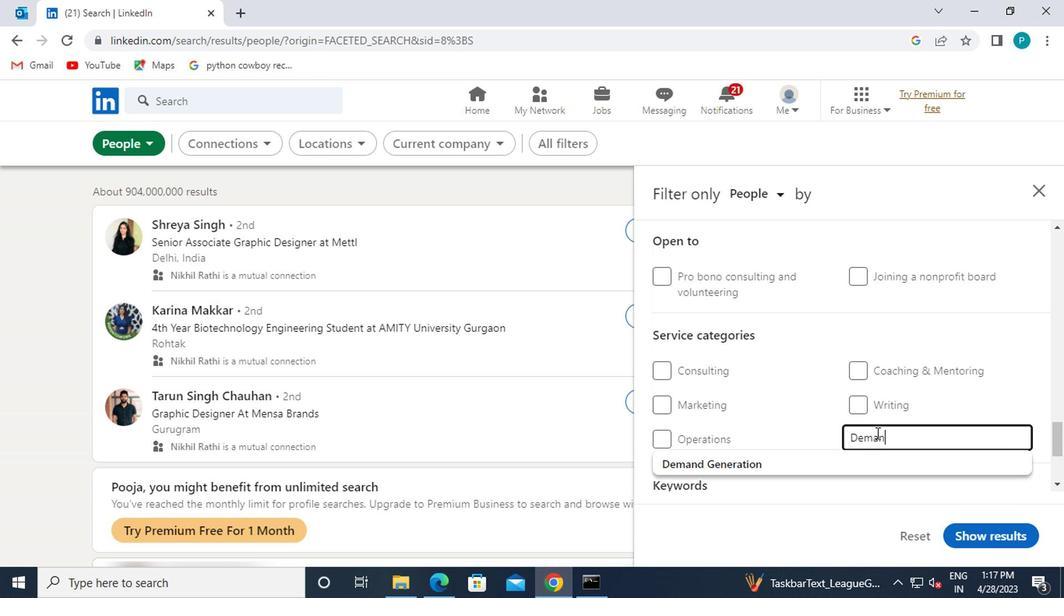 
Action: Mouse moved to (826, 439)
Screenshot: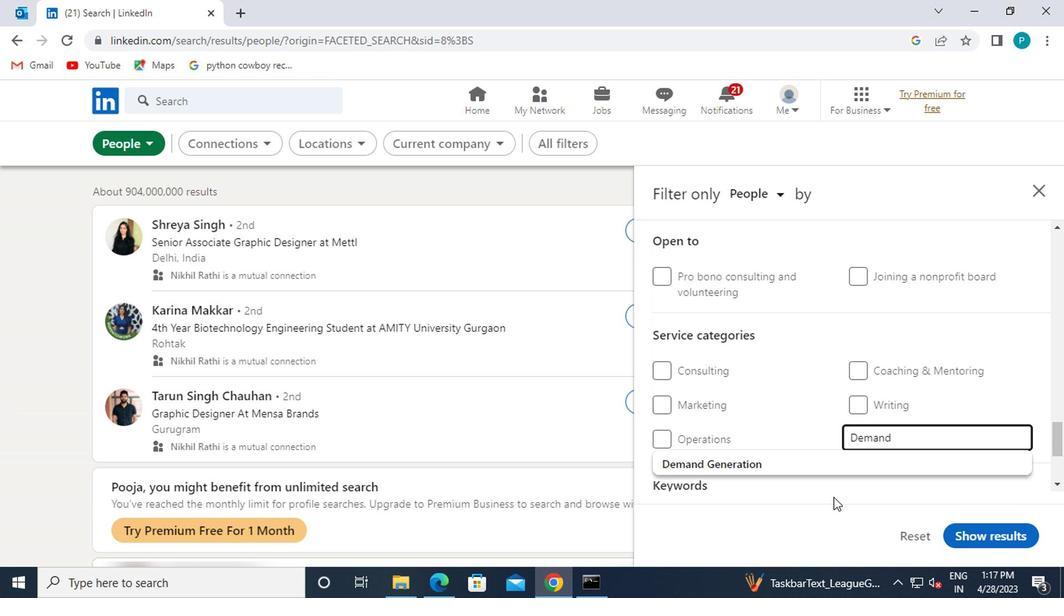 
Action: Mouse pressed left at (826, 439)
Screenshot: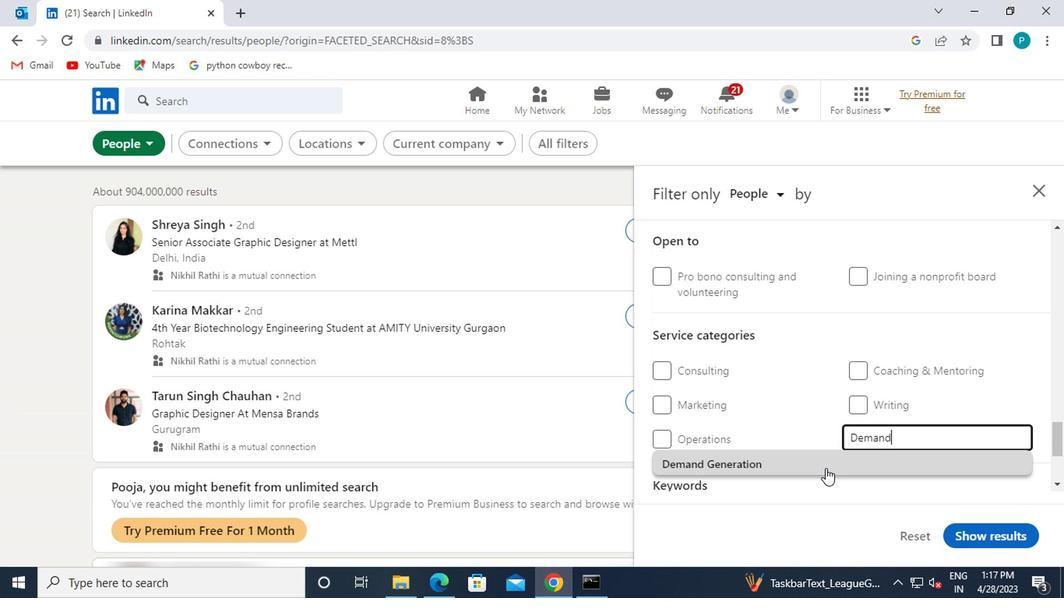 
Action: Mouse scrolled (826, 439) with delta (0, 0)
Screenshot: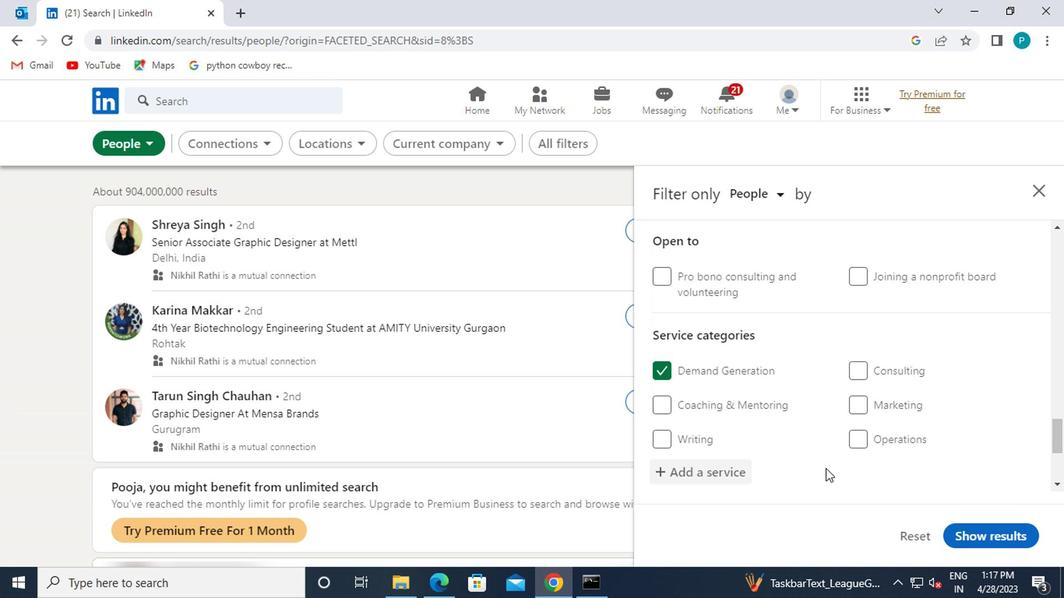 
Action: Mouse scrolled (826, 439) with delta (0, 0)
Screenshot: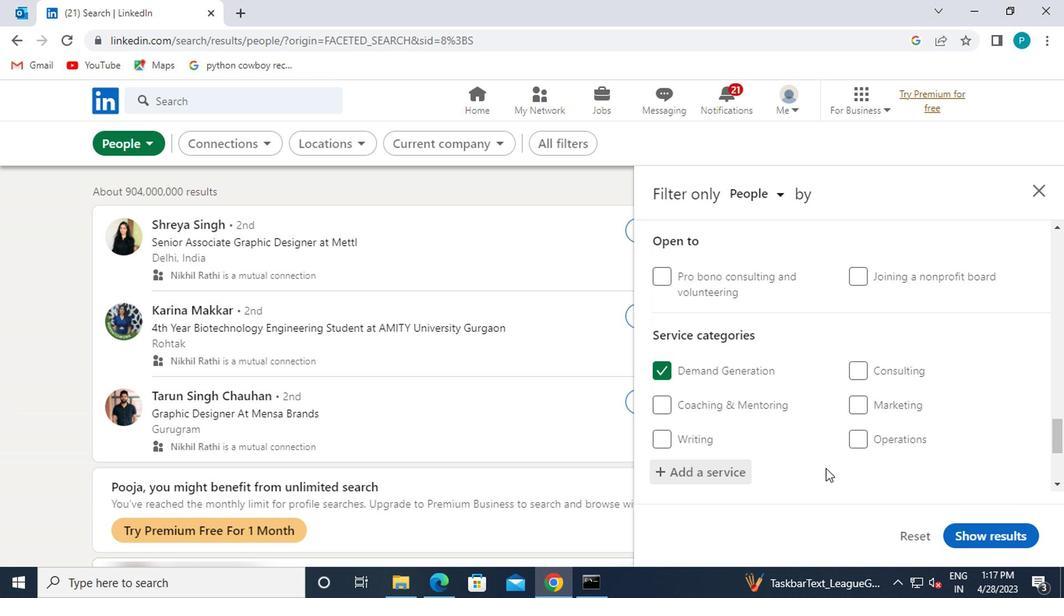 
Action: Mouse moved to (821, 437)
Screenshot: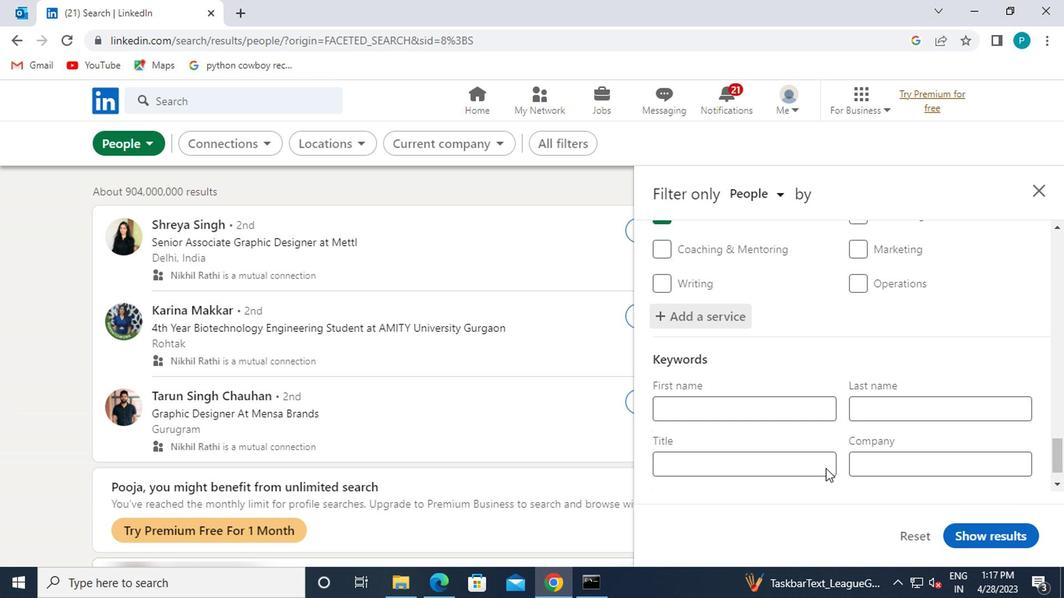 
Action: Mouse pressed left at (821, 437)
Screenshot: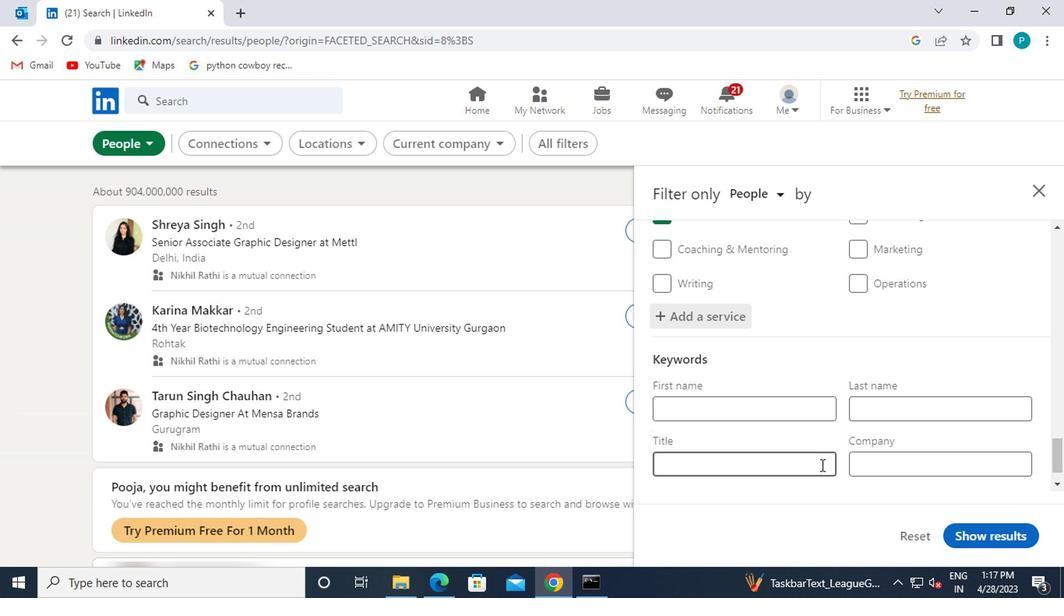 
Action: Mouse moved to (826, 439)
Screenshot: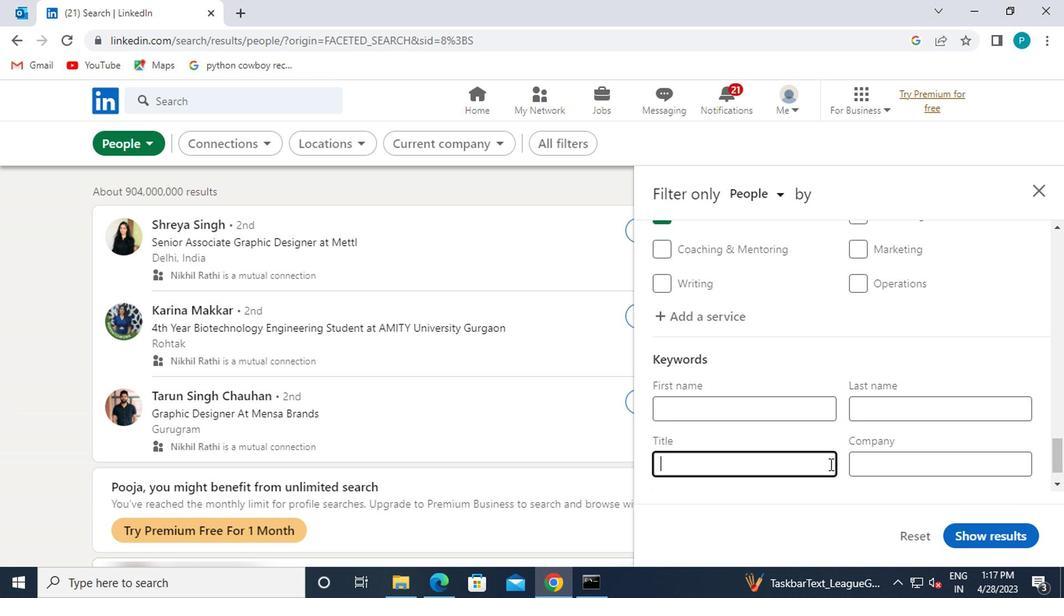 
Action: Key pressed O<Key.backspace><Key.caps_lock>O
Screenshot: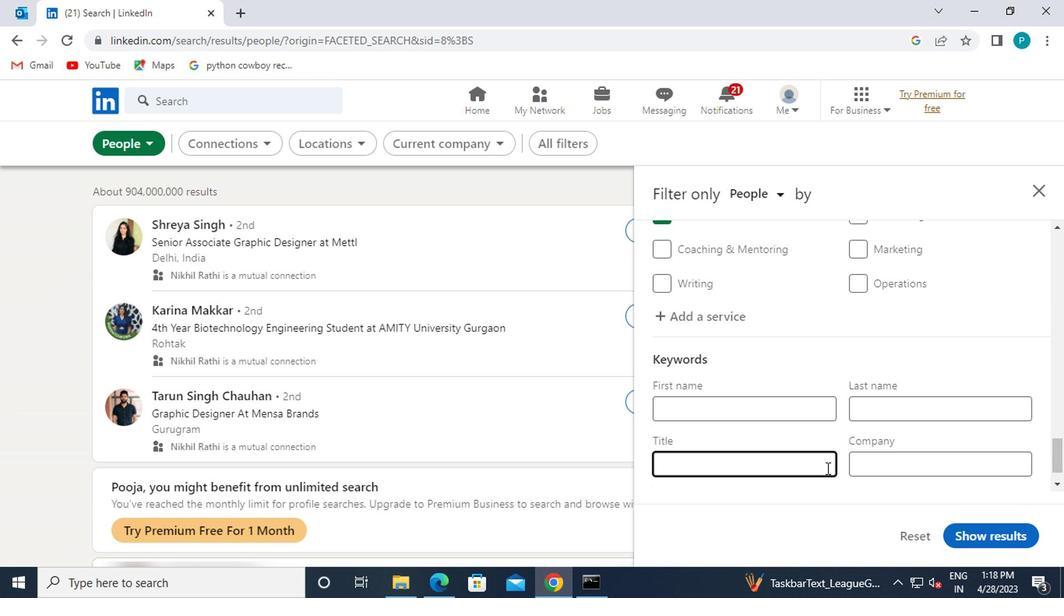 
Action: Mouse moved to (826, 439)
Screenshot: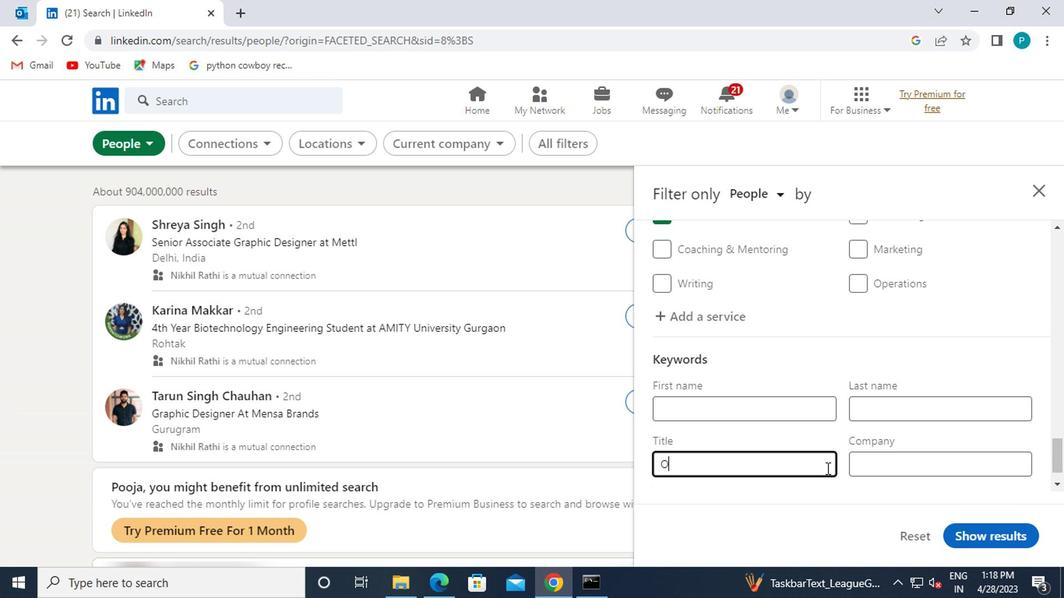 
Action: Key pressed <Key.caps_lock>FFICE<Key.space>
Screenshot: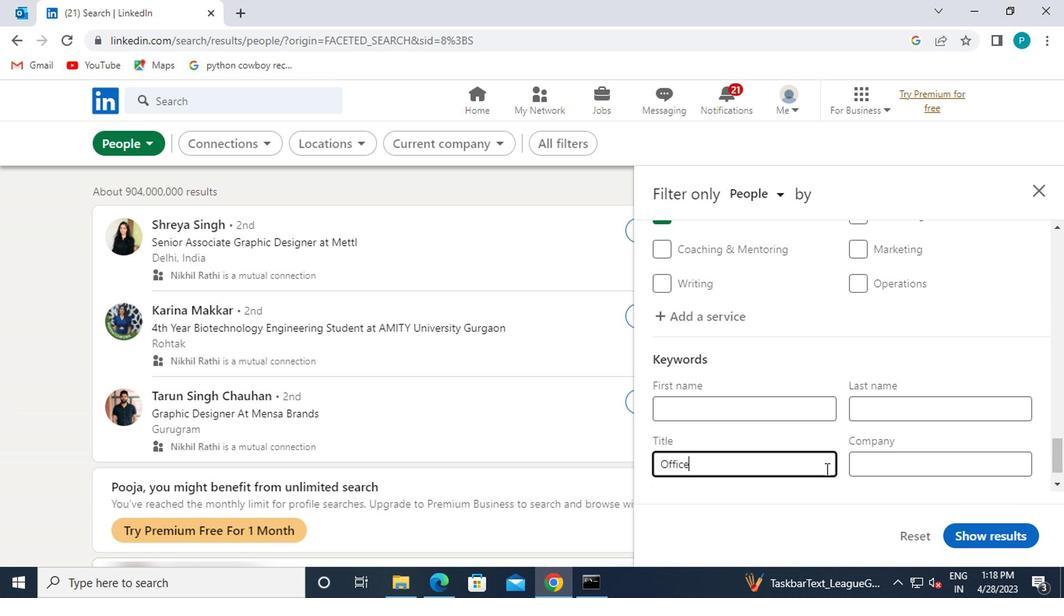 
Action: Mouse moved to (825, 439)
Screenshot: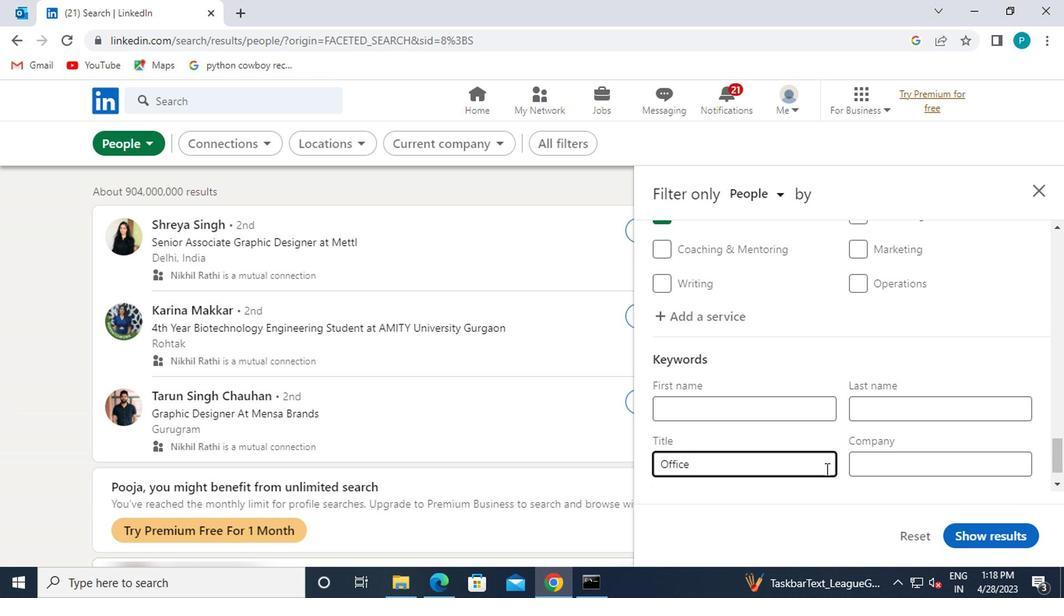 
Action: Key pressed <Key.caps_lock>C<Key.caps_lock>LERK
Screenshot: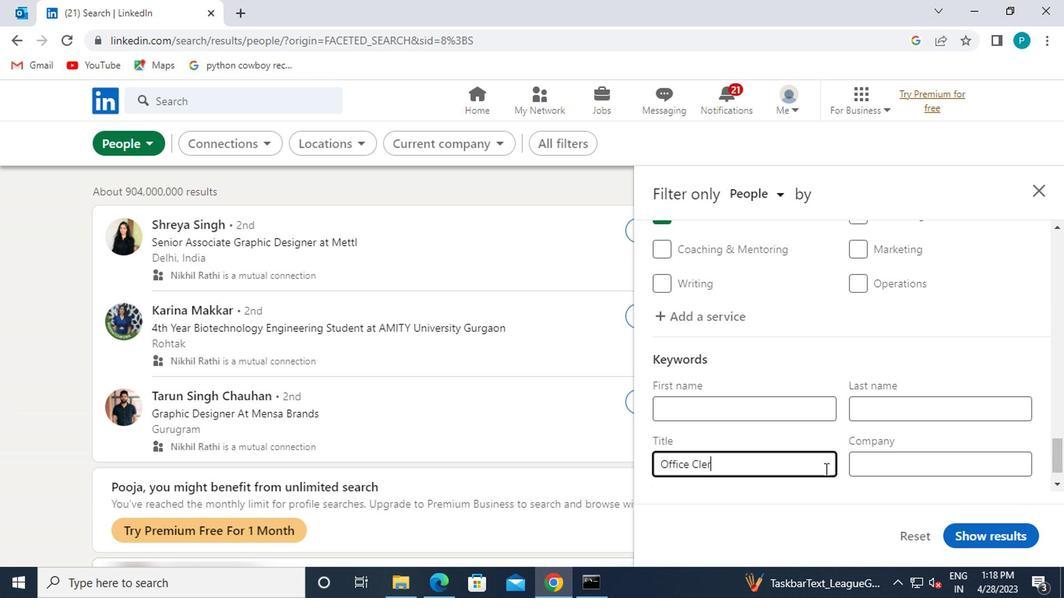 
Action: Mouse moved to (811, 430)
Screenshot: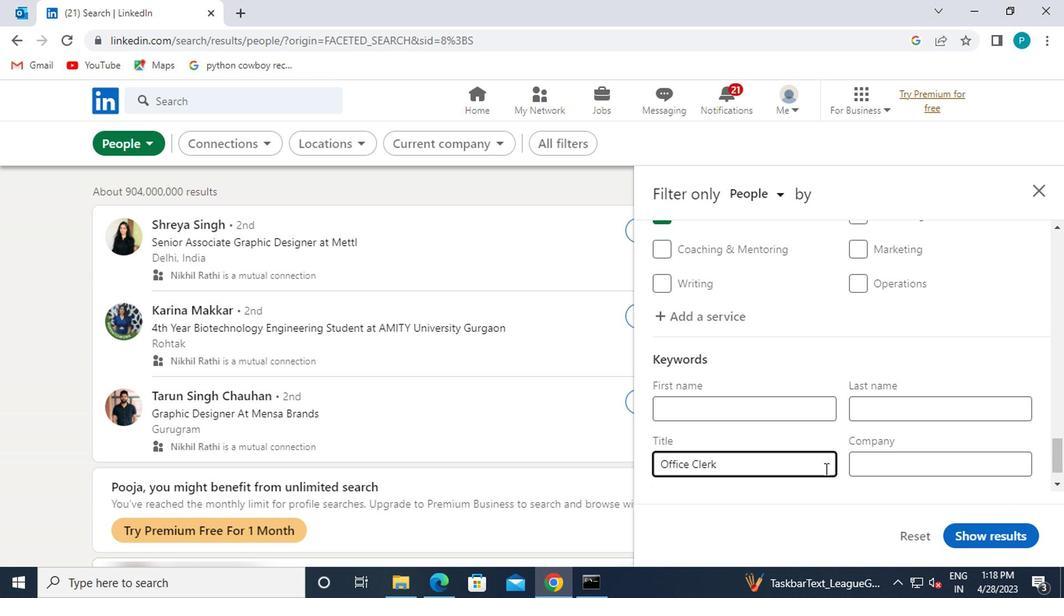 
Action: Mouse scrolled (811, 430) with delta (0, 0)
Screenshot: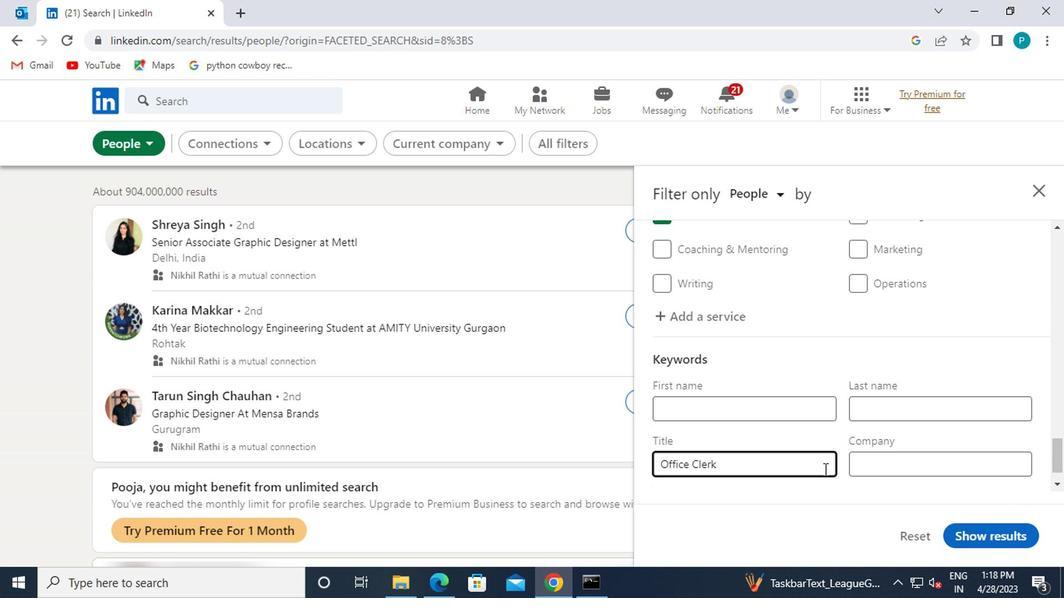 
Action: Mouse moved to (811, 430)
Screenshot: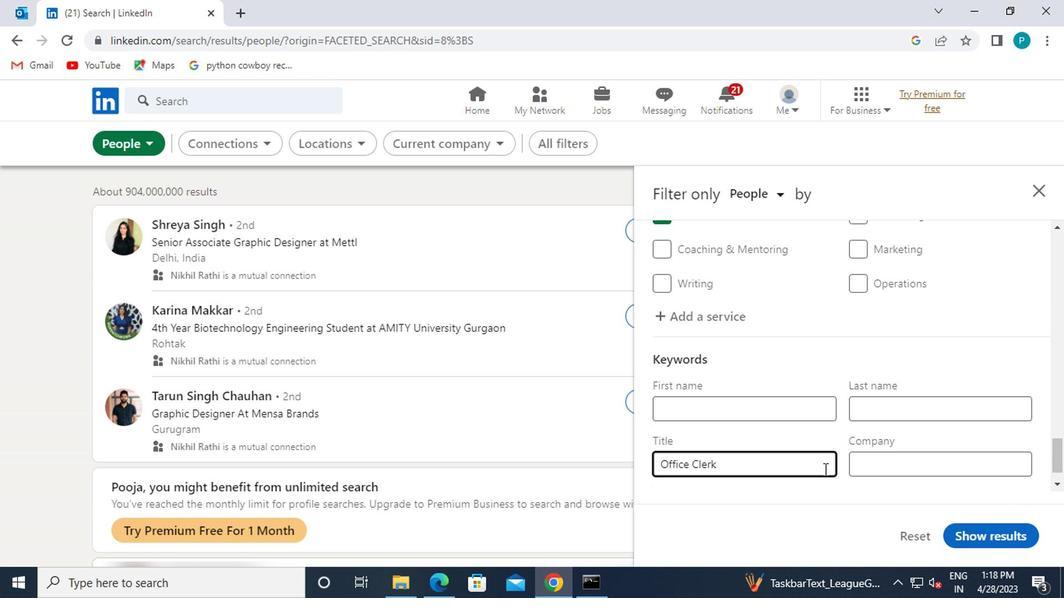 
Action: Mouse scrolled (811, 430) with delta (0, 0)
Screenshot: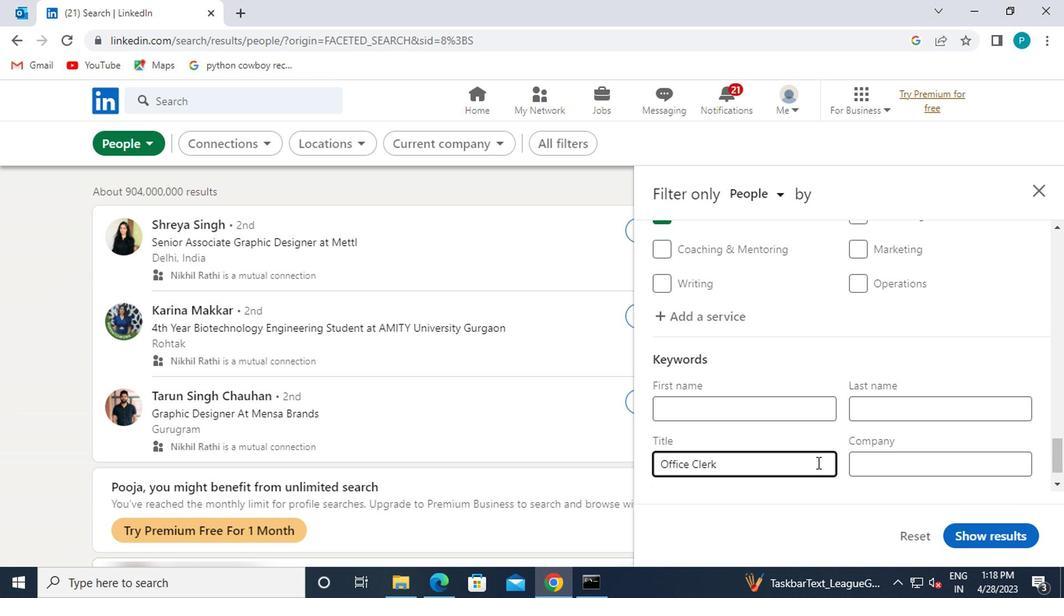 
Action: Mouse moved to (959, 473)
Screenshot: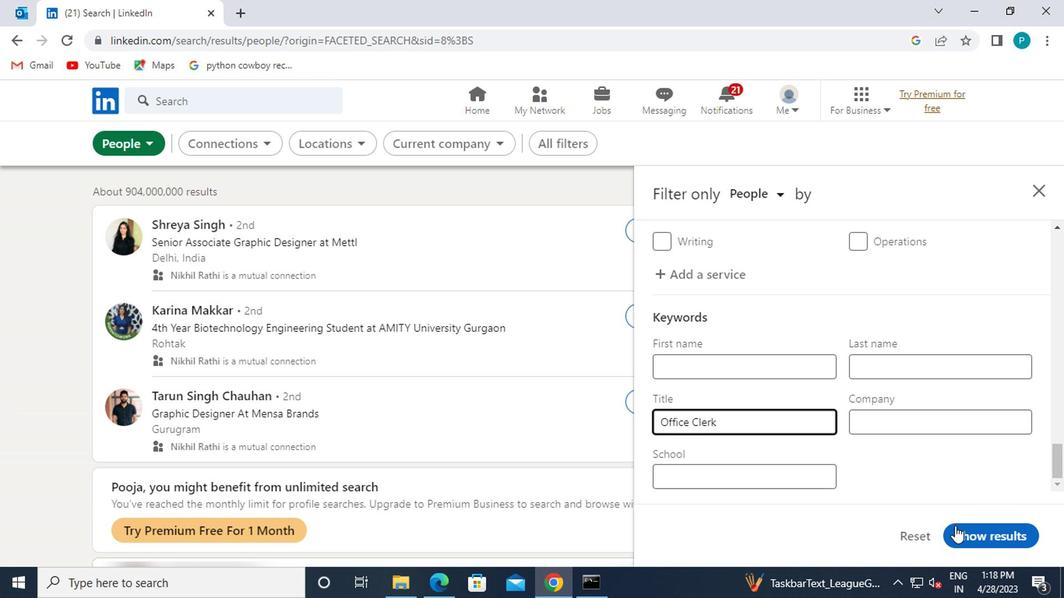 
Action: Mouse pressed left at (959, 473)
Screenshot: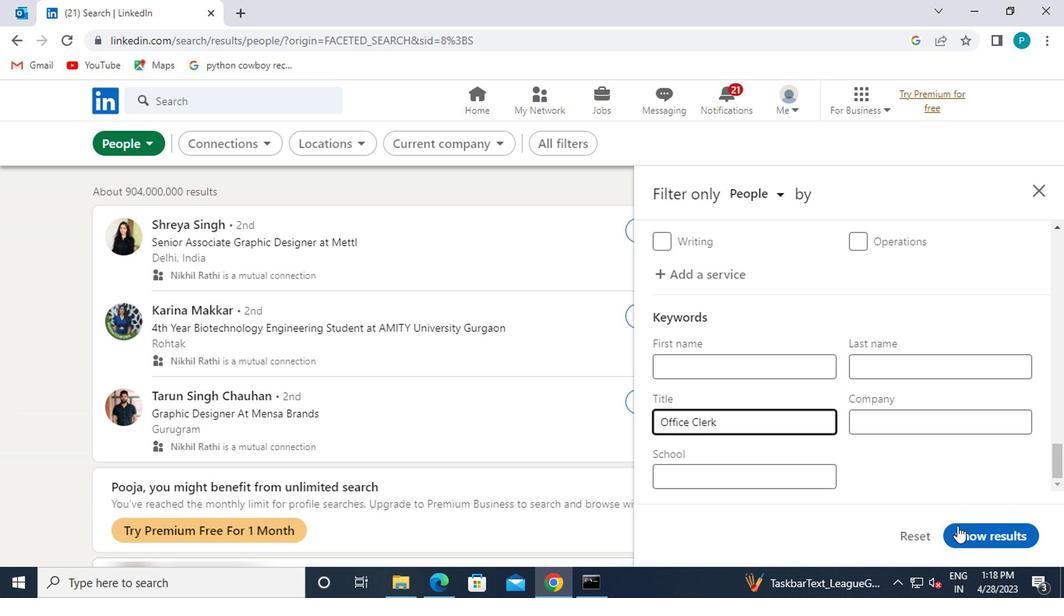 
